Task: Buy 3 Wheel Adapters & Spacers of size 5X4.5 to 5X5 1.25 from Brake System section under best seller category for shipping address: Bailey Nelson, 4213 Cooks Mine Road, Ruidoso, New Mexico 88345, Cell Number 5056715177. Pay from credit card ending with 6010, CVV 682
Action: Mouse moved to (24, 87)
Screenshot: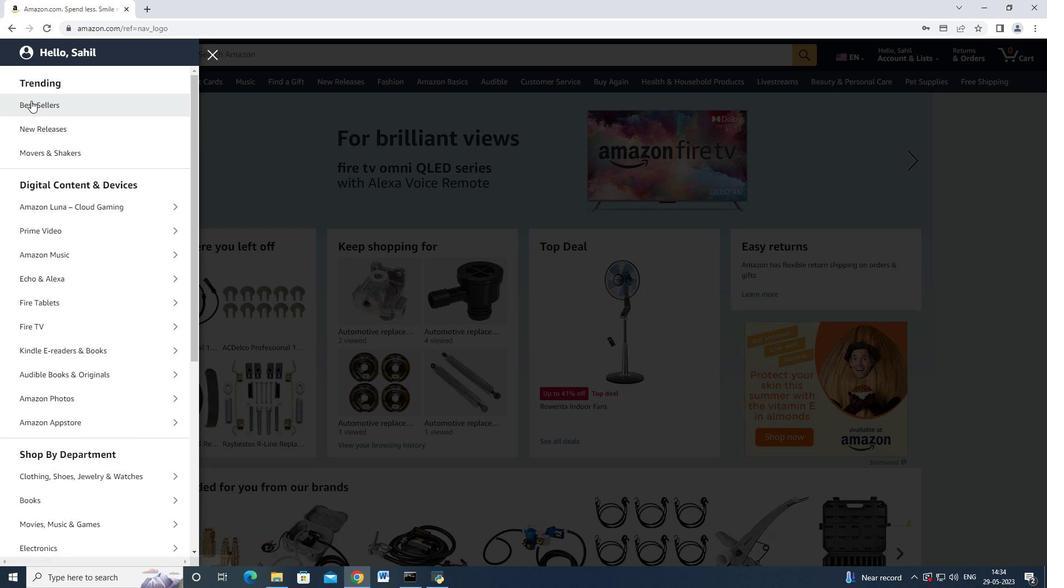 
Action: Mouse pressed left at (24, 87)
Screenshot: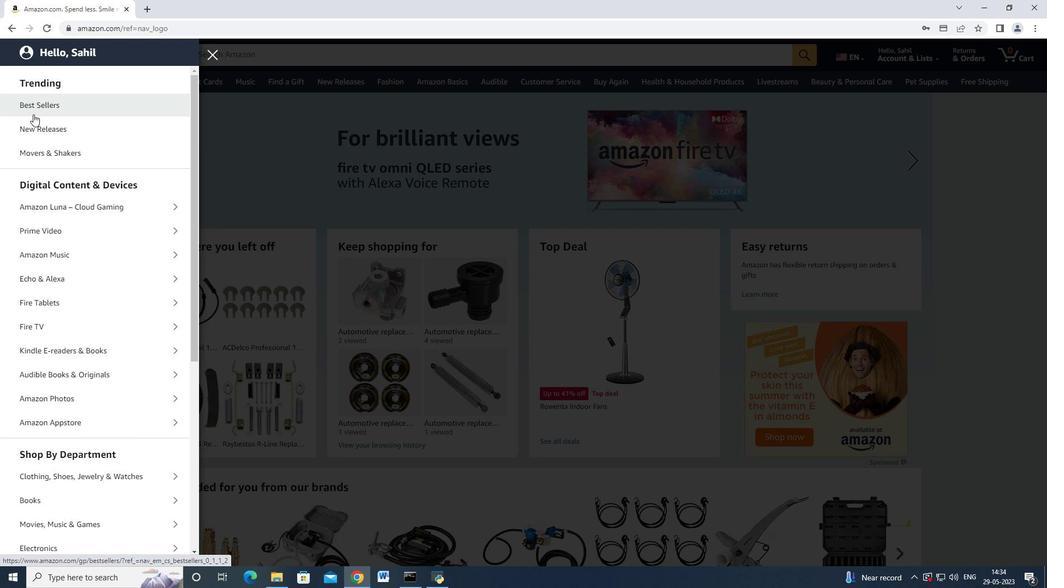 
Action: Mouse moved to (61, 268)
Screenshot: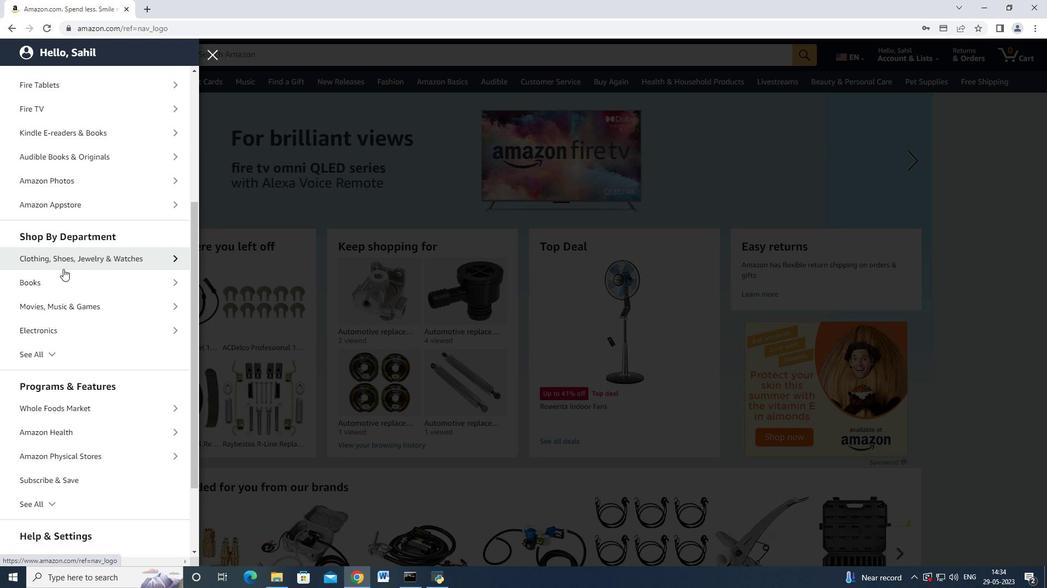 
Action: Mouse scrolled (60, 267) with delta (0, 0)
Screenshot: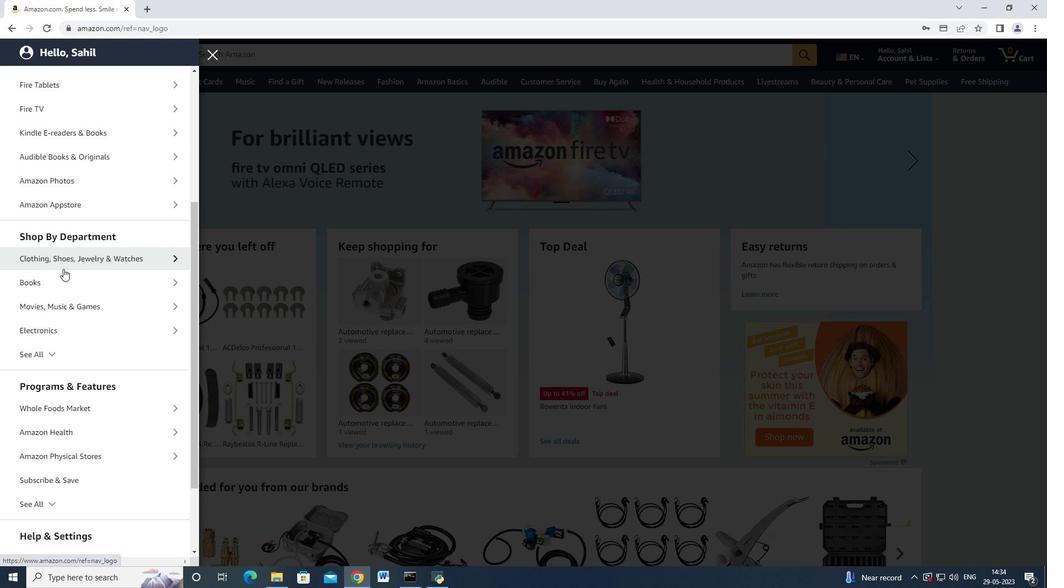 
Action: Mouse moved to (61, 268)
Screenshot: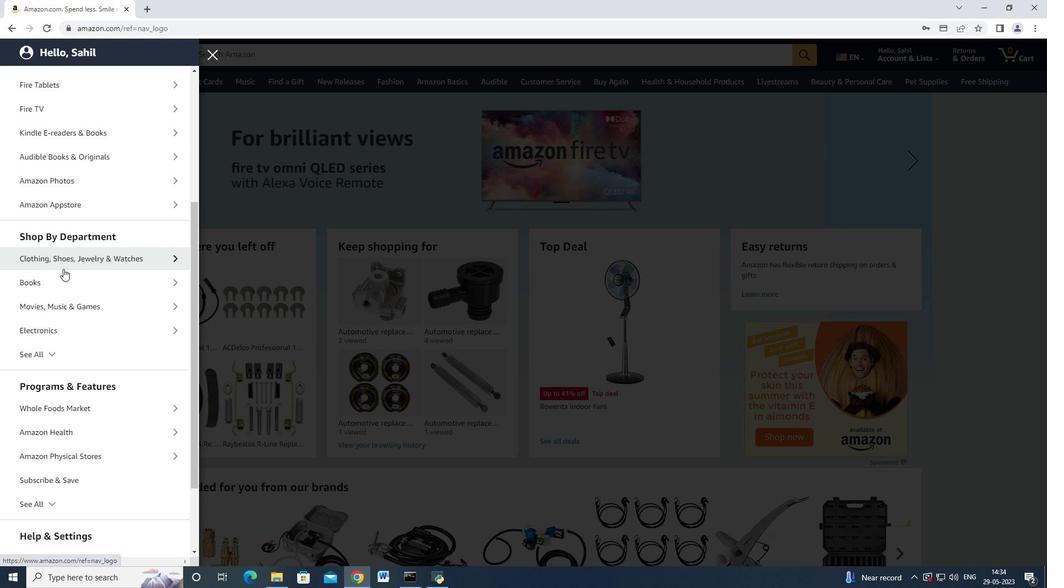 
Action: Mouse scrolled (61, 267) with delta (0, 0)
Screenshot: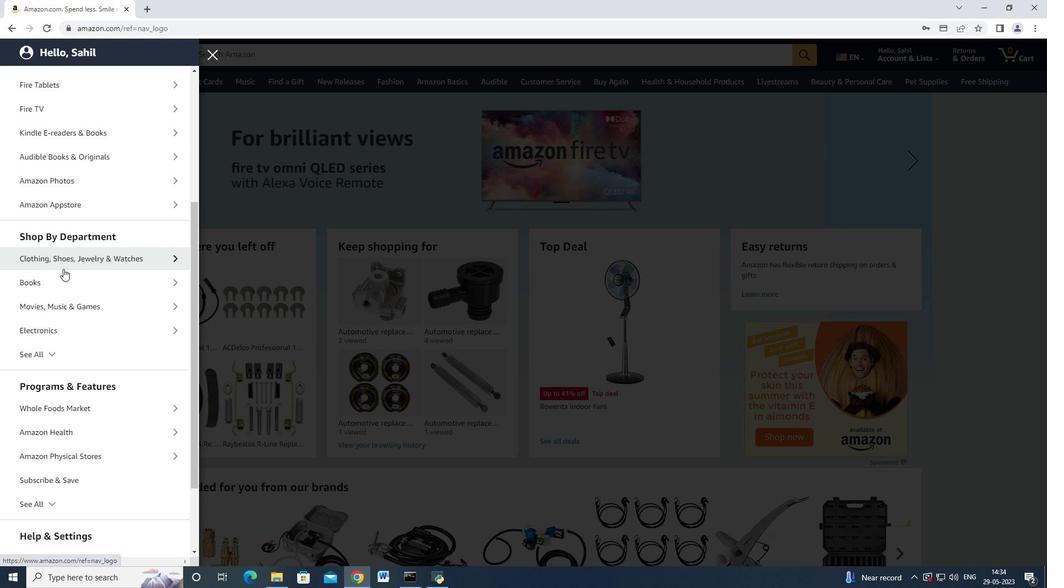 
Action: Mouse scrolled (61, 267) with delta (0, 0)
Screenshot: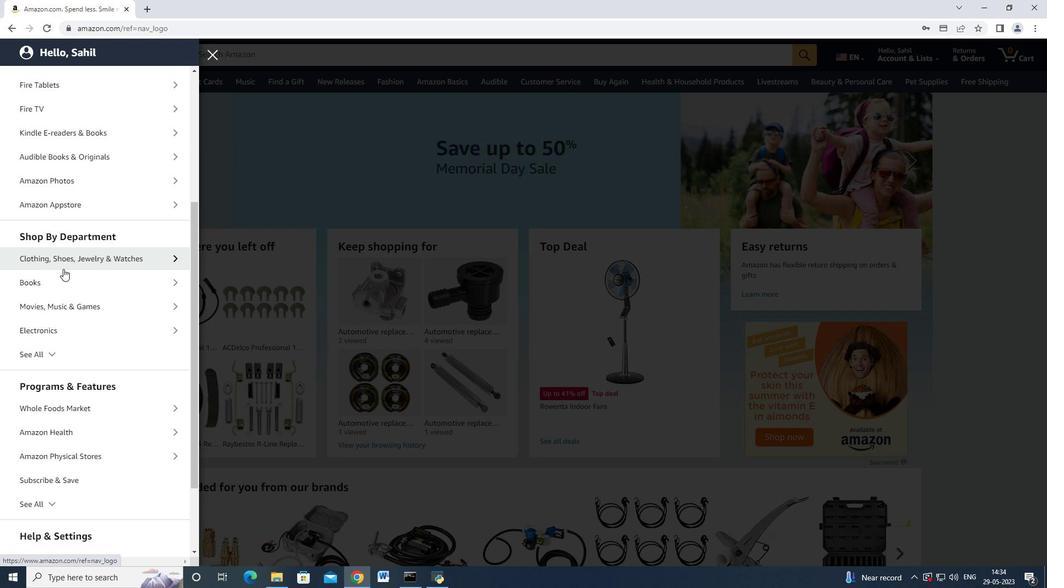 
Action: Mouse scrolled (61, 267) with delta (0, 0)
Screenshot: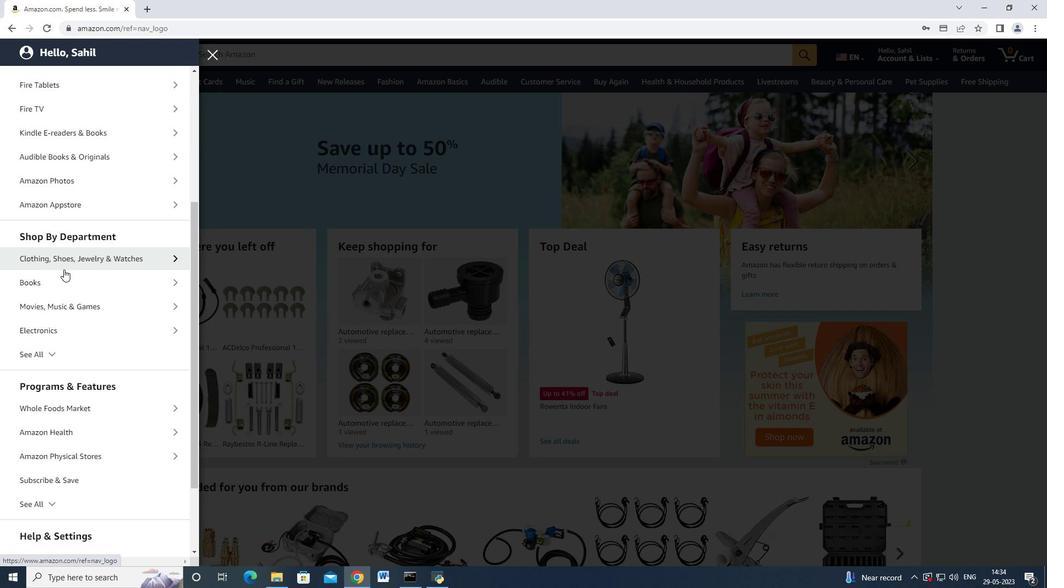 
Action: Mouse moved to (50, 346)
Screenshot: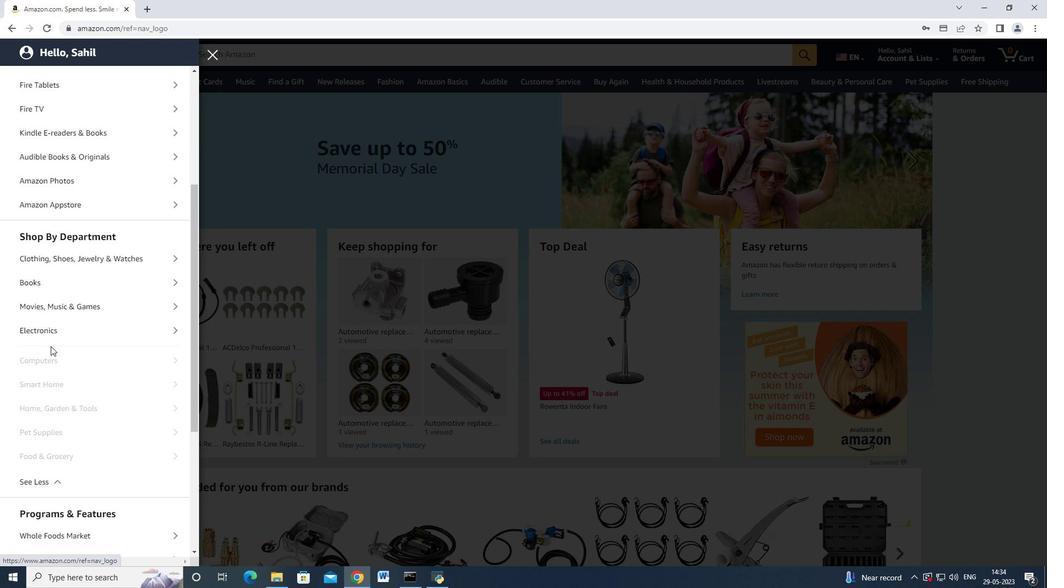 
Action: Mouse pressed left at (50, 346)
Screenshot: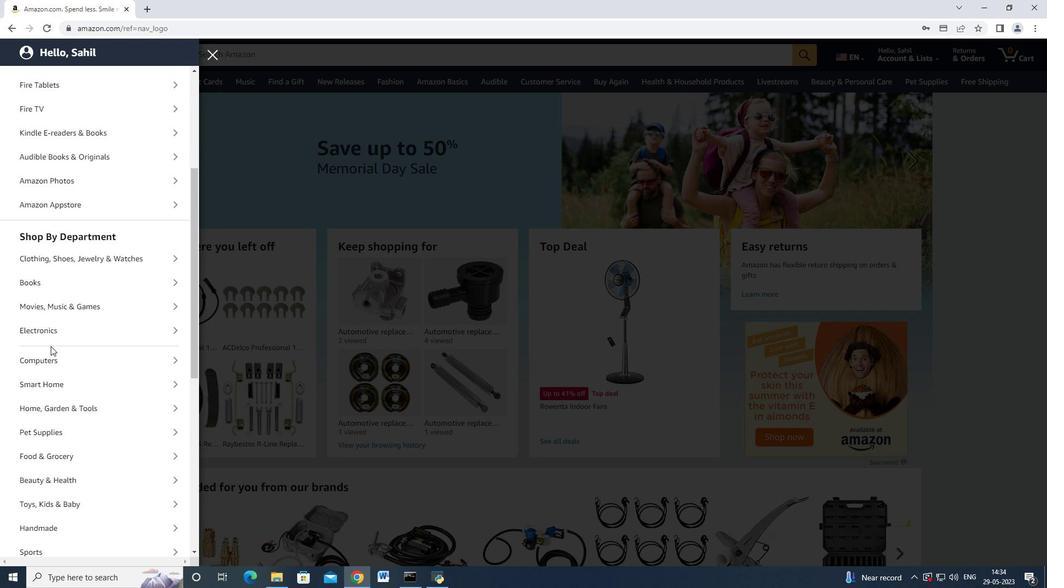 
Action: Mouse moved to (50, 346)
Screenshot: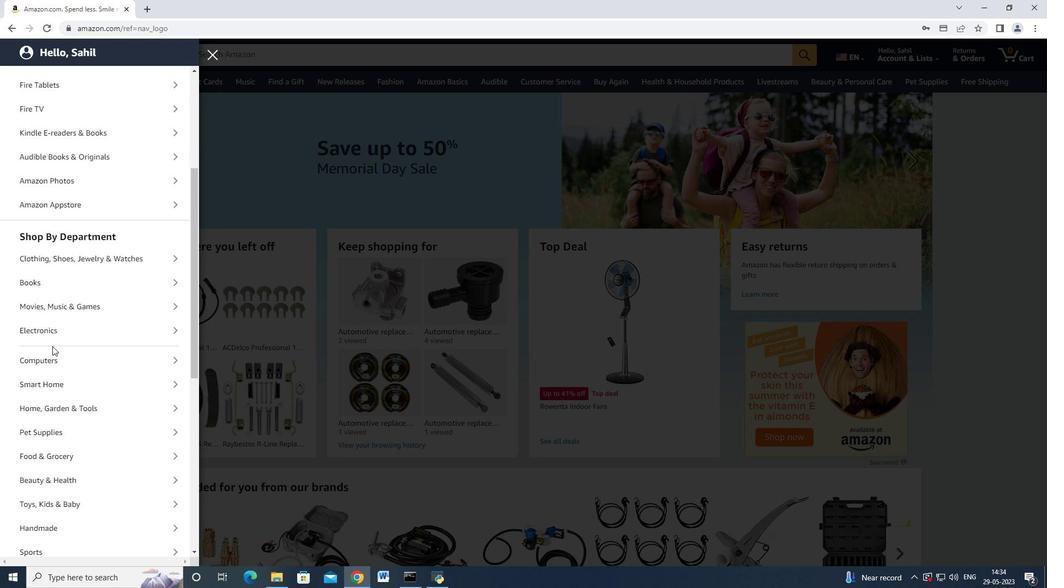 
Action: Mouse scrolled (52, 346) with delta (0, 0)
Screenshot: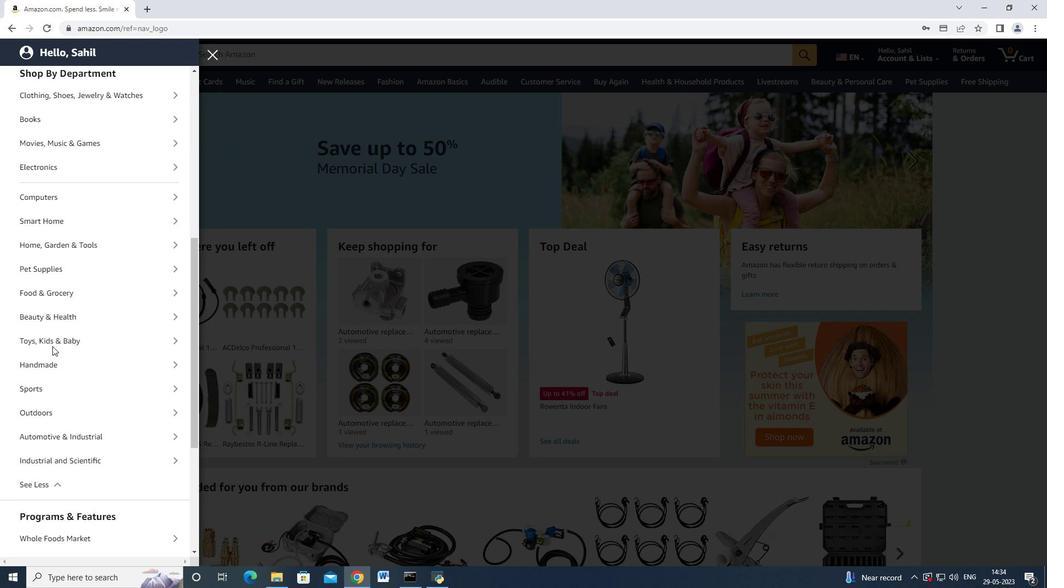 
Action: Mouse scrolled (52, 346) with delta (0, 0)
Screenshot: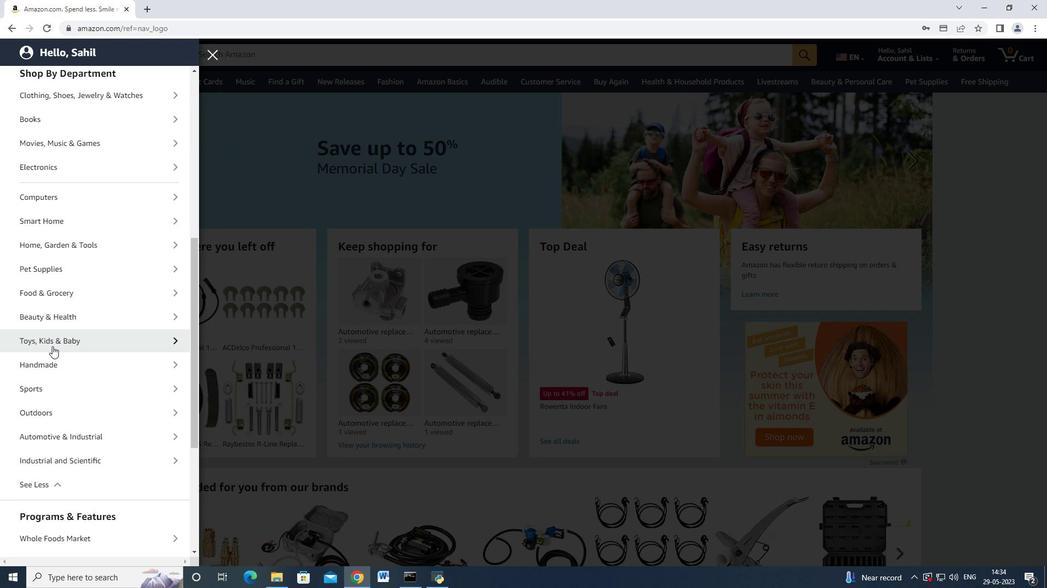 
Action: Mouse moved to (52, 346)
Screenshot: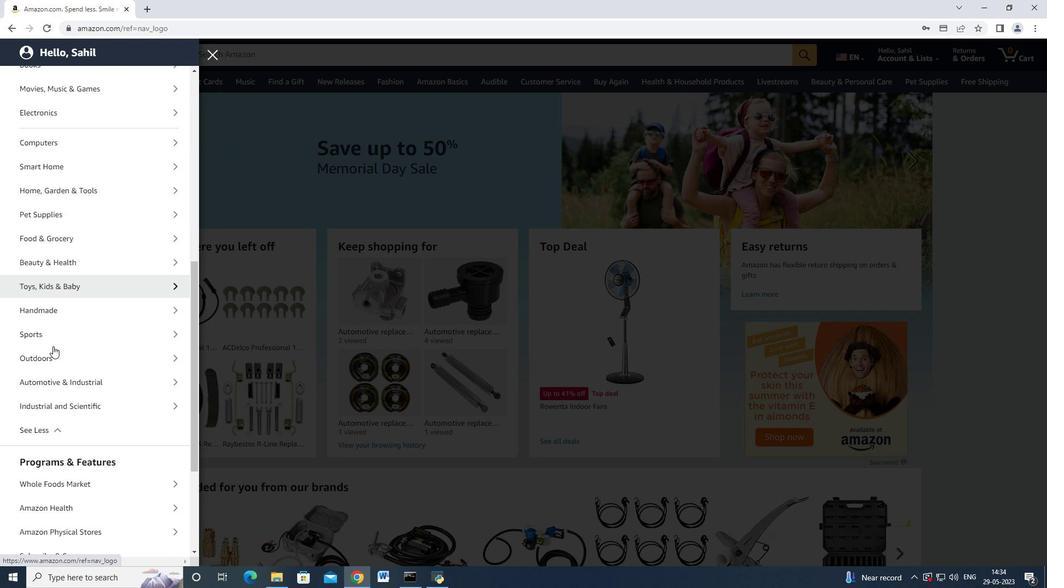 
Action: Mouse scrolled (52, 346) with delta (0, 0)
Screenshot: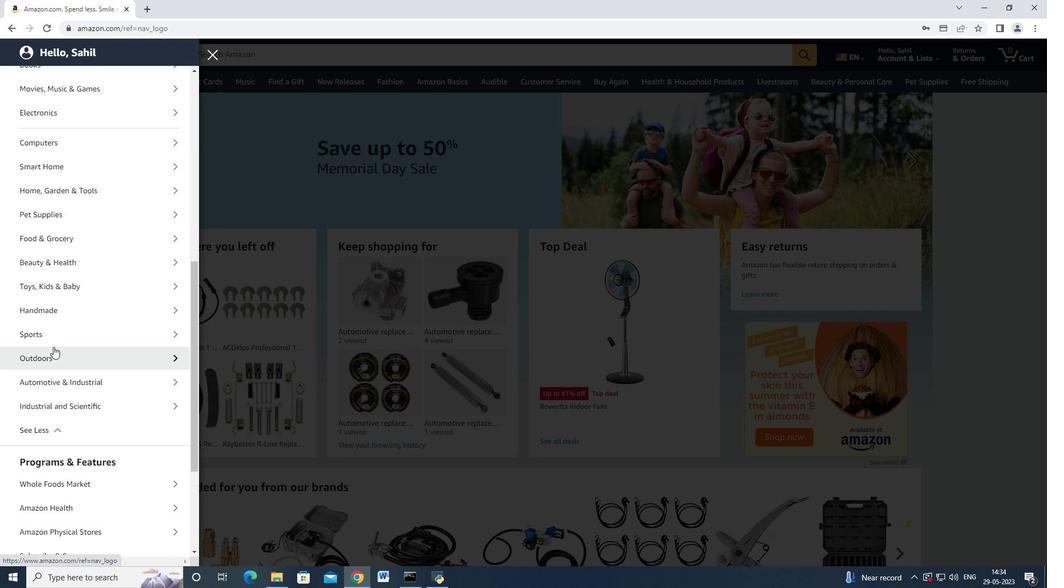 
Action: Mouse moved to (53, 347)
Screenshot: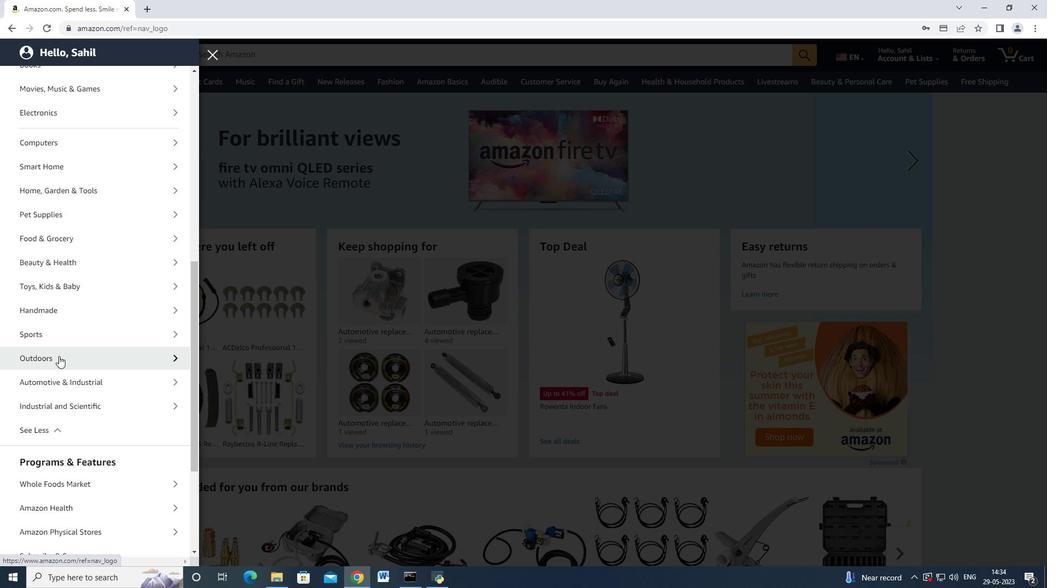 
Action: Mouse pressed left at (64, 379)
Screenshot: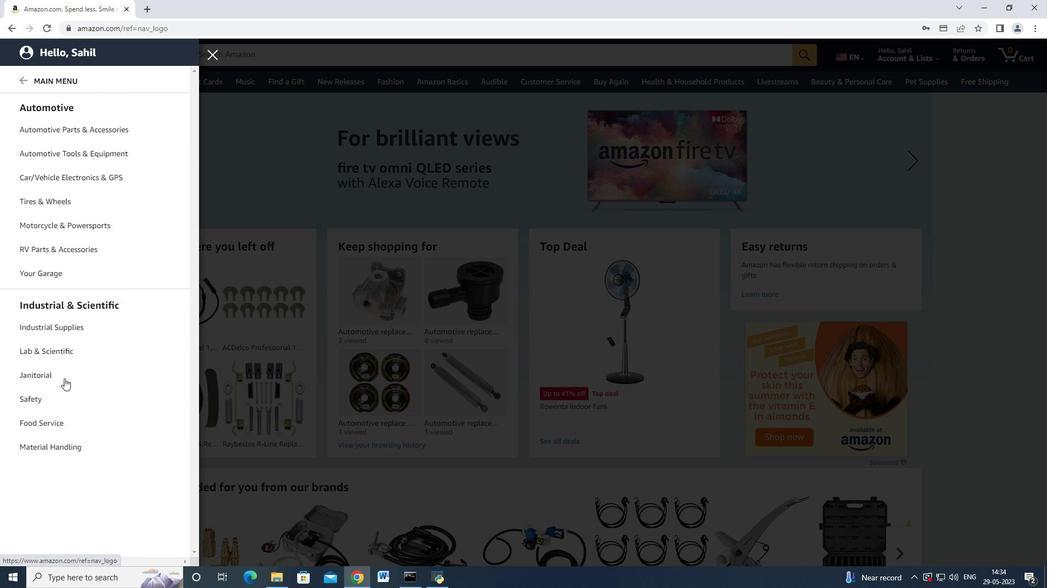 
Action: Mouse moved to (107, 136)
Screenshot: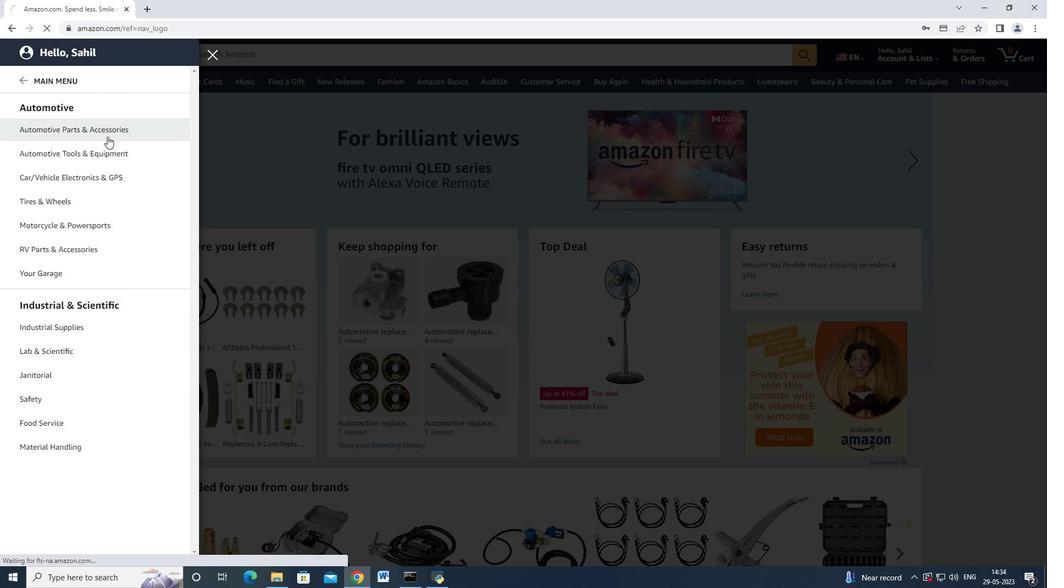 
Action: Mouse pressed left at (107, 136)
Screenshot: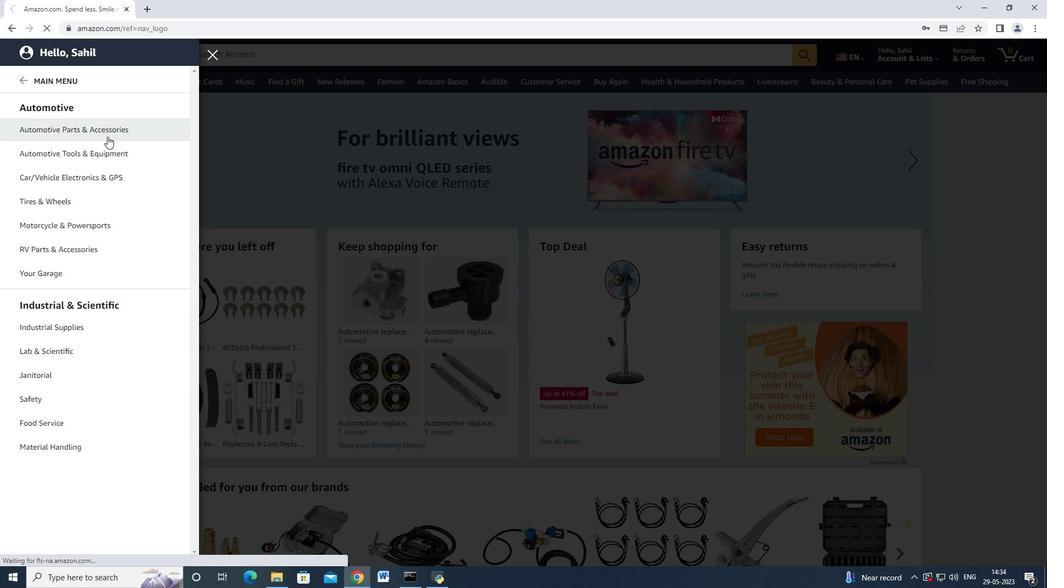 
Action: Mouse moved to (268, 99)
Screenshot: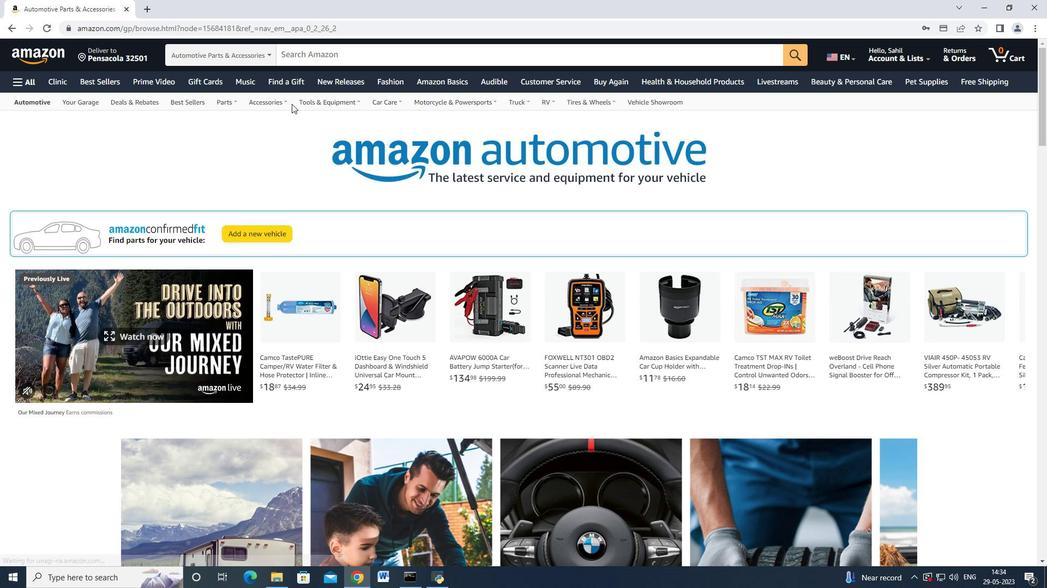 
Action: Mouse pressed left at (250, 109)
Screenshot: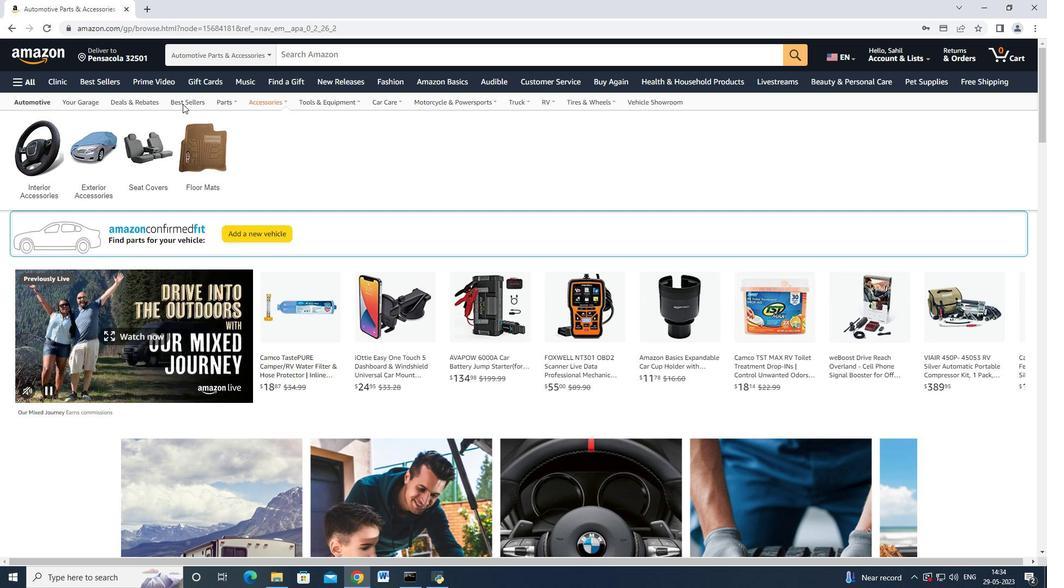 
Action: Mouse moved to (183, 103)
Screenshot: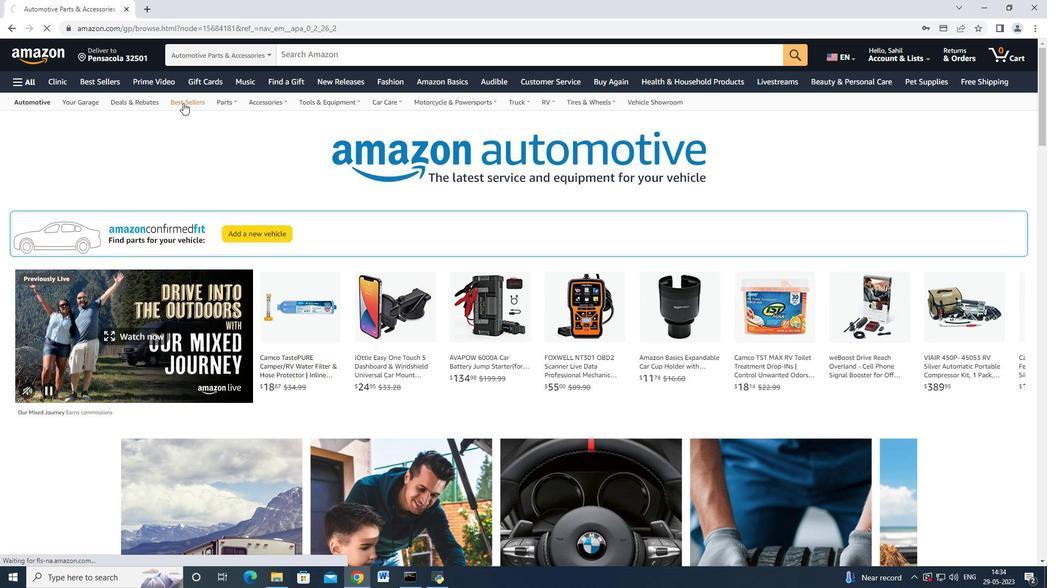
Action: Mouse pressed left at (183, 103)
Screenshot: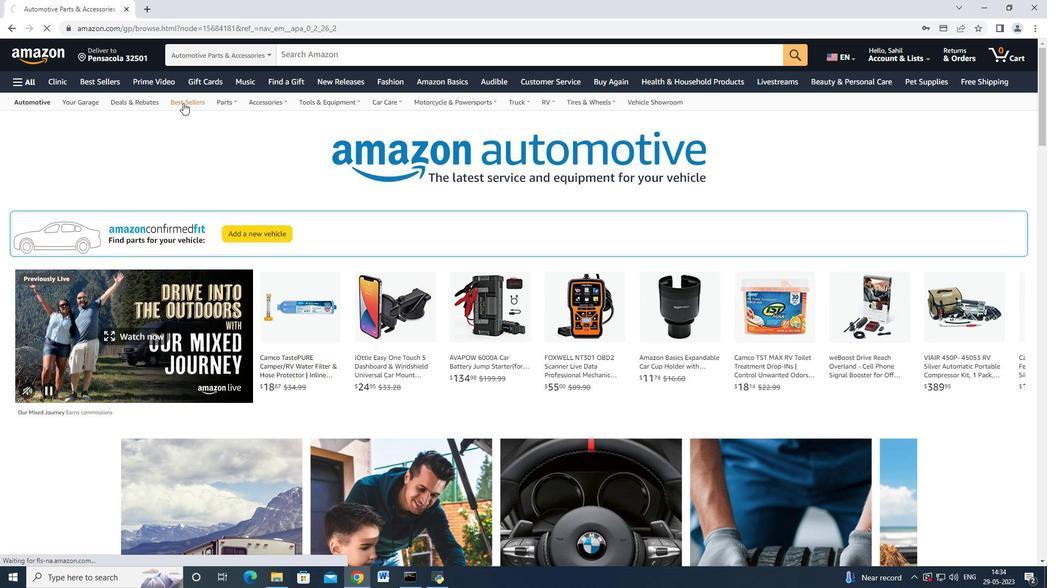 
Action: Mouse moved to (56, 350)
Screenshot: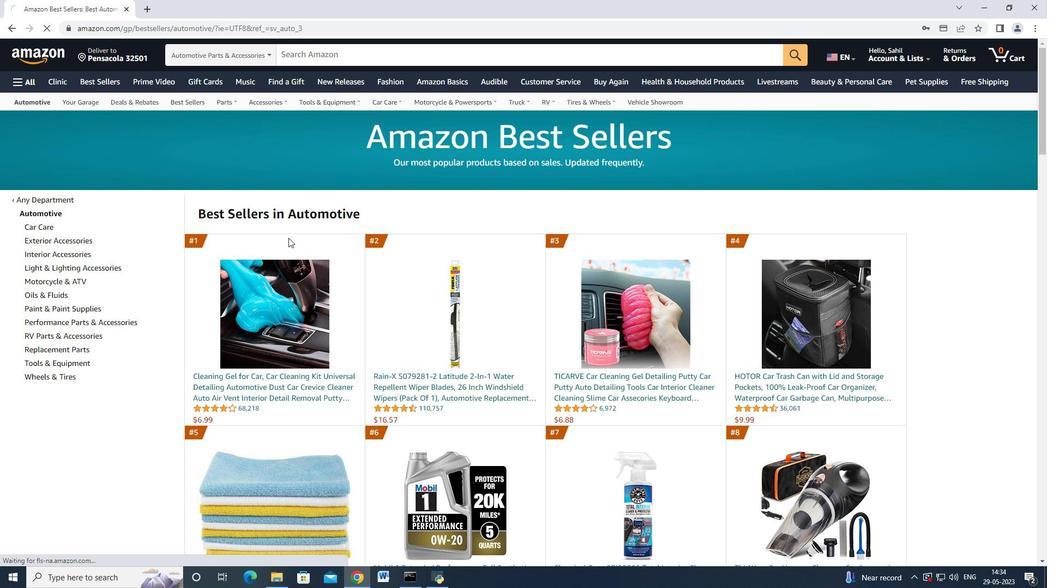 
Action: Mouse pressed left at (55, 351)
Screenshot: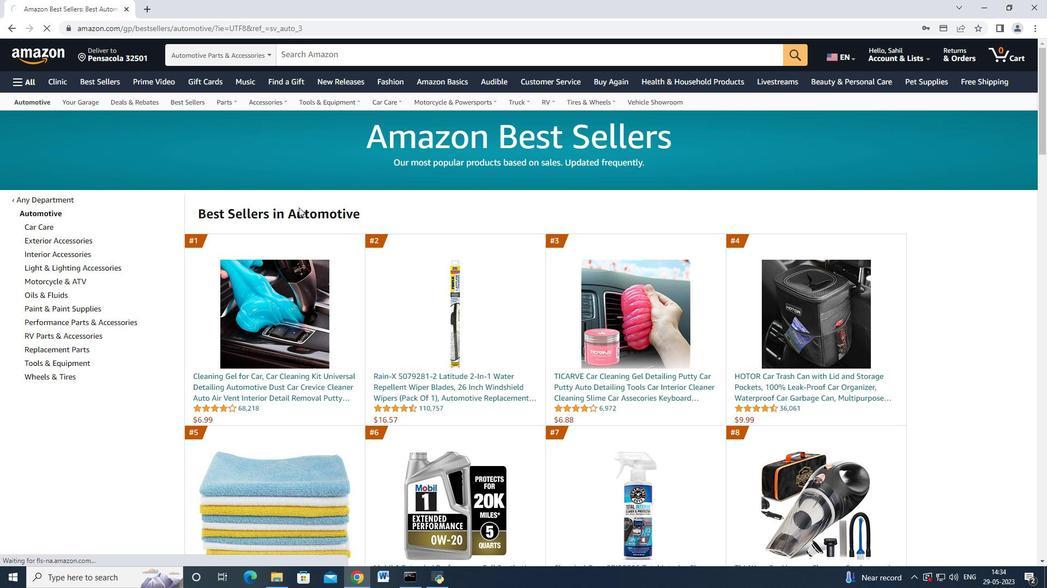 
Action: Mouse moved to (55, 286)
Screenshot: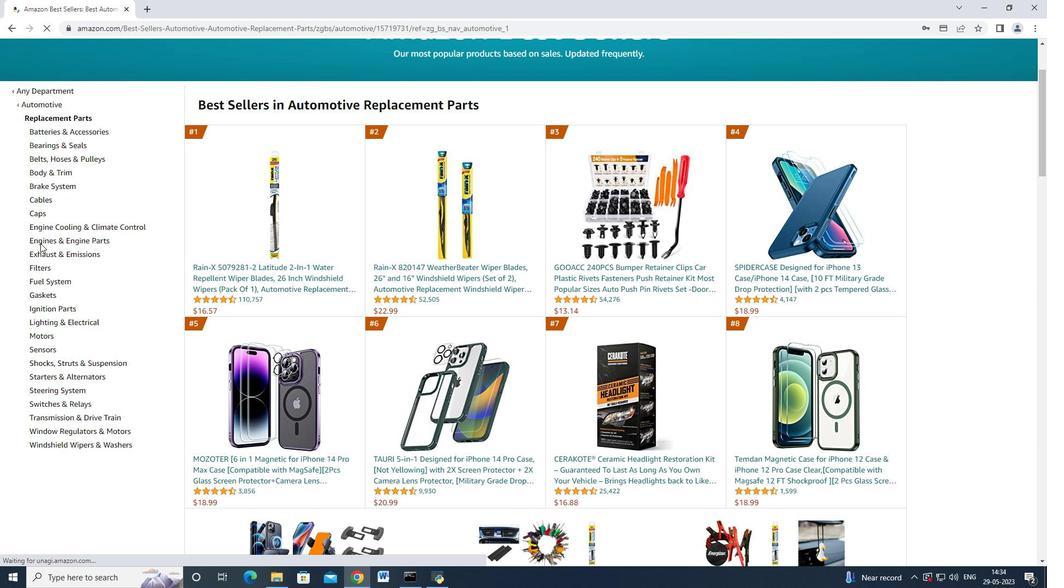 
Action: Mouse scrolled (65, 285) with delta (0, 0)
Screenshot: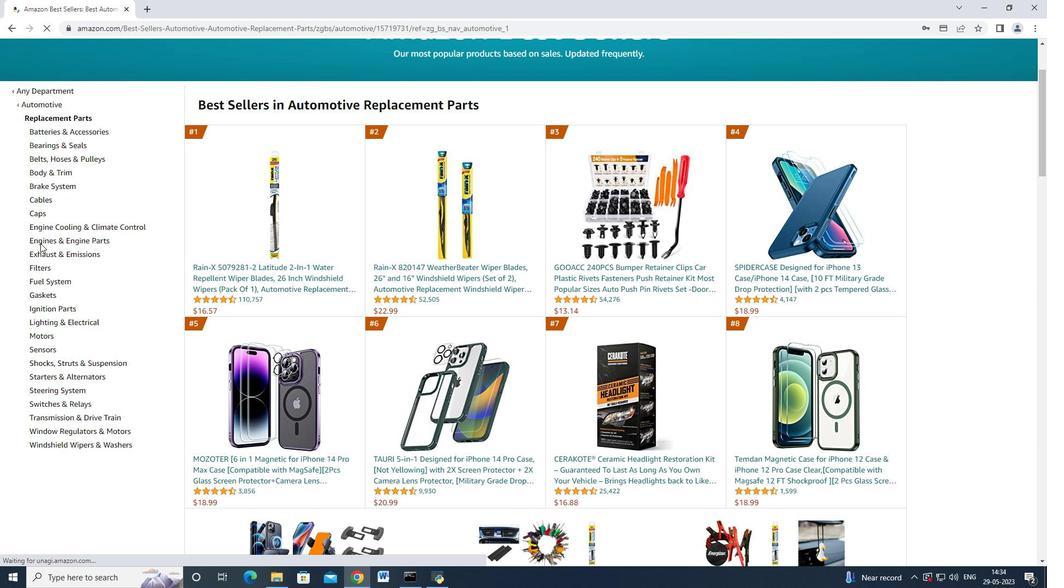 
Action: Mouse moved to (39, 291)
Screenshot: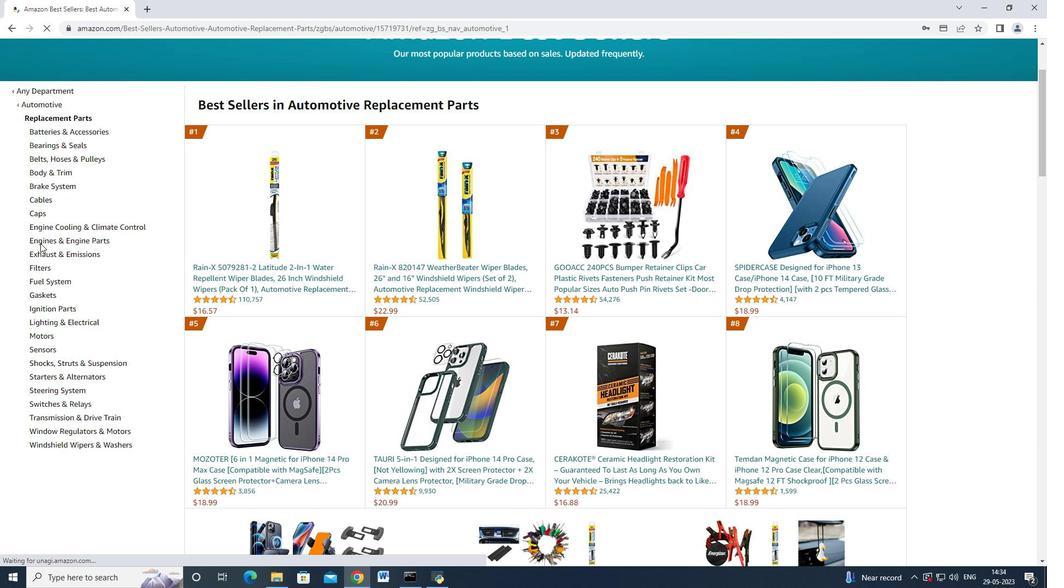 
Action: Mouse scrolled (64, 285) with delta (0, 0)
Screenshot: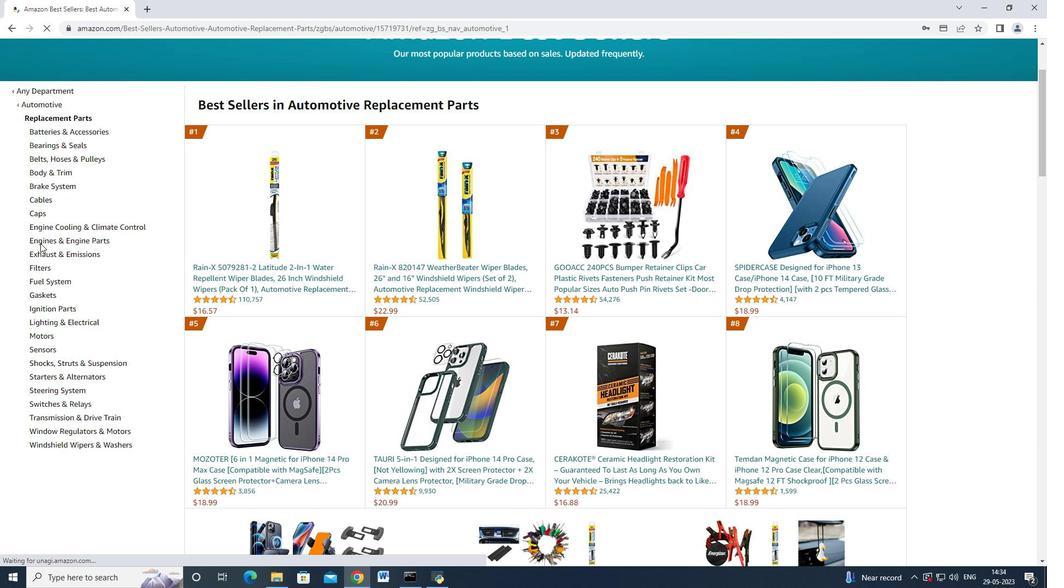 
Action: Mouse moved to (8, 38)
Screenshot: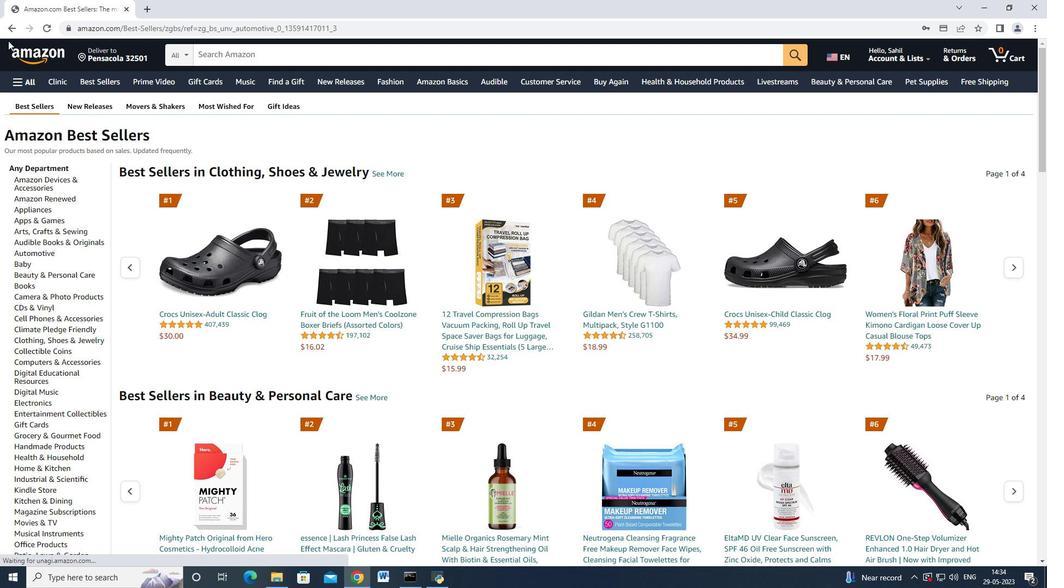 
Action: Mouse pressed left at (10, 34)
Screenshot: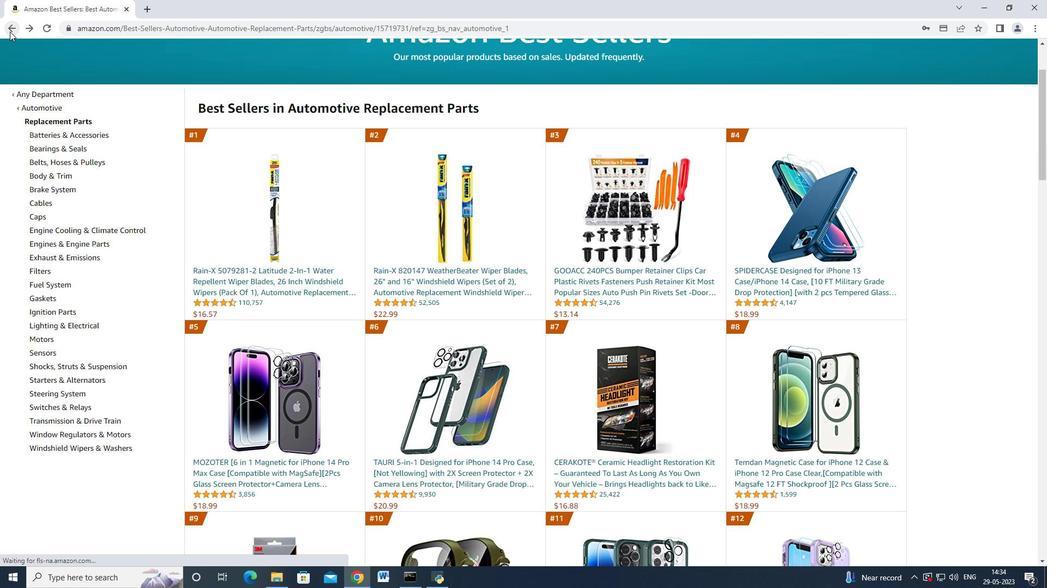 
Action: Mouse moved to (47, 192)
Screenshot: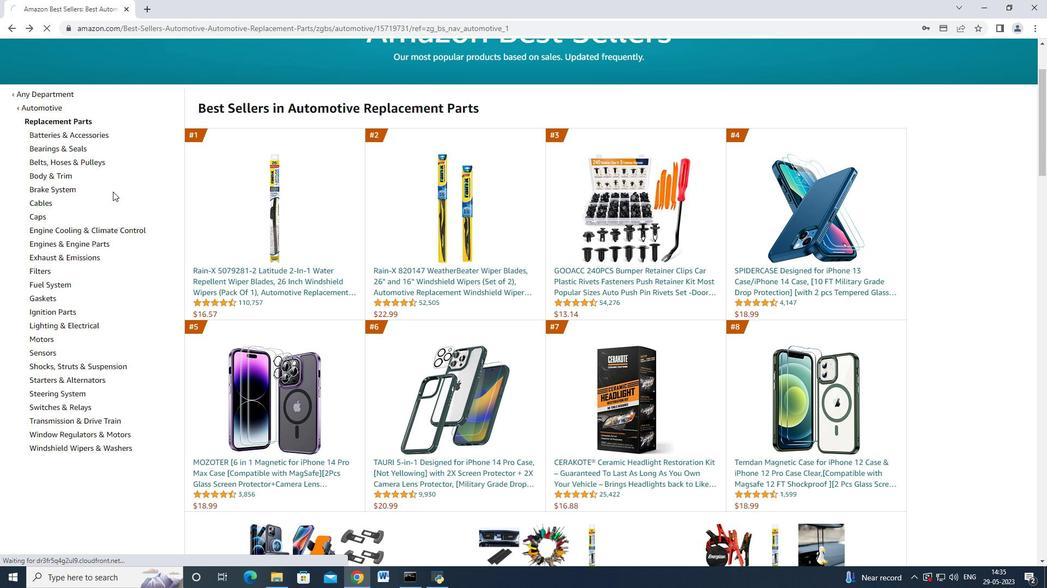 
Action: Mouse pressed left at (47, 192)
Screenshot: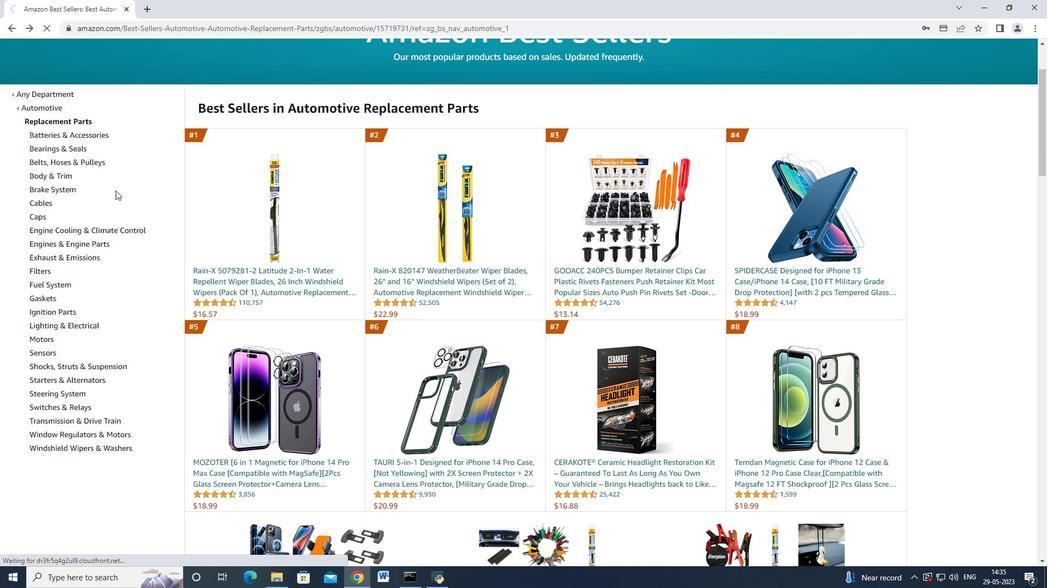 
Action: Mouse moved to (55, 306)
Screenshot: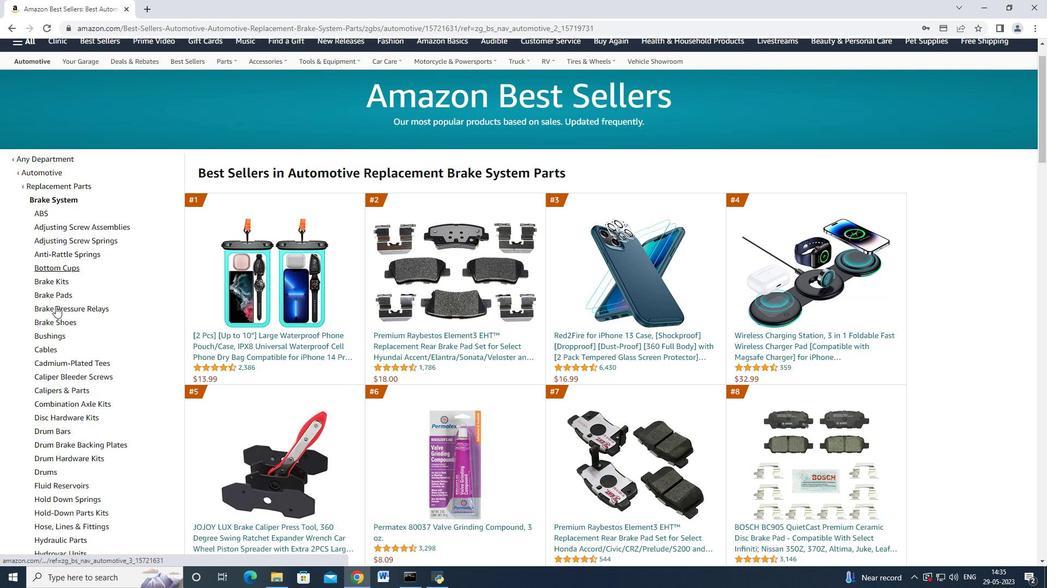 
Action: Mouse scrolled (55, 305) with delta (0, 0)
Screenshot: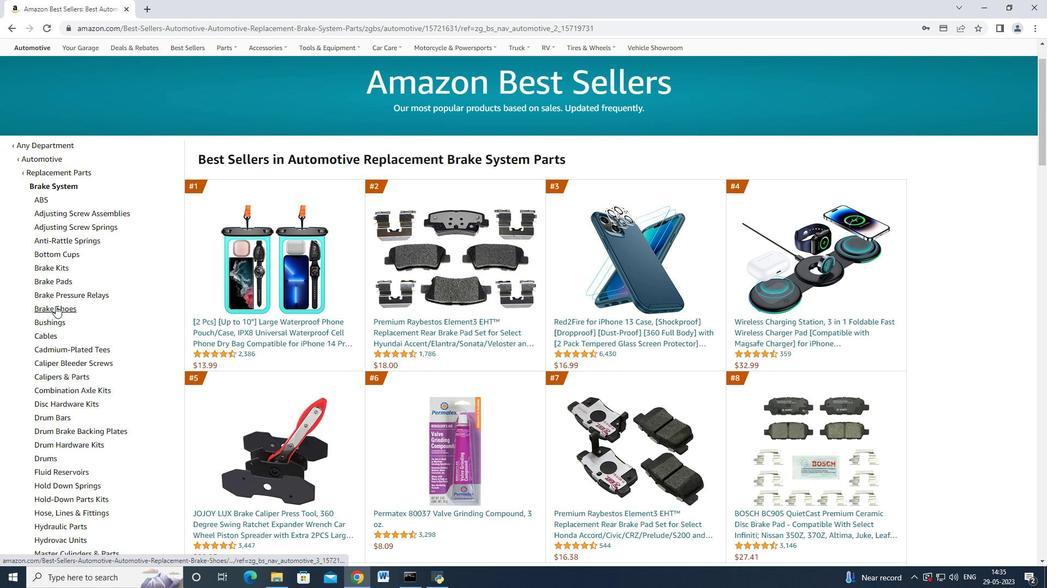 
Action: Mouse scrolled (55, 305) with delta (0, 0)
Screenshot: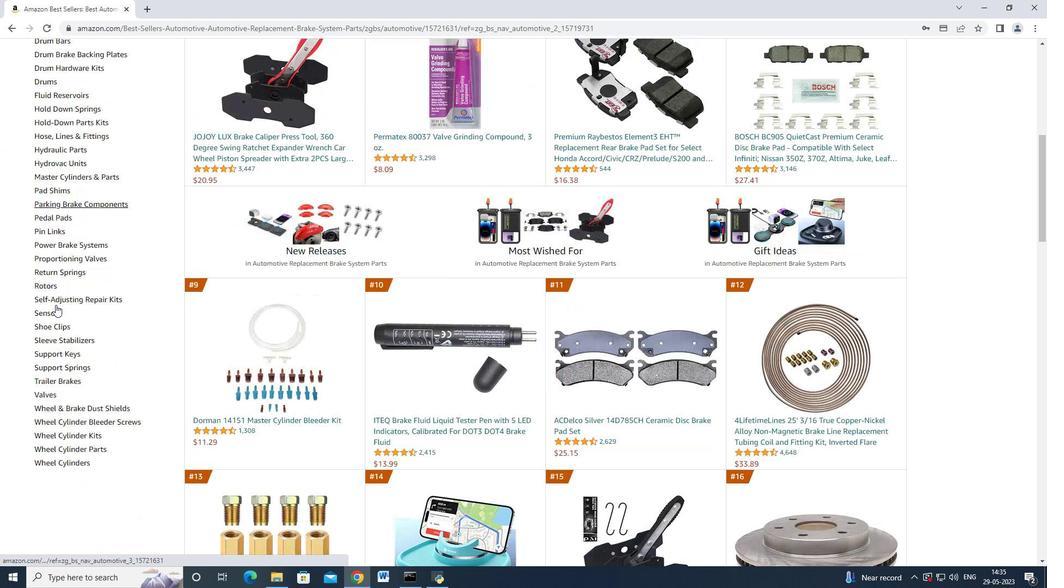 
Action: Mouse scrolled (55, 305) with delta (0, 0)
Screenshot: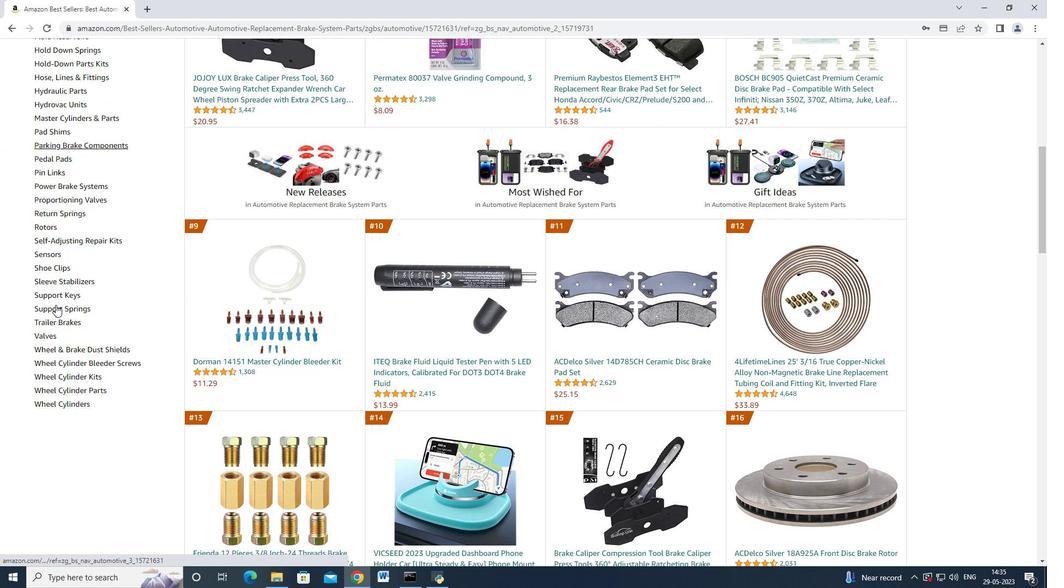 
Action: Mouse scrolled (55, 305) with delta (0, 0)
Screenshot: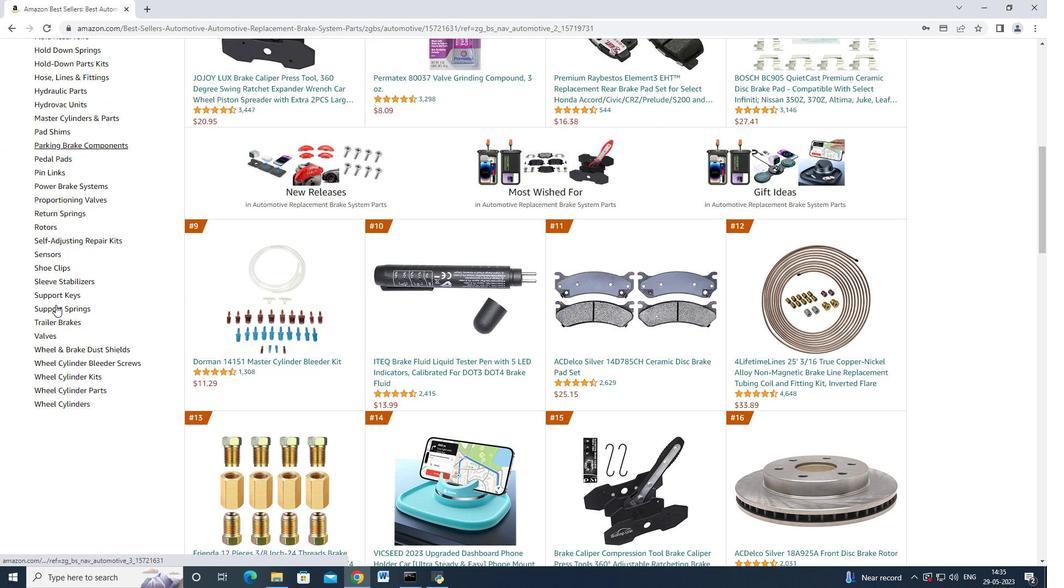 
Action: Mouse scrolled (55, 305) with delta (0, 0)
Screenshot: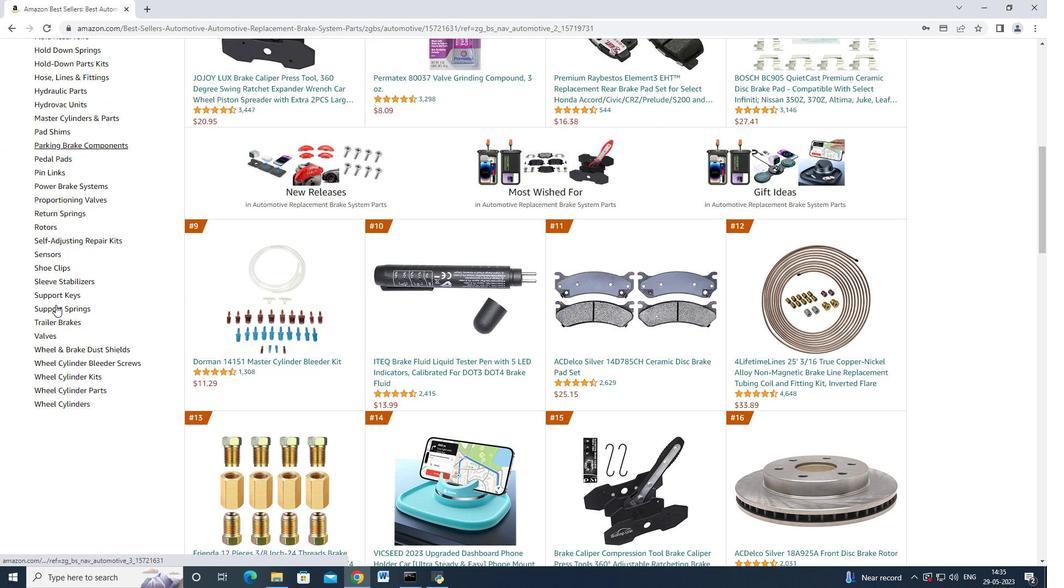 
Action: Mouse scrolled (55, 305) with delta (0, 0)
Screenshot: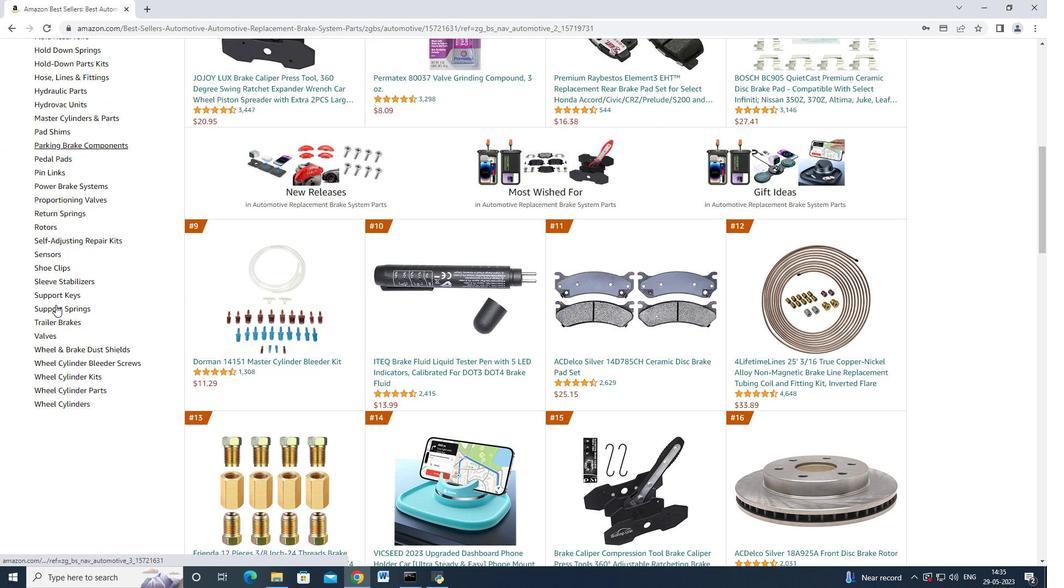 
Action: Mouse moved to (55, 305)
Screenshot: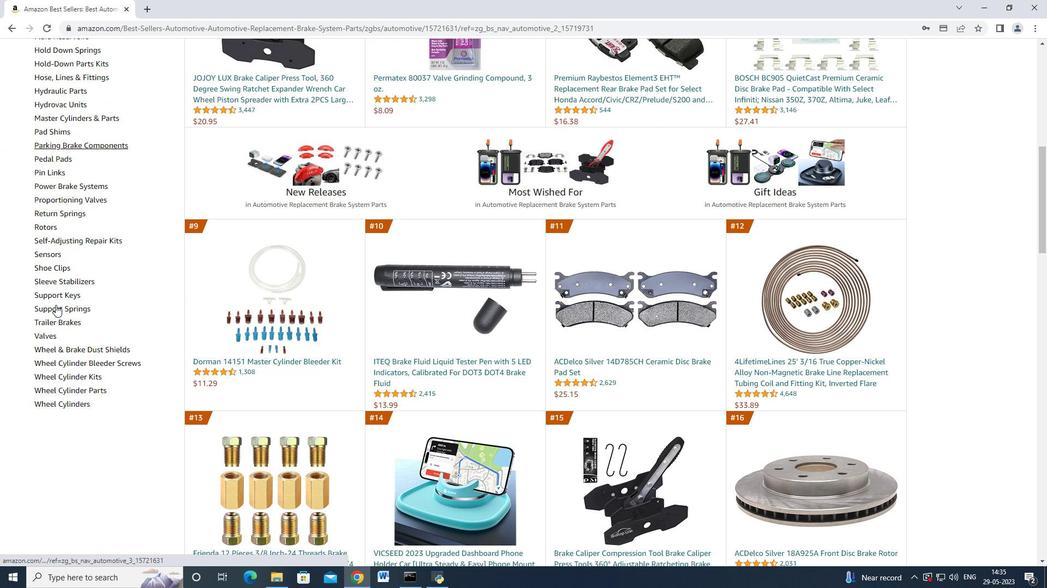 
Action: Mouse scrolled (55, 304) with delta (0, 0)
Screenshot: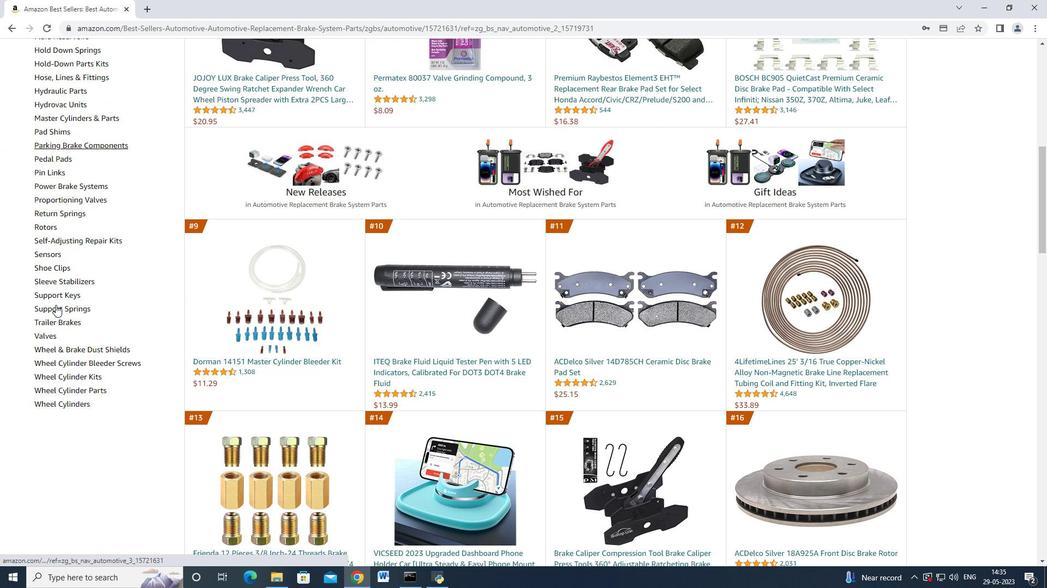 
Action: Mouse scrolled (55, 304) with delta (0, 0)
Screenshot: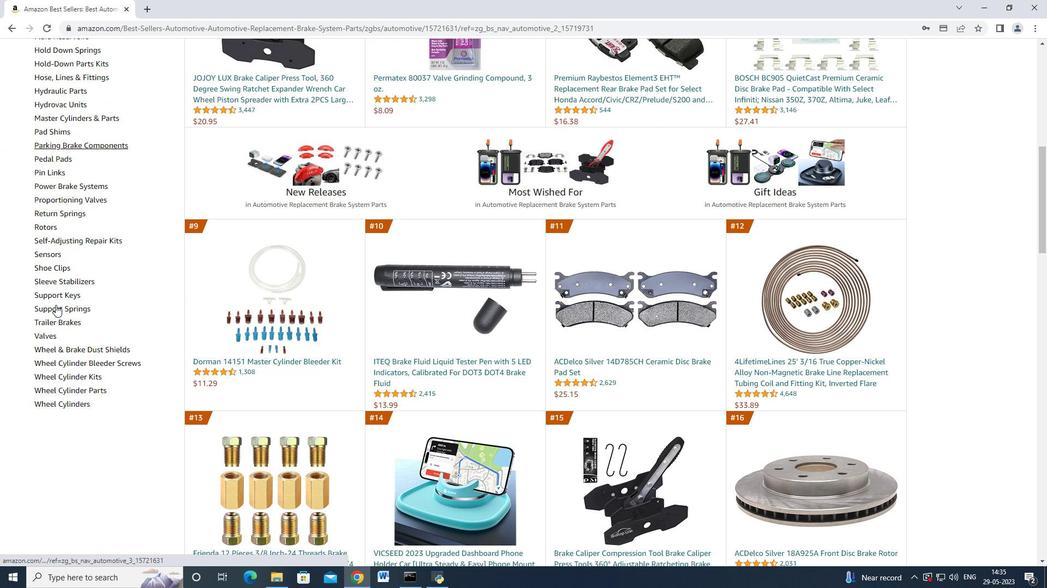 
Action: Mouse scrolled (55, 304) with delta (0, 0)
Screenshot: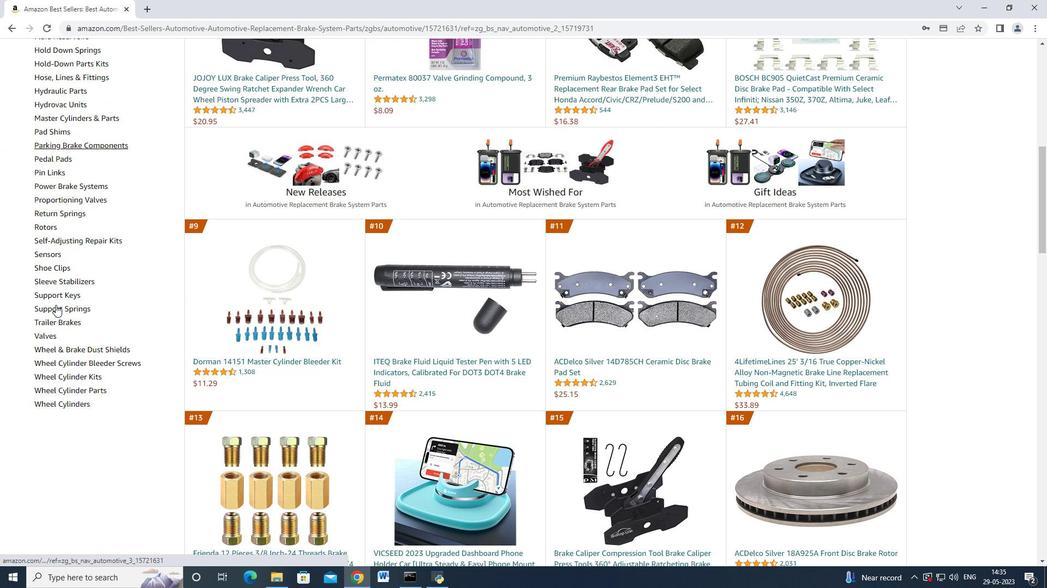 
Action: Mouse scrolled (55, 304) with delta (0, 0)
Screenshot: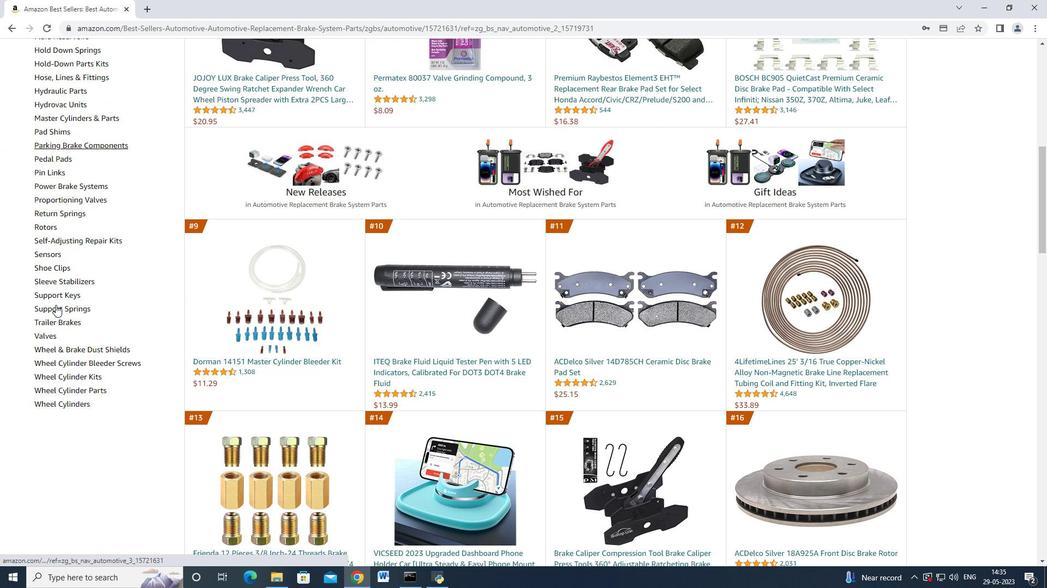 
Action: Mouse scrolled (55, 304) with delta (0, 0)
Screenshot: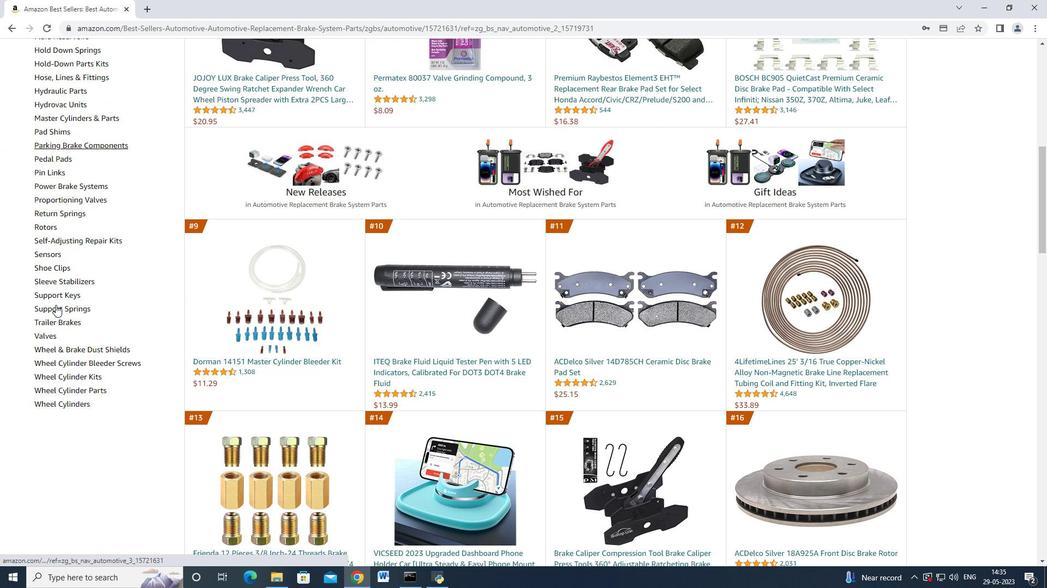 
Action: Mouse moved to (72, 263)
Screenshot: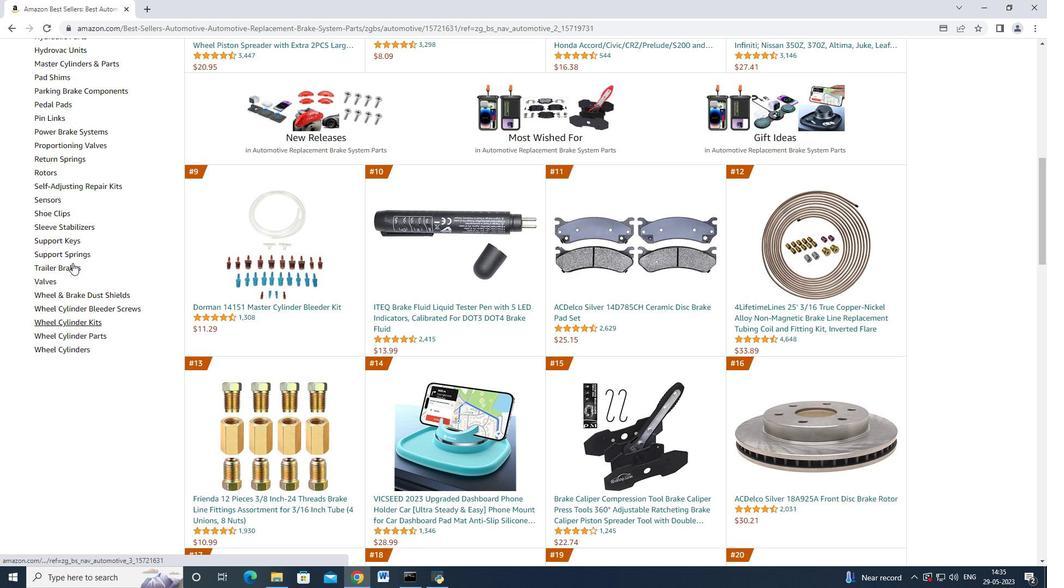 
Action: Mouse scrolled (72, 263) with delta (0, 0)
Screenshot: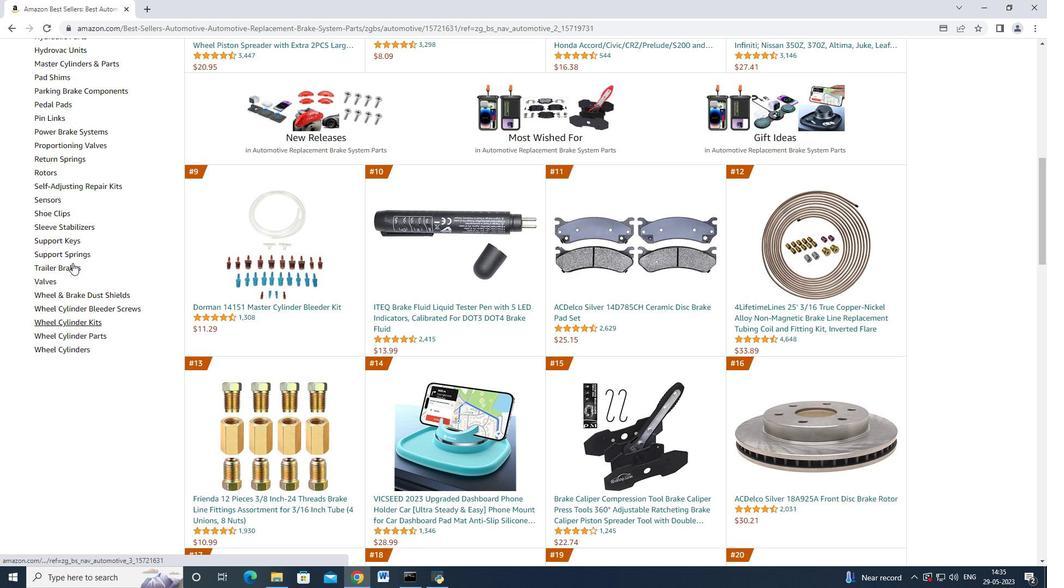 
Action: Mouse scrolled (72, 263) with delta (0, 0)
Screenshot: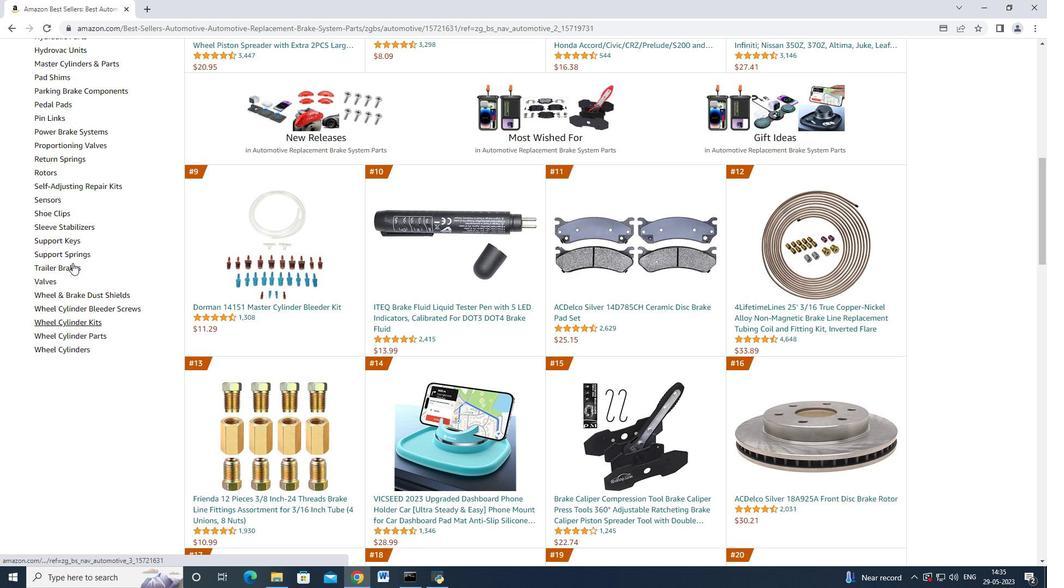 
Action: Mouse pressed left at (61, 404)
Screenshot: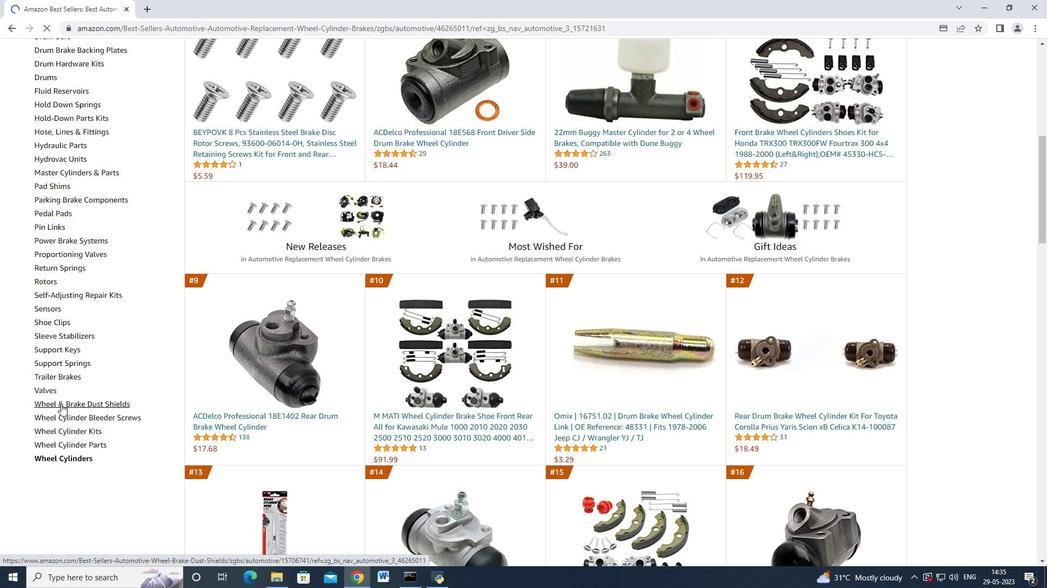 
Action: Mouse moved to (101, 308)
Screenshot: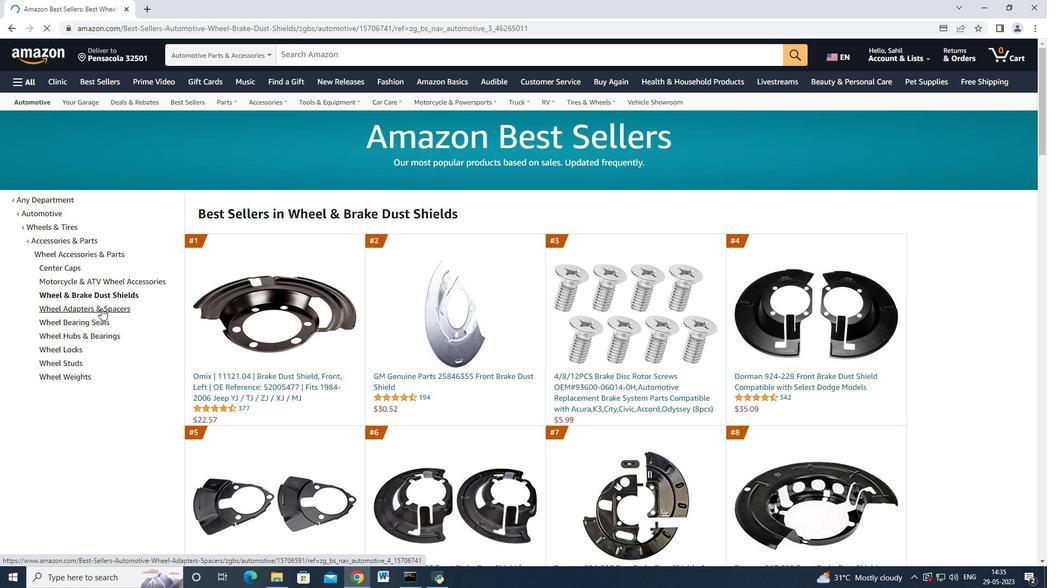 
Action: Mouse pressed left at (101, 308)
Screenshot: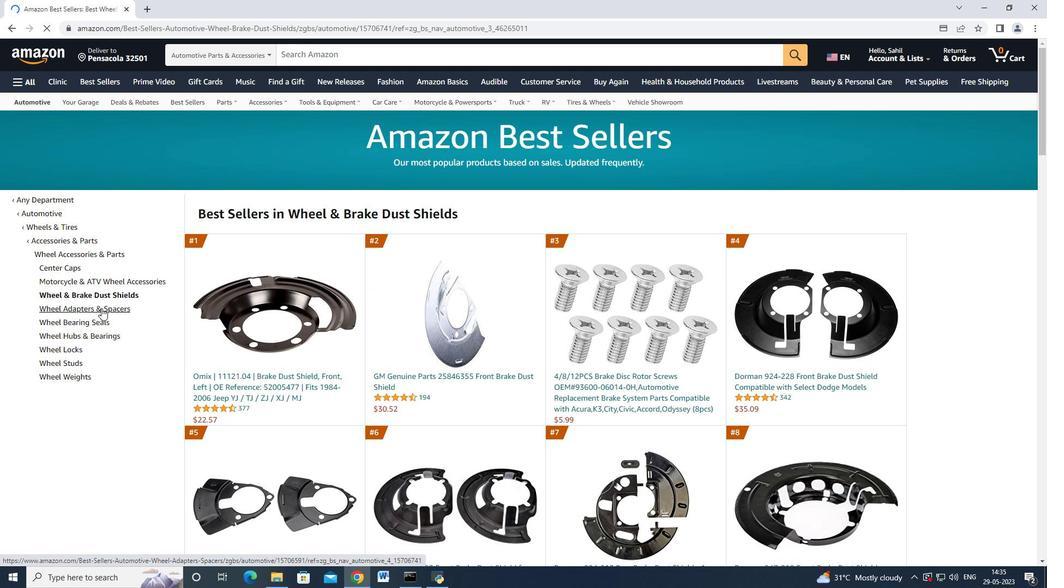 
Action: Mouse moved to (554, 209)
Screenshot: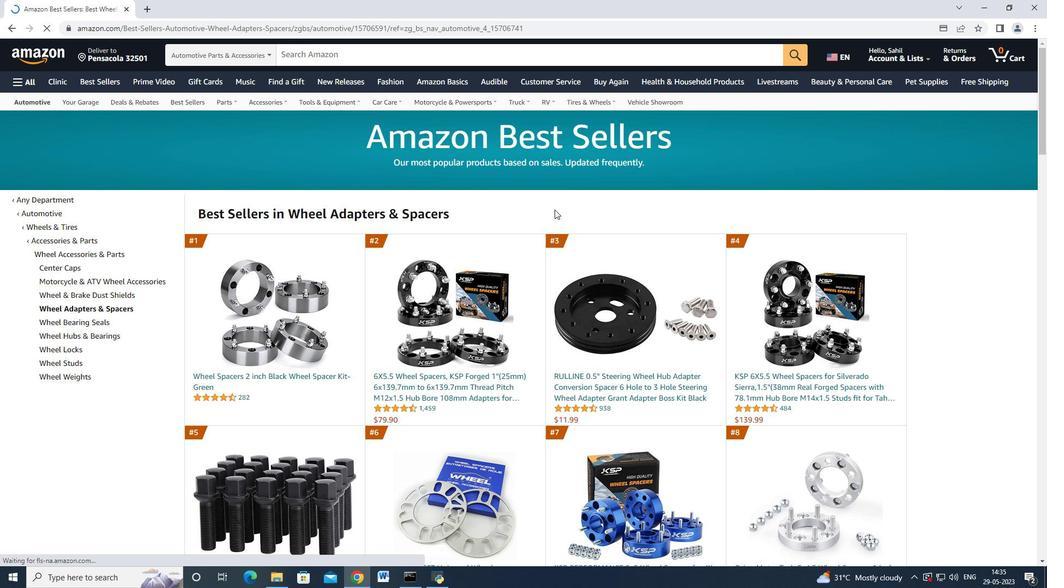 
Action: Mouse scrolled (554, 209) with delta (0, 0)
Screenshot: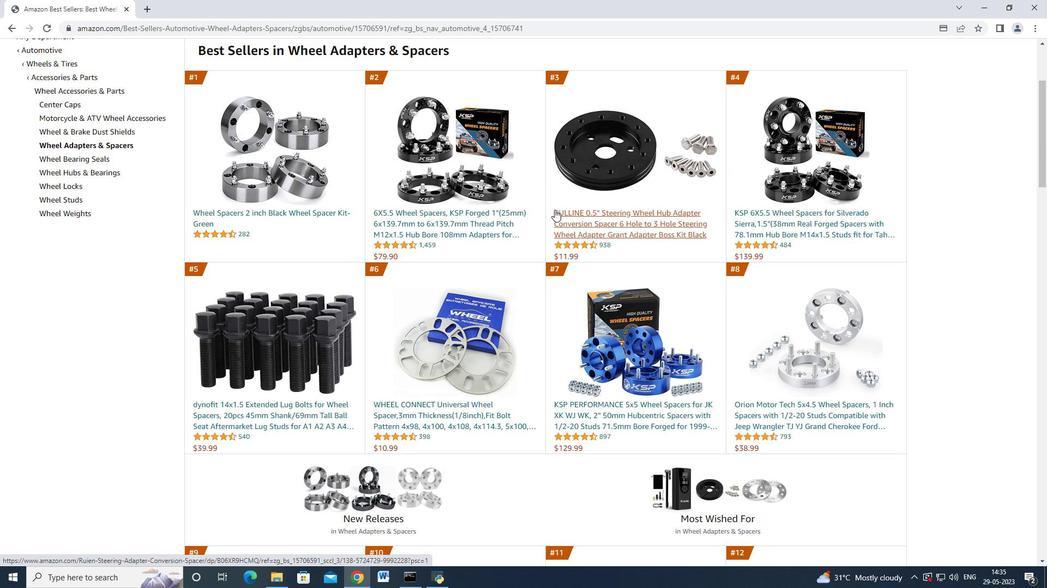 
Action: Mouse scrolled (554, 209) with delta (0, 0)
Screenshot: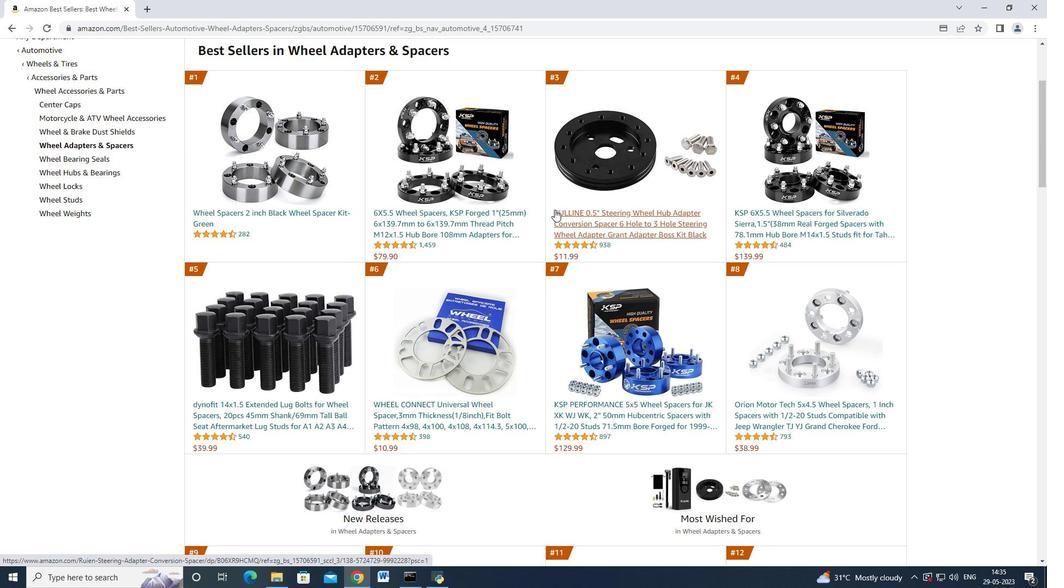 
Action: Mouse scrolled (554, 209) with delta (0, 0)
Screenshot: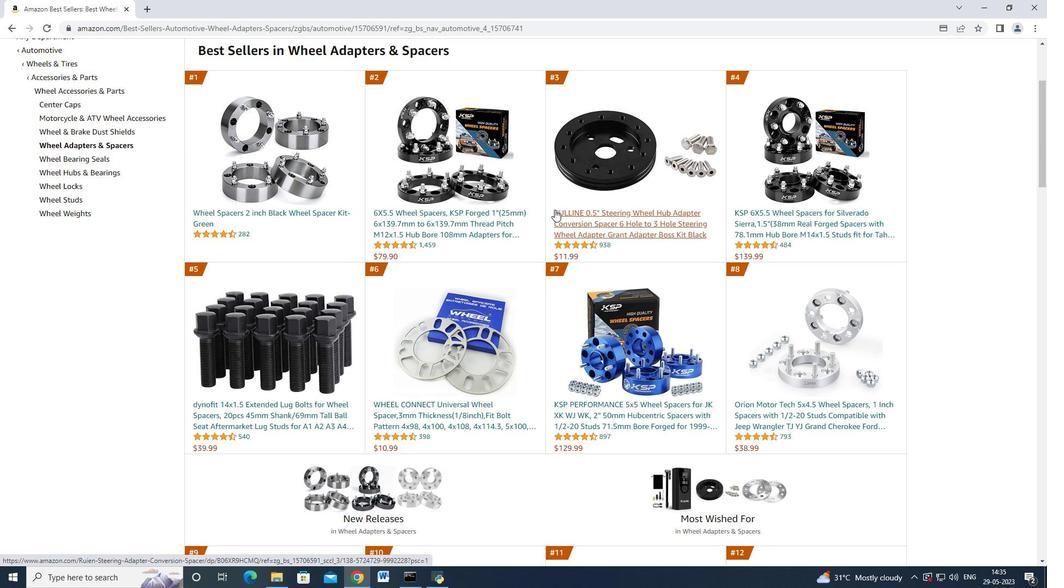 
Action: Mouse scrolled (554, 209) with delta (0, 0)
Screenshot: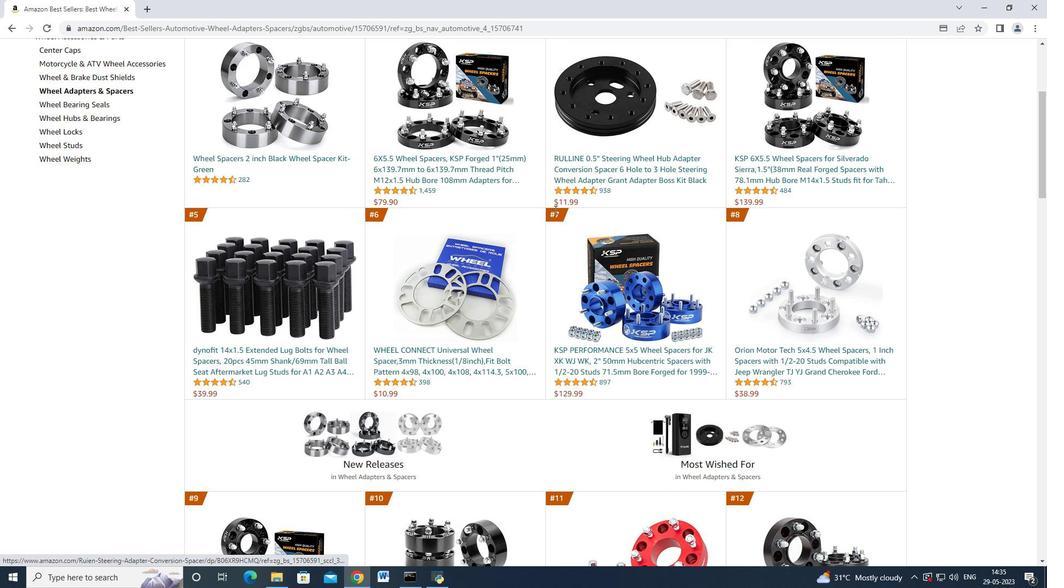 
Action: Mouse moved to (463, 367)
Screenshot: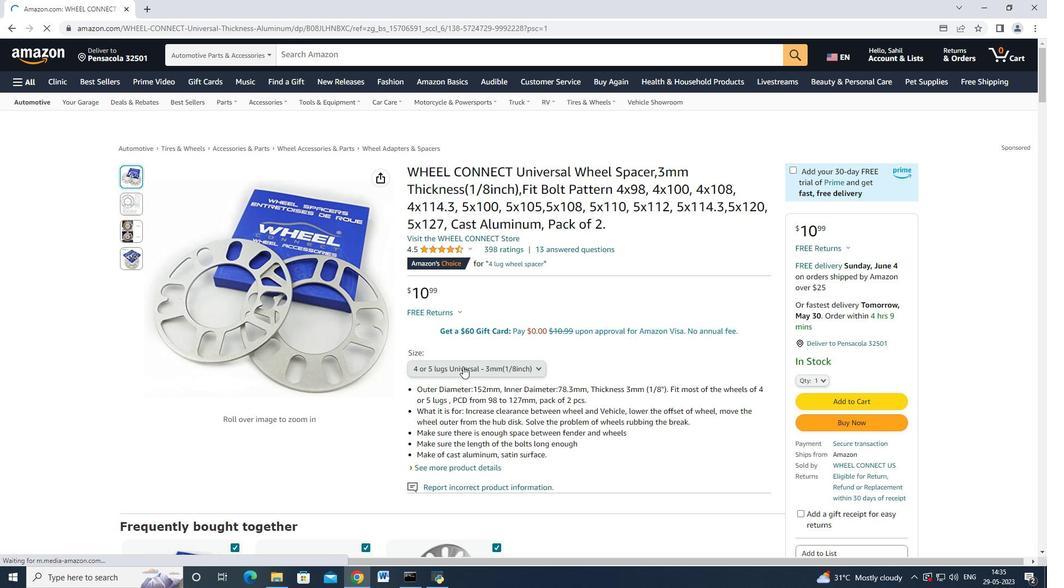 
Action: Mouse pressed left at (463, 367)
Screenshot: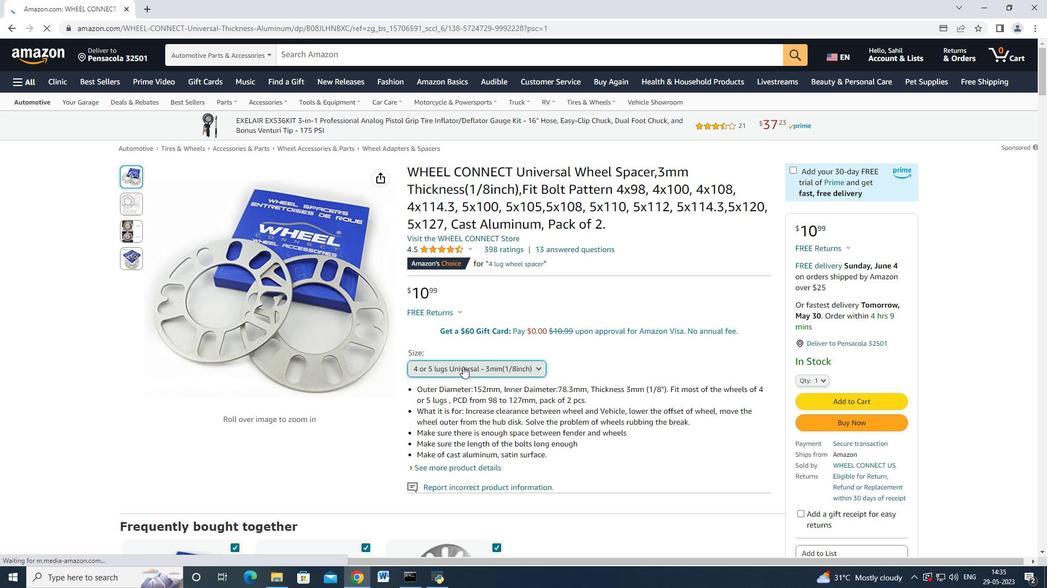 
Action: Mouse moved to (380, 245)
Screenshot: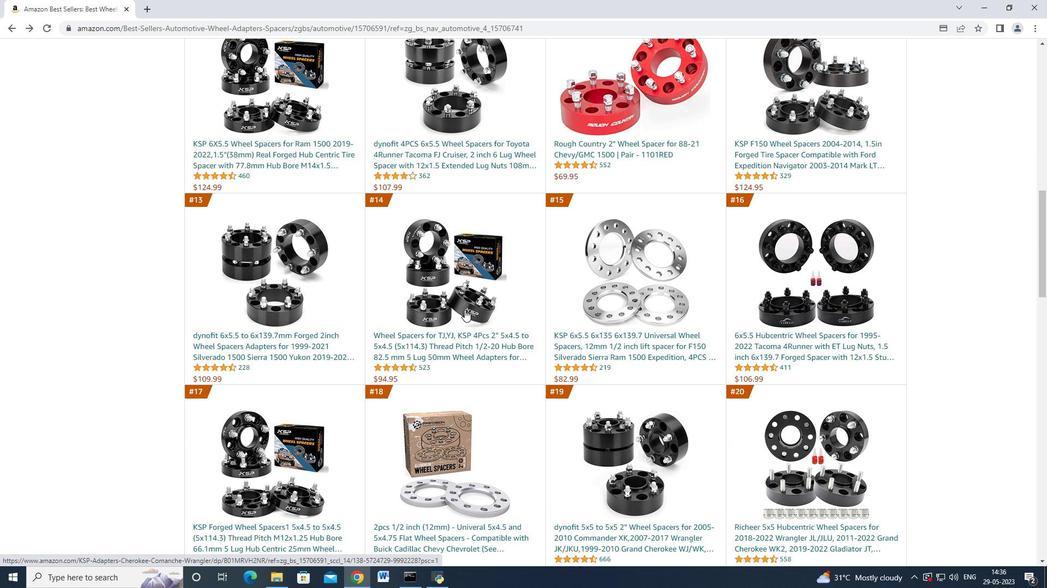 
Action: Mouse scrolled (380, 240) with delta (0, 0)
Screenshot: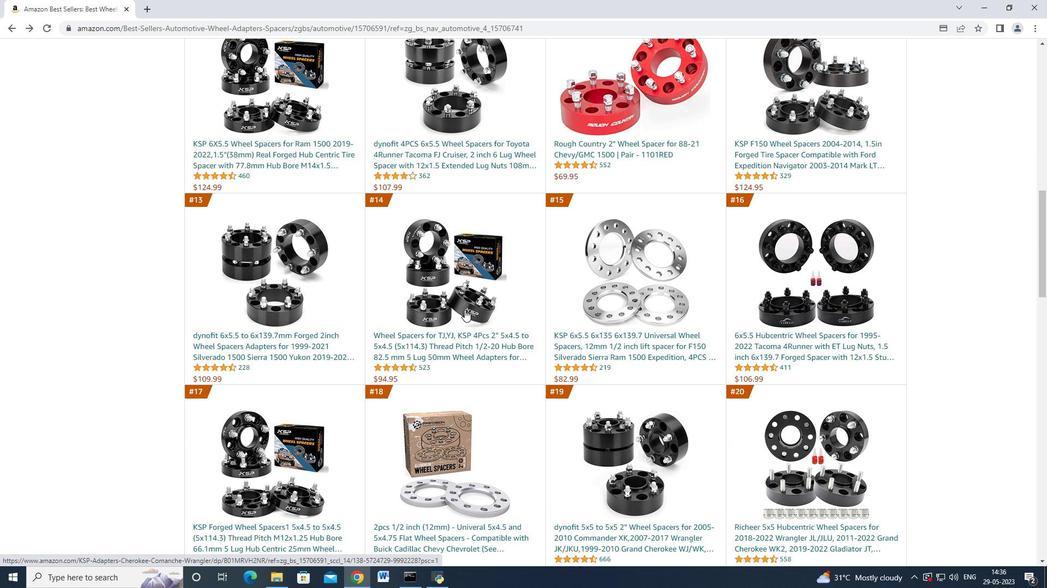 
Action: Mouse moved to (381, 245)
Screenshot: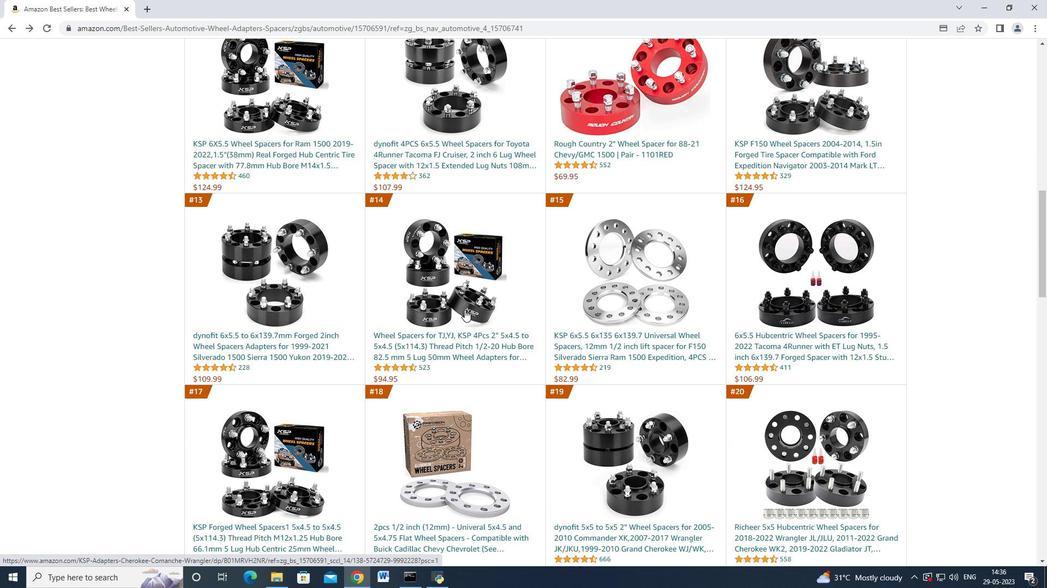 
Action: Mouse scrolled (380, 244) with delta (0, 0)
Screenshot: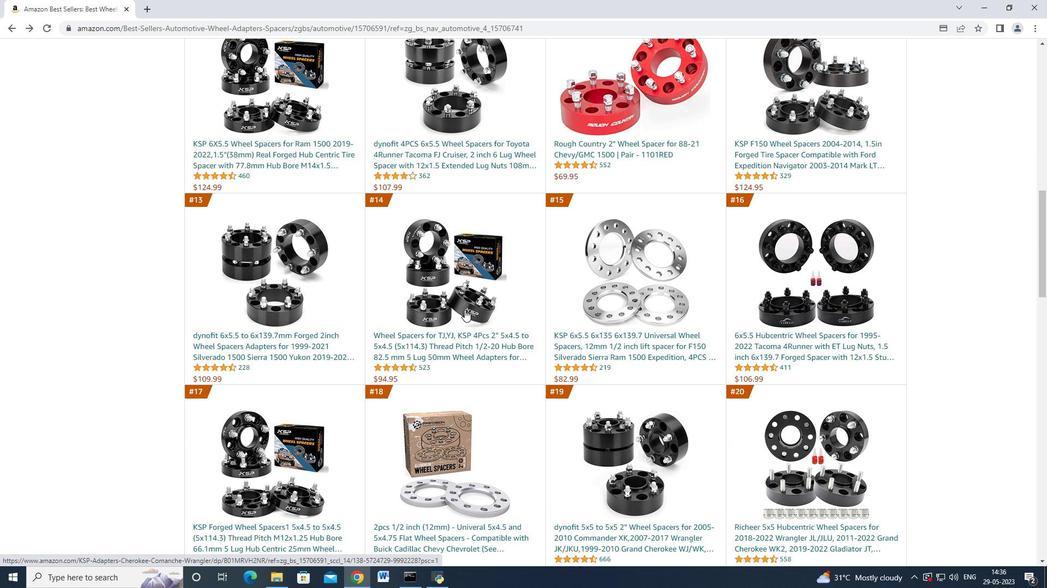 
Action: Mouse moved to (421, 273)
Screenshot: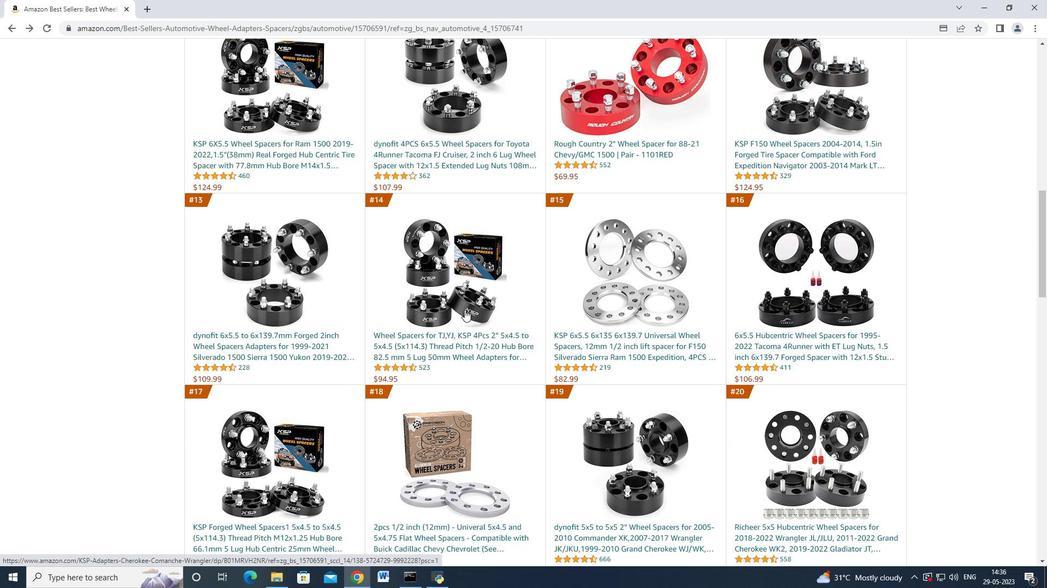 
Action: Mouse scrolled (381, 245) with delta (0, 0)
Screenshot: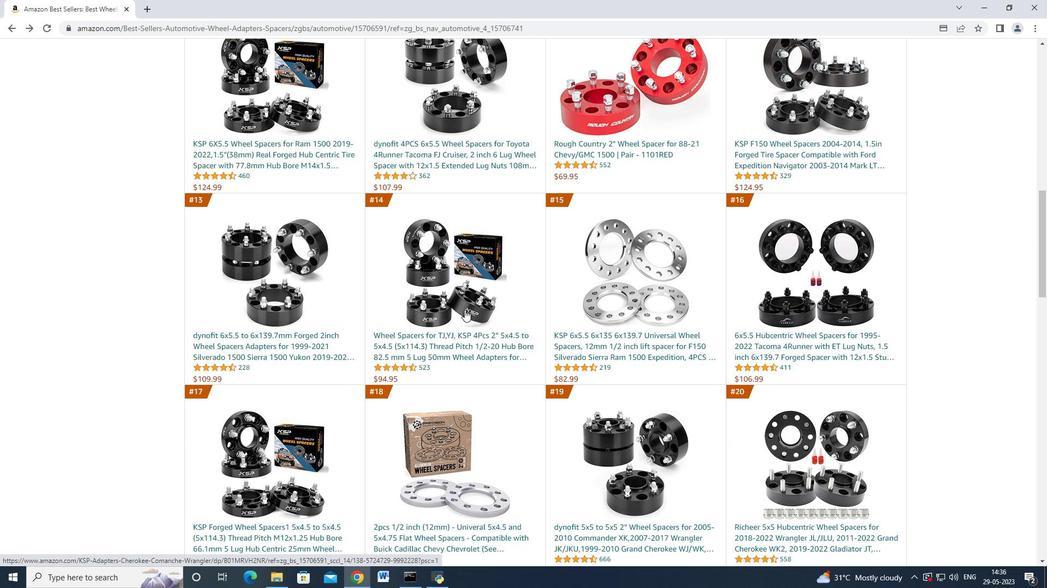 
Action: Mouse moved to (438, 285)
Screenshot: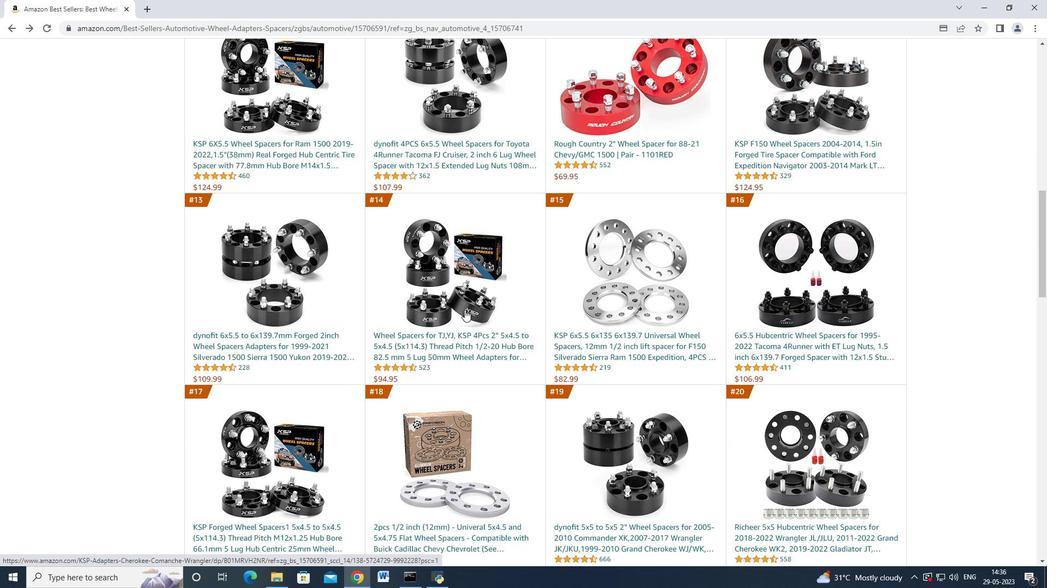
Action: Mouse scrolled (381, 245) with delta (0, 0)
Screenshot: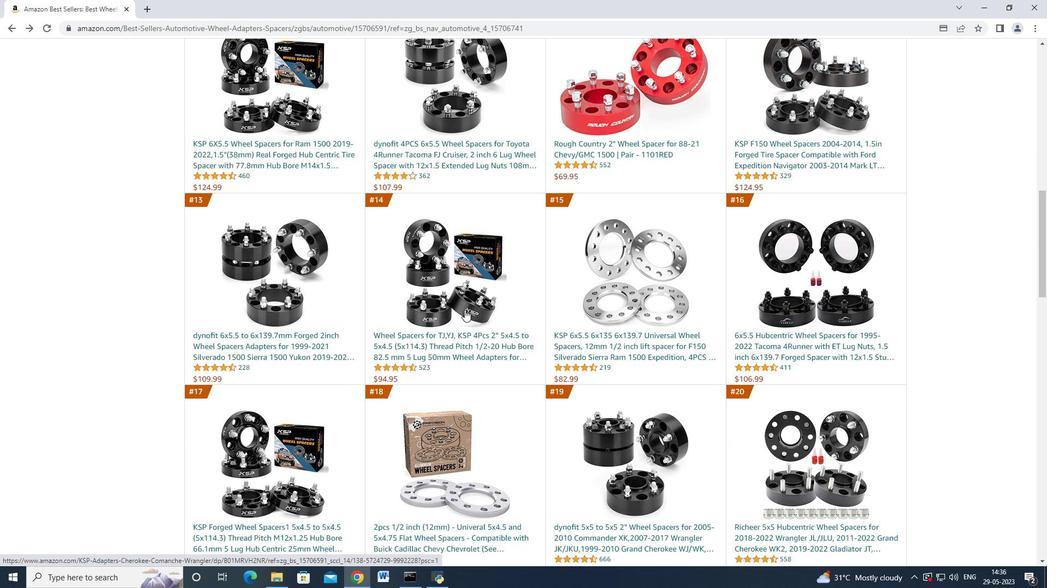 
Action: Mouse moved to (462, 308)
Screenshot: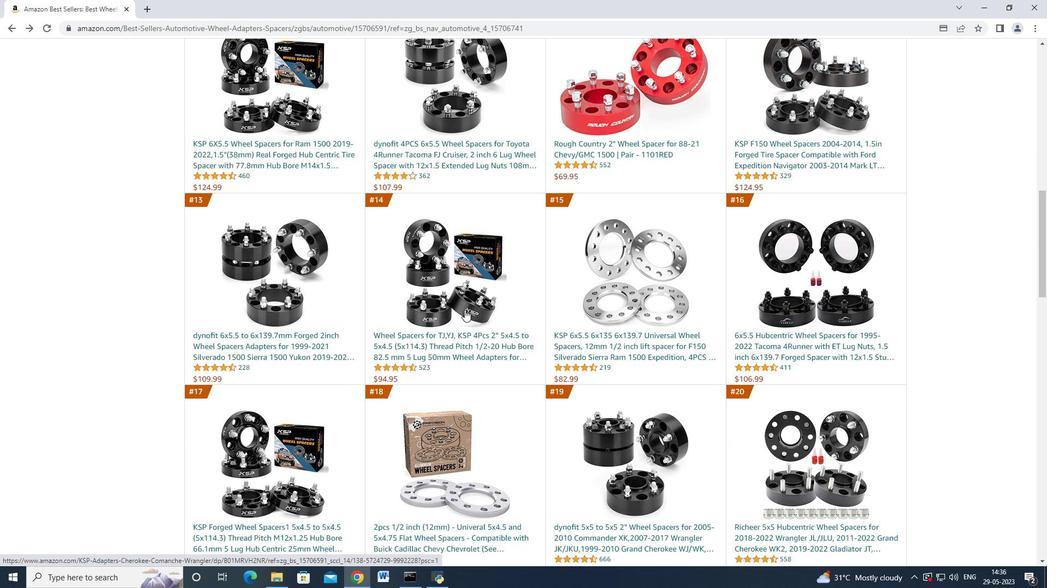
Action: Mouse scrolled (462, 303) with delta (0, 0)
Screenshot: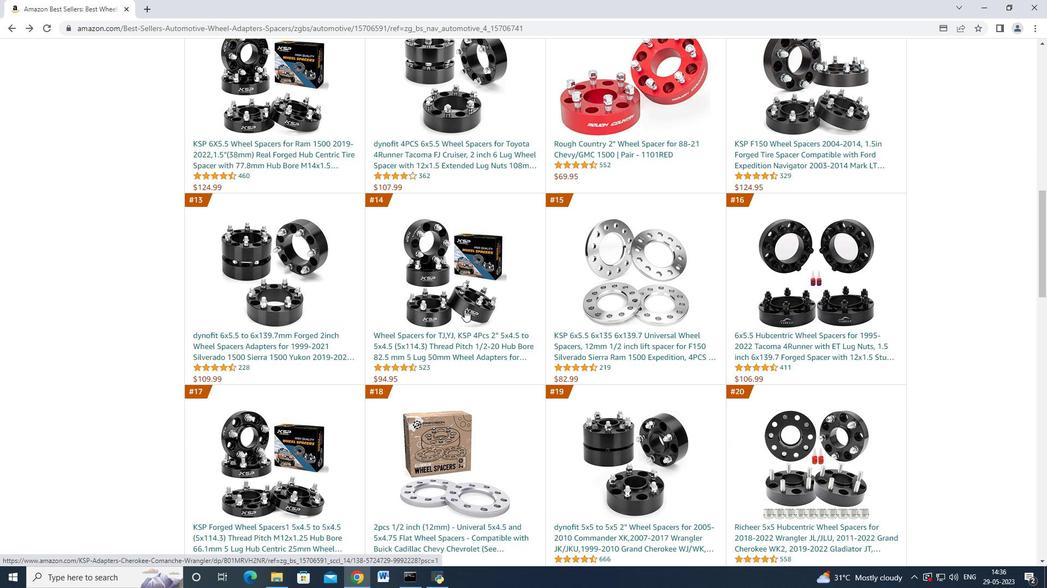 
Action: Mouse moved to (463, 309)
Screenshot: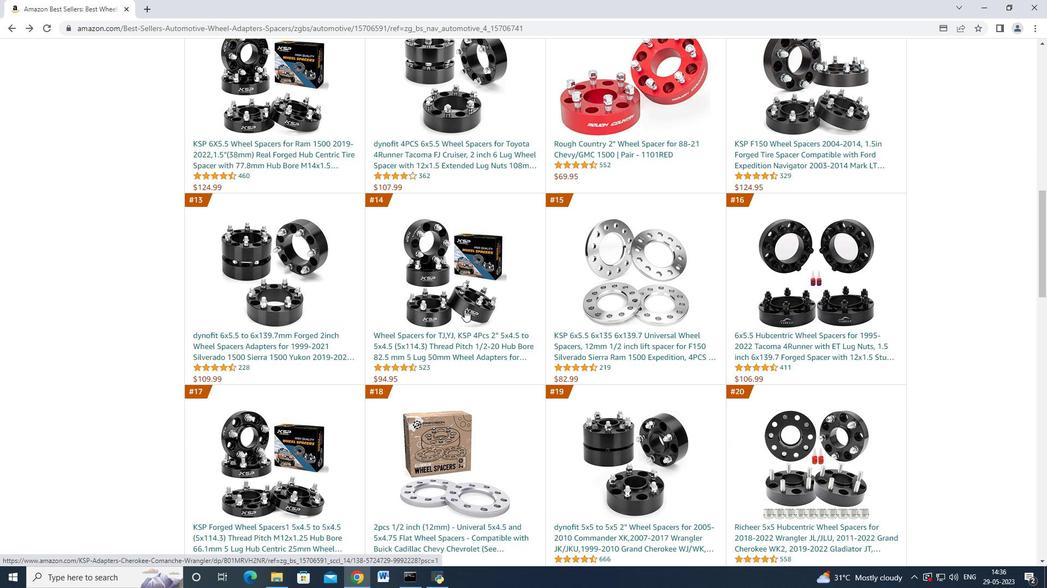 
Action: Mouse scrolled (462, 308) with delta (0, 0)
Screenshot: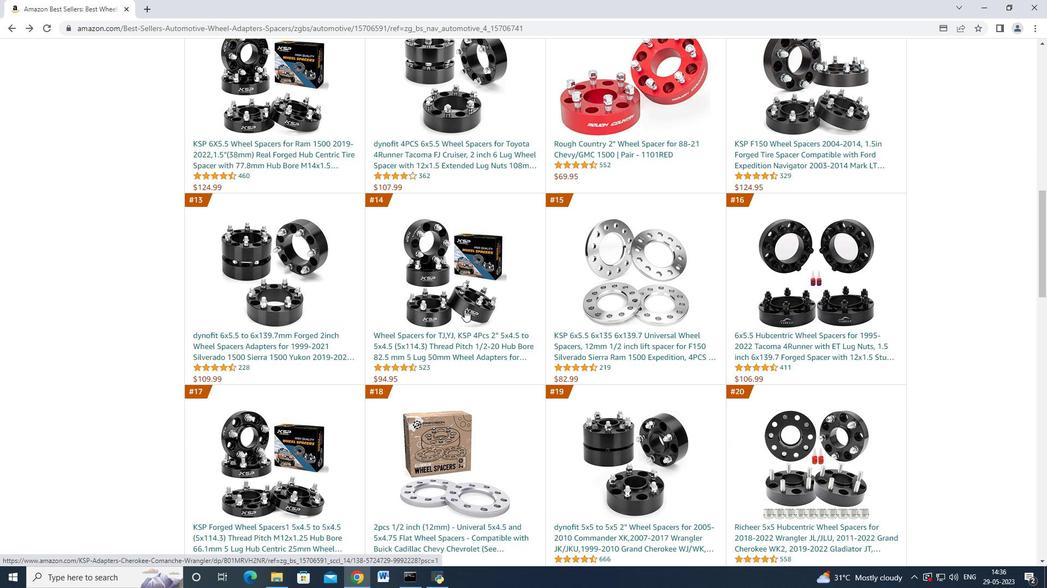 
Action: Mouse moved to (463, 309)
Screenshot: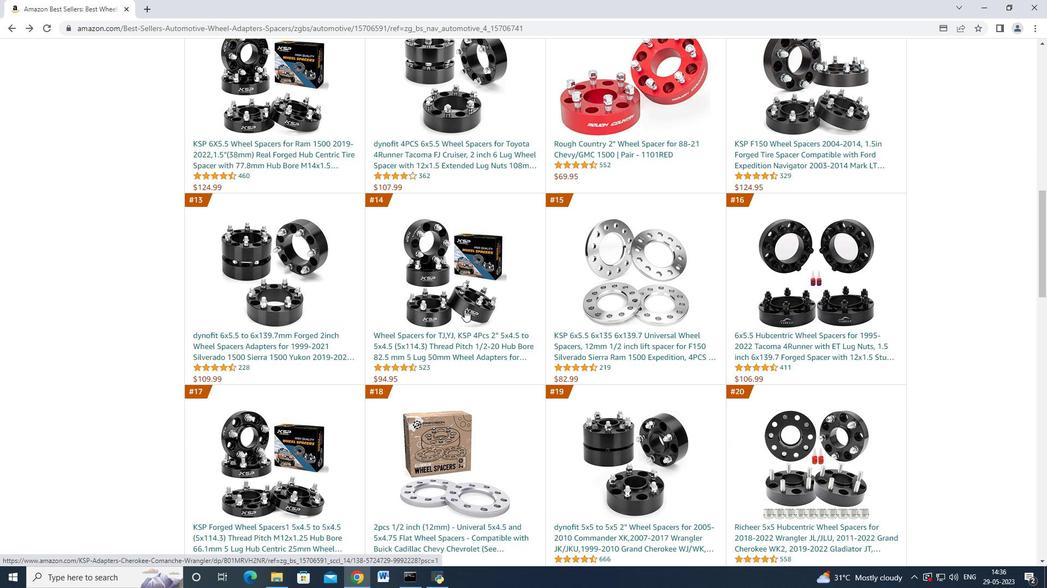 
Action: Mouse scrolled (463, 309) with delta (0, 0)
Screenshot: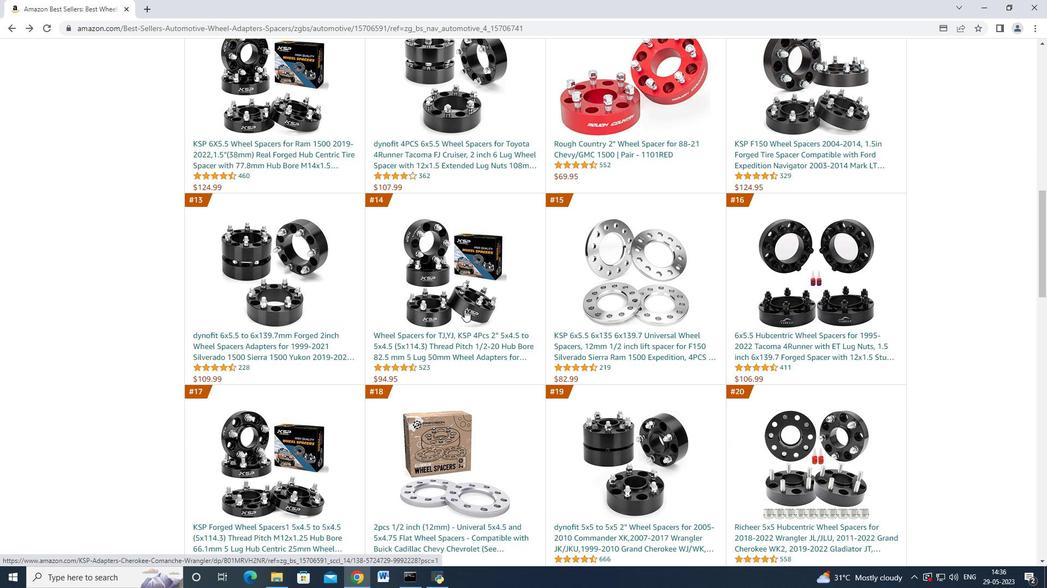 
Action: Mouse moved to (464, 310)
Screenshot: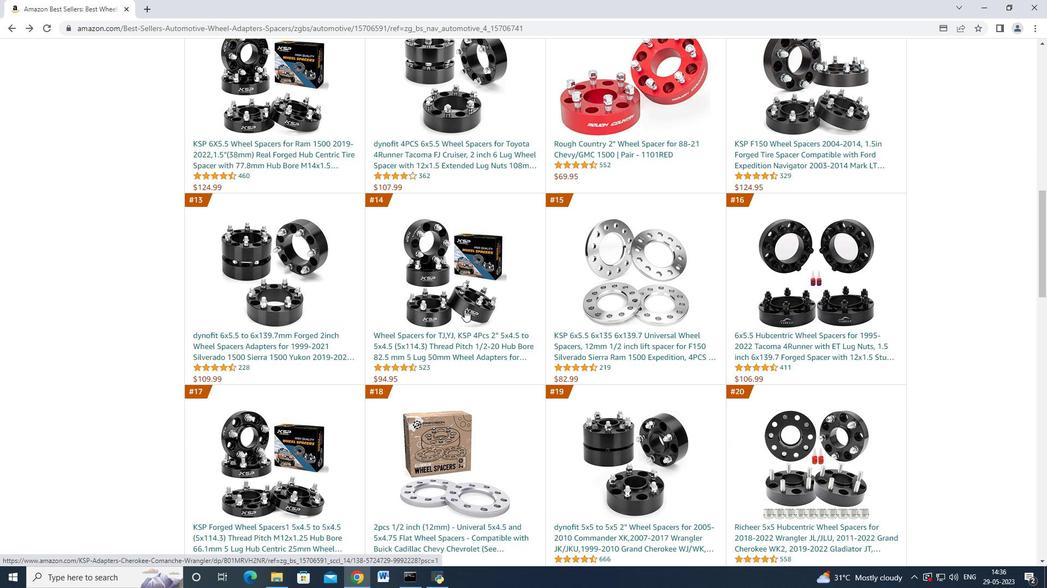 
Action: Mouse scrolled (463, 309) with delta (0, 0)
Screenshot: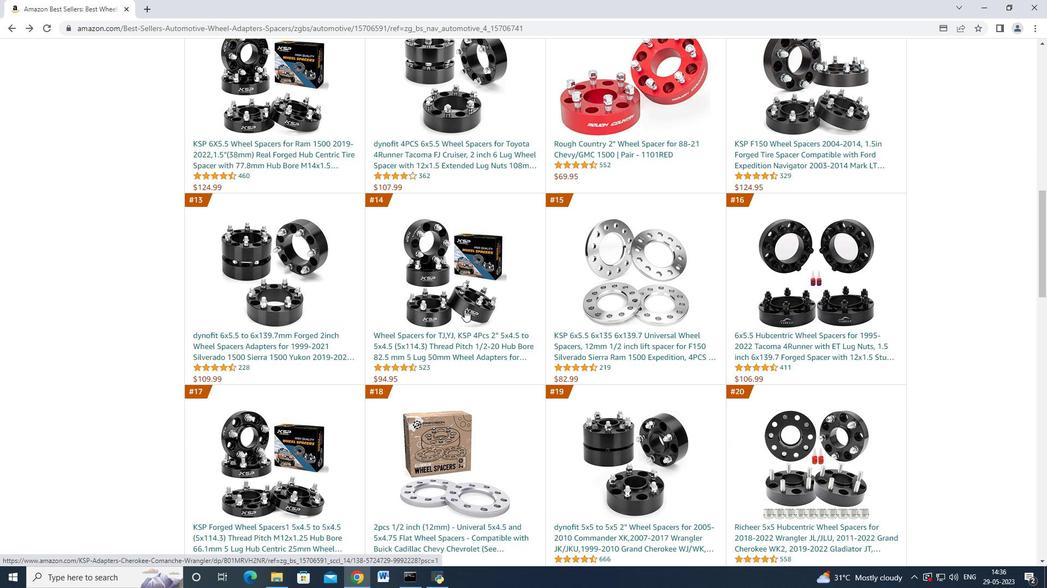 
Action: Mouse scrolled (464, 310) with delta (0, 0)
Screenshot: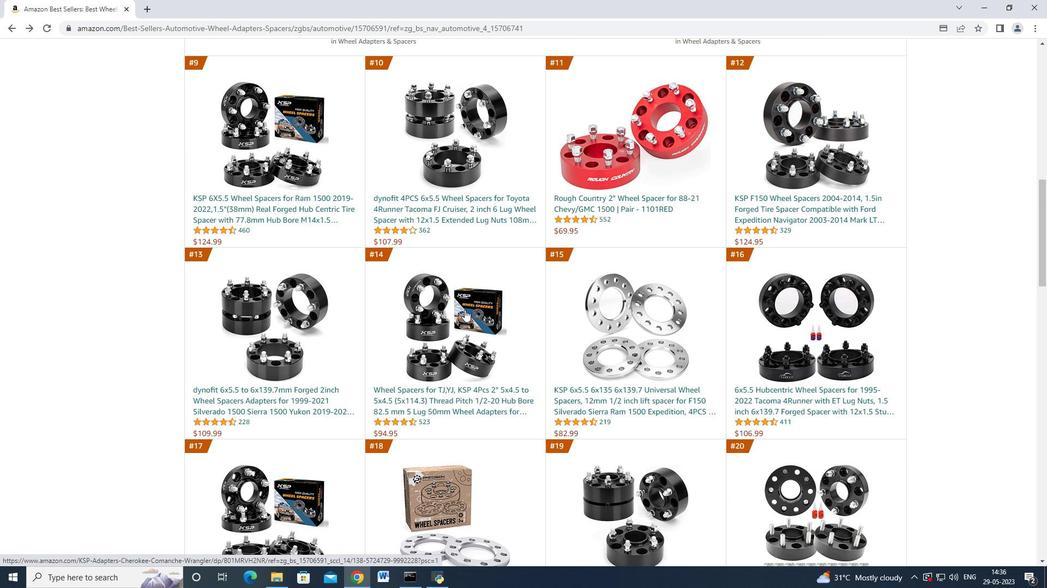
Action: Mouse scrolled (464, 310) with delta (0, 0)
Screenshot: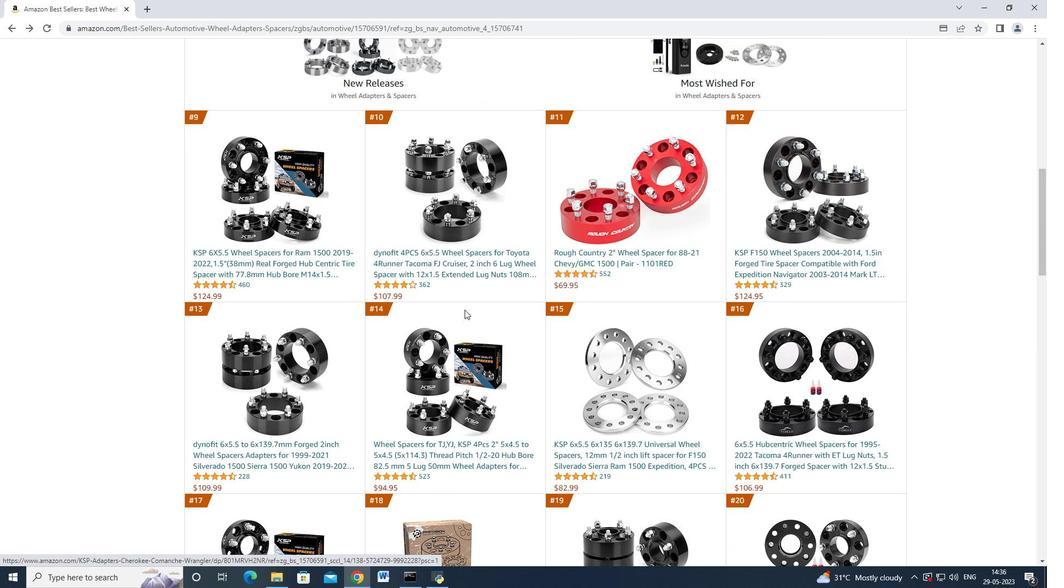 
Action: Mouse scrolled (464, 310) with delta (0, 0)
Screenshot: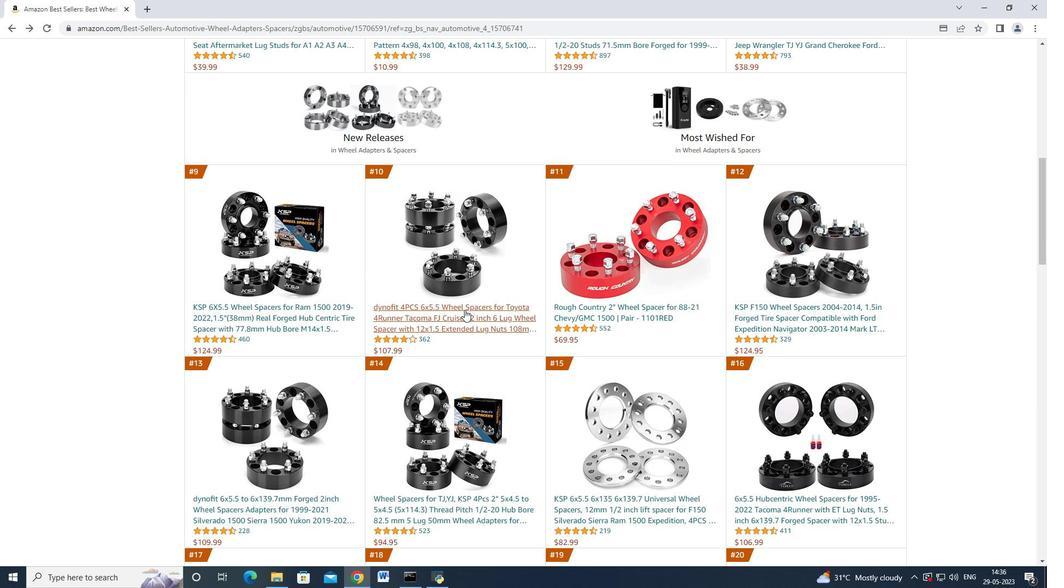 
Action: Mouse moved to (507, 320)
Screenshot: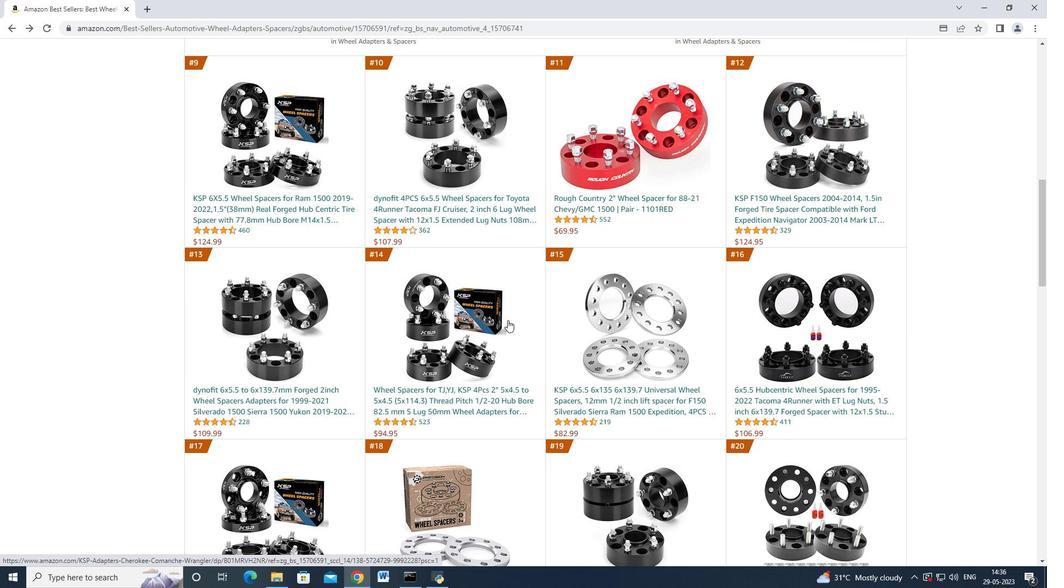 
Action: Mouse scrolled (506, 319) with delta (0, 0)
Screenshot: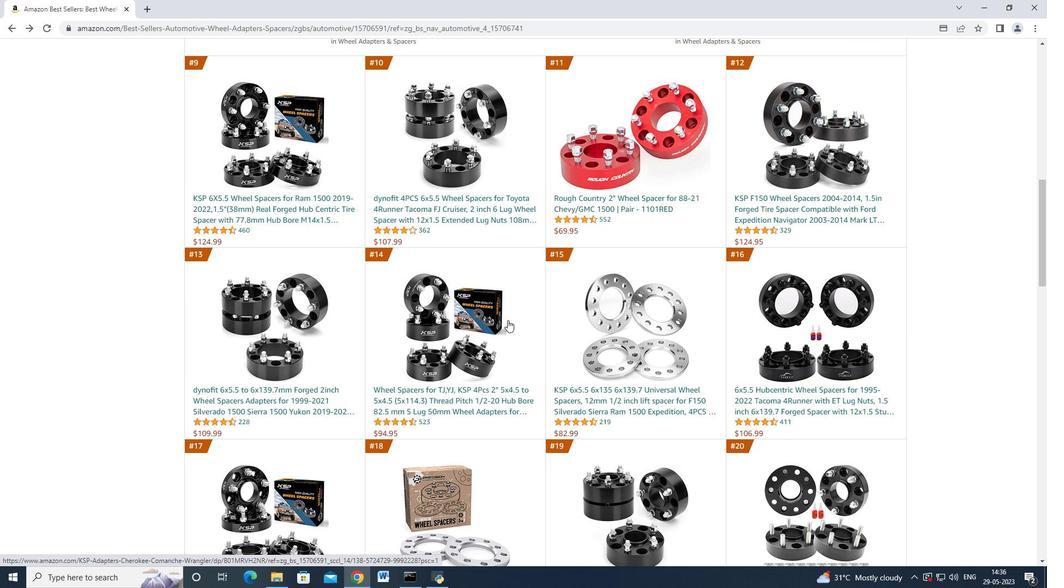 
Action: Mouse scrolled (507, 320) with delta (0, 0)
Screenshot: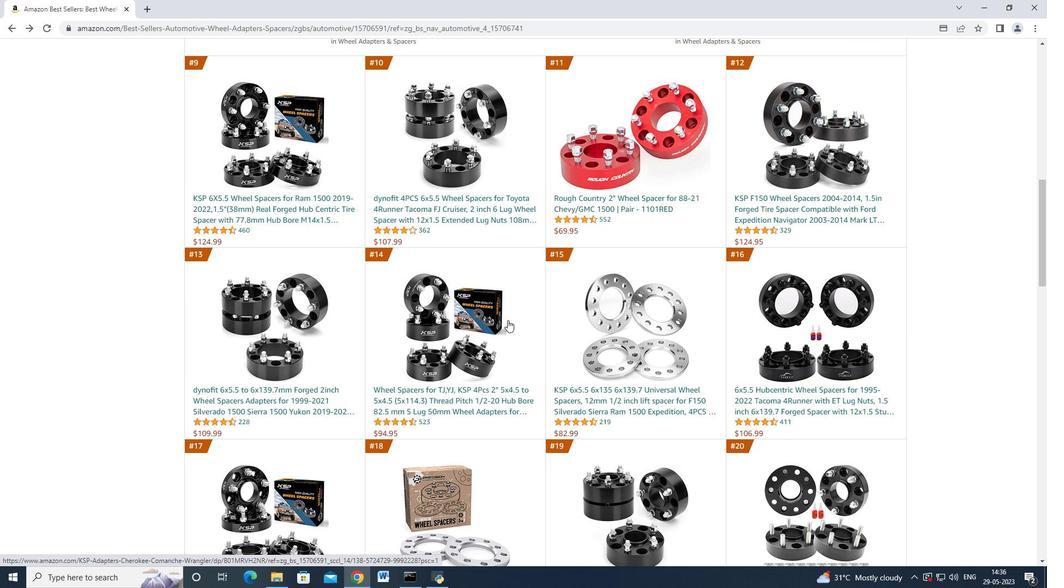 
Action: Mouse moved to (488, 320)
Screenshot: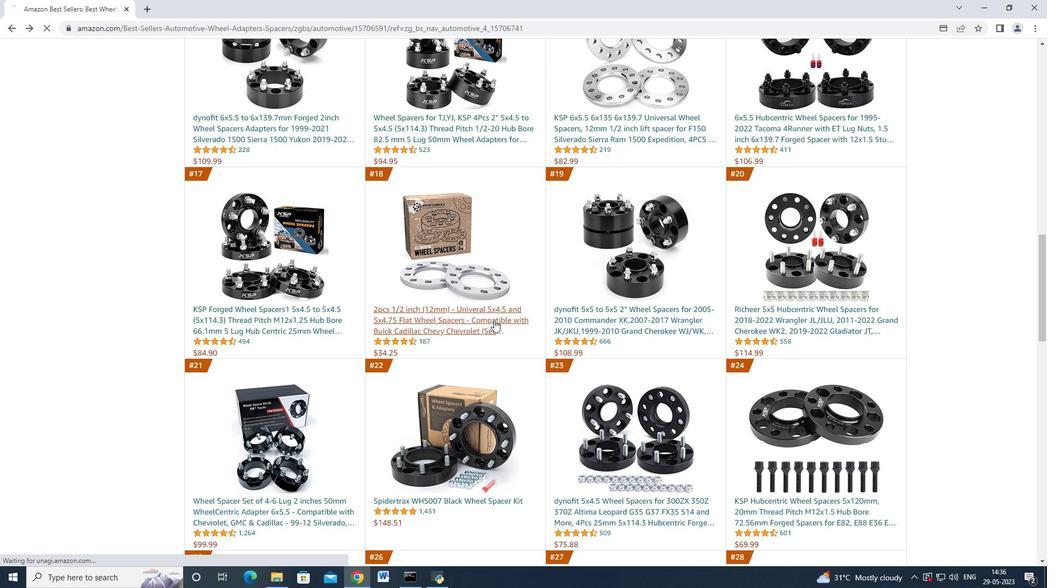 
Action: Mouse pressed left at (488, 320)
Screenshot: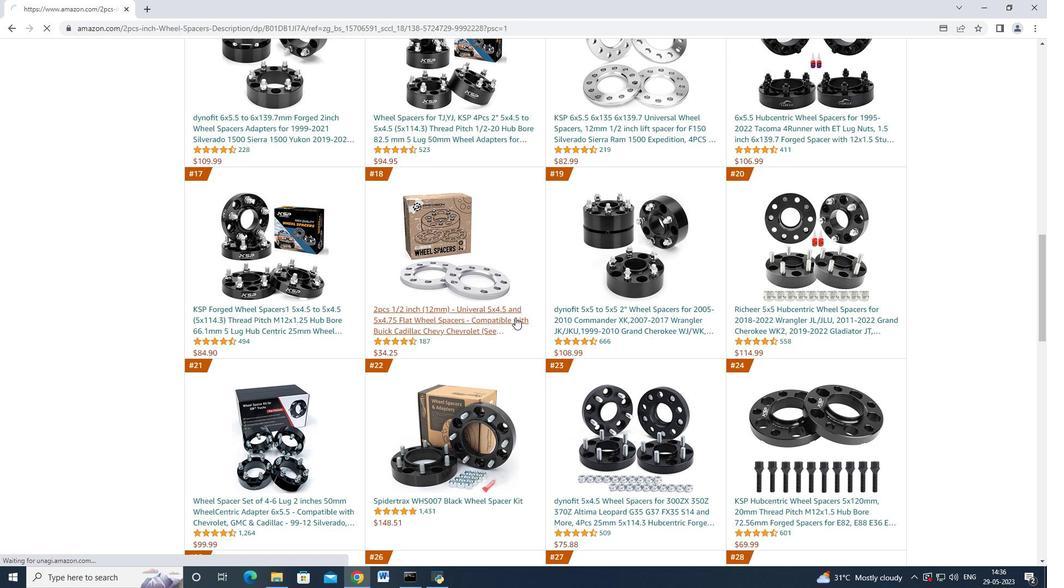 
Action: Mouse moved to (532, 326)
Screenshot: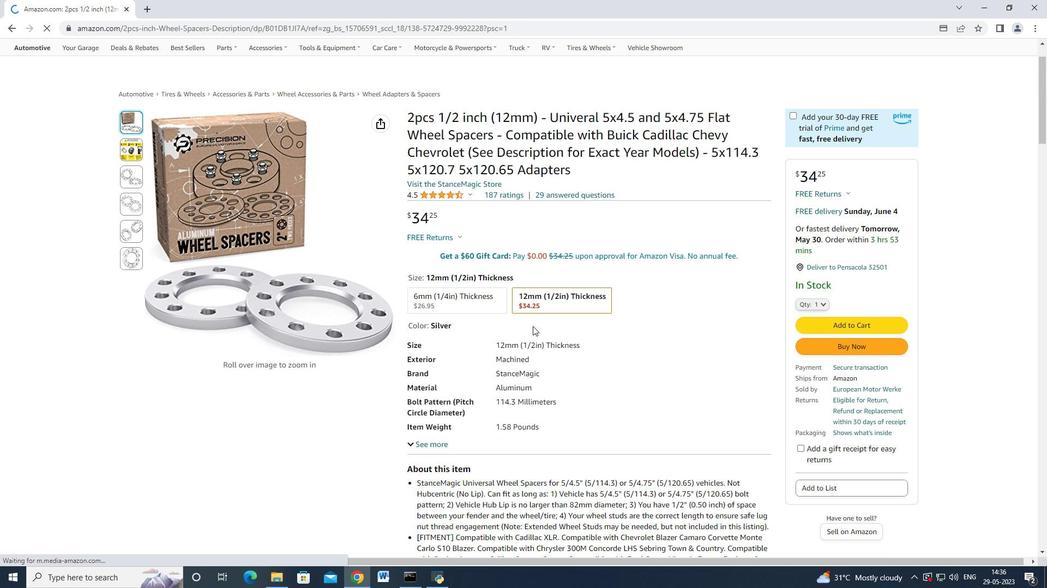 
Action: Mouse scrolled (532, 326) with delta (0, 0)
Screenshot: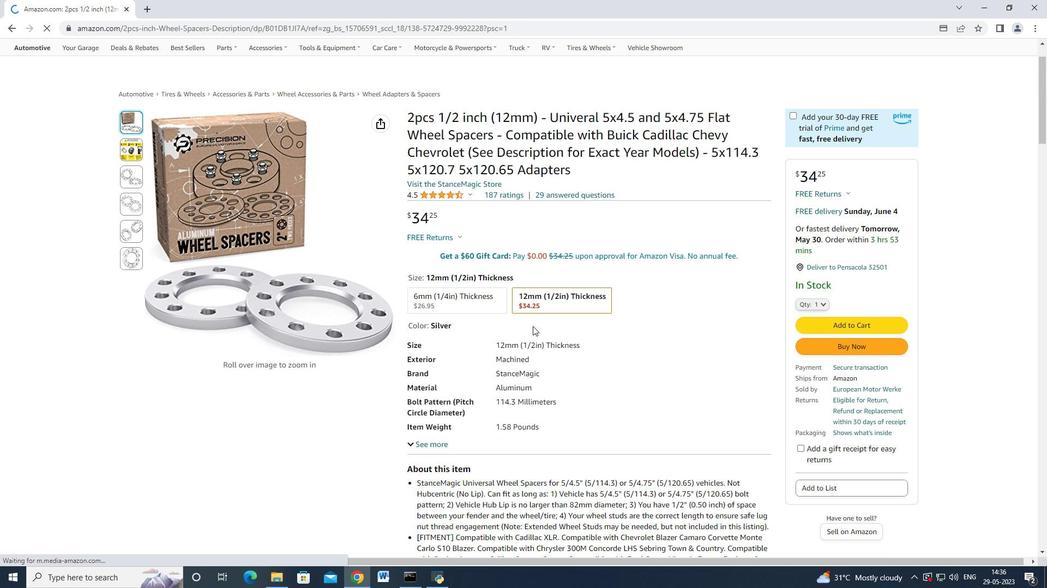 
Action: Mouse scrolled (532, 326) with delta (0, 0)
Screenshot: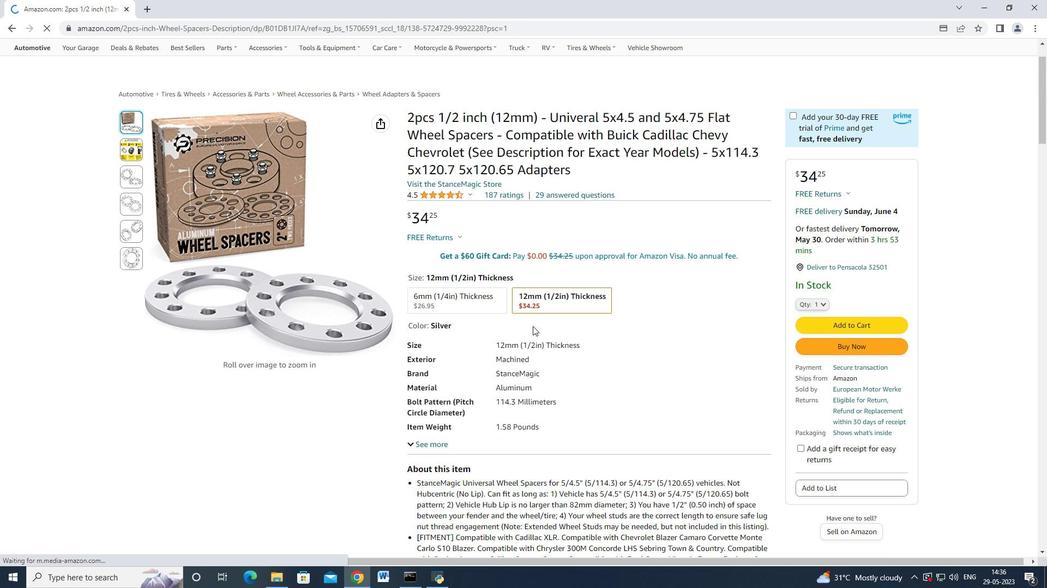 
Action: Mouse moved to (532, 327)
Screenshot: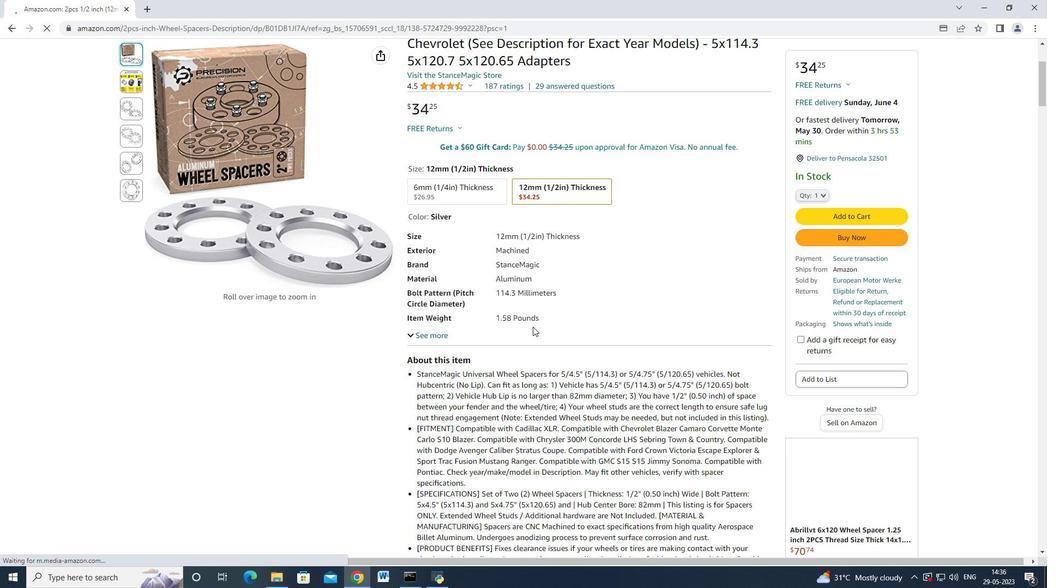 
Action: Mouse scrolled (532, 326) with delta (0, 0)
Screenshot: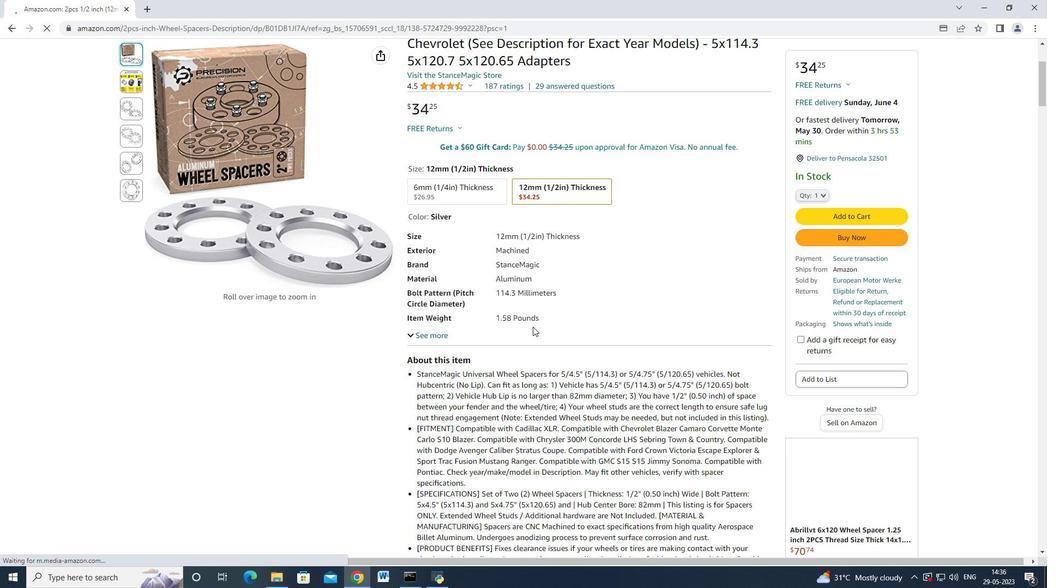 
Action: Mouse scrolled (532, 327) with delta (0, 0)
Screenshot: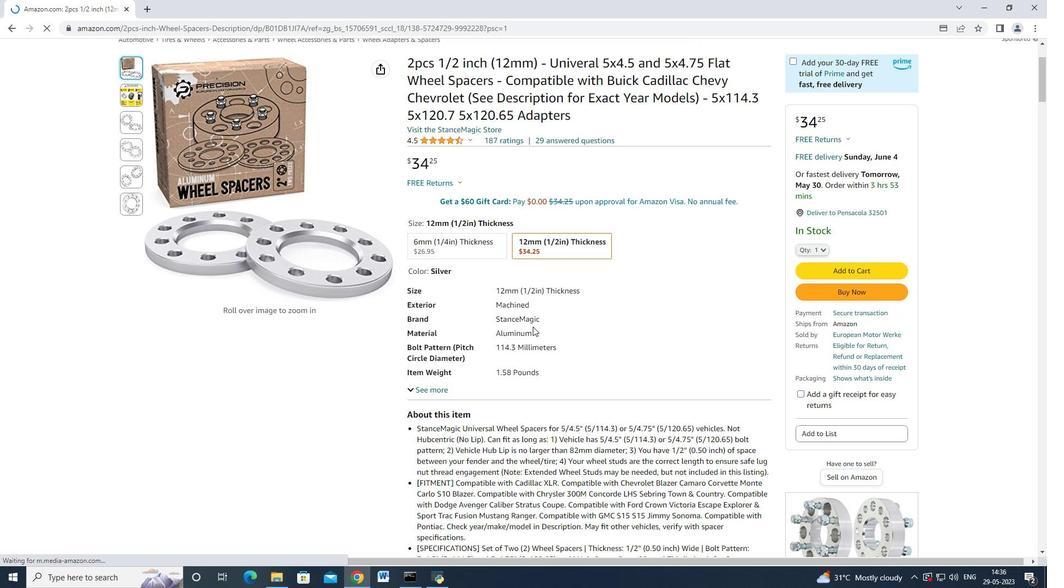
Action: Mouse moved to (858, 193)
Screenshot: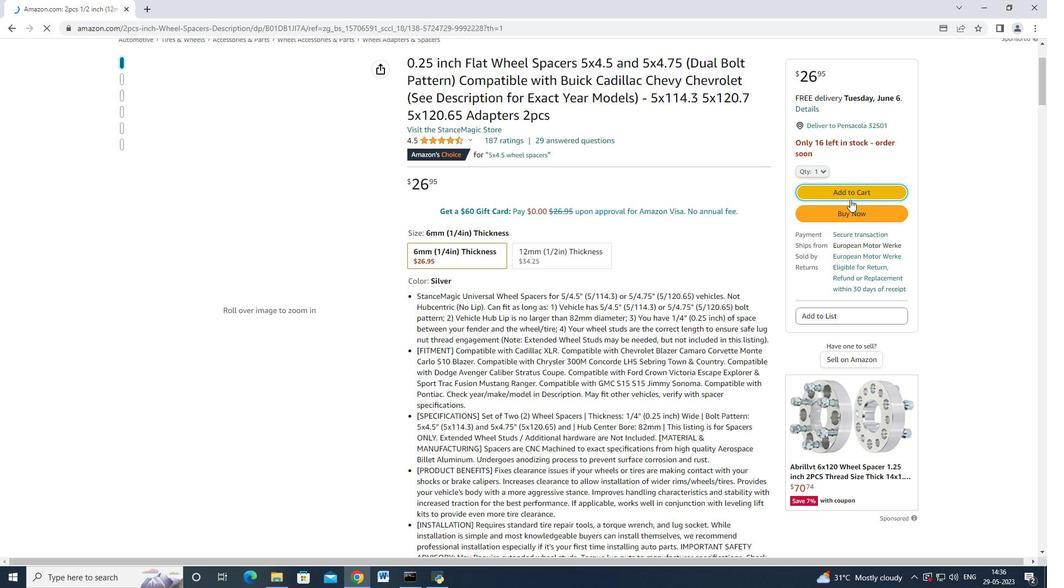 
Action: Mouse pressed left at (858, 193)
Screenshot: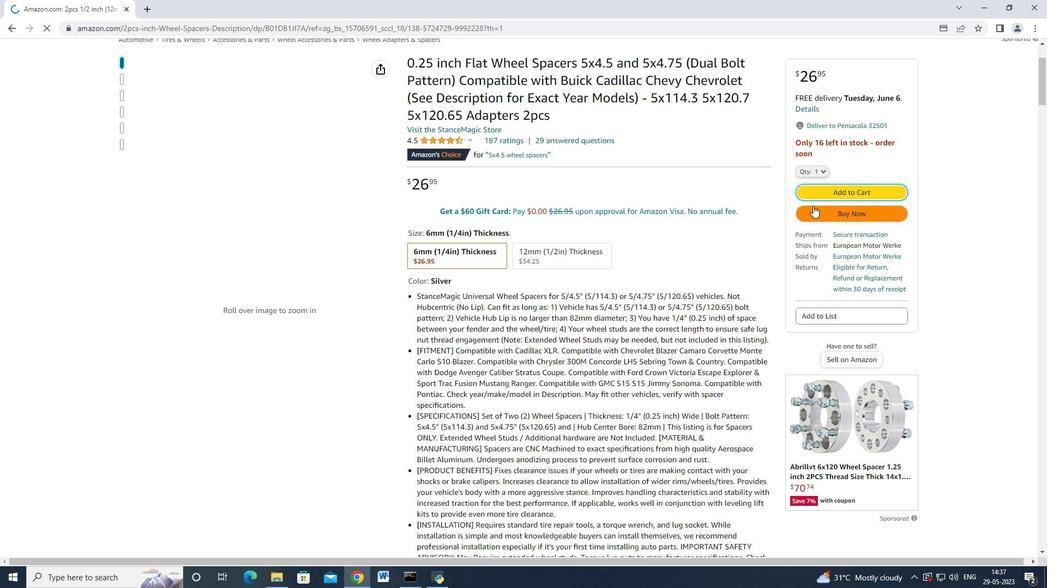 
Action: Mouse moved to (854, 132)
Screenshot: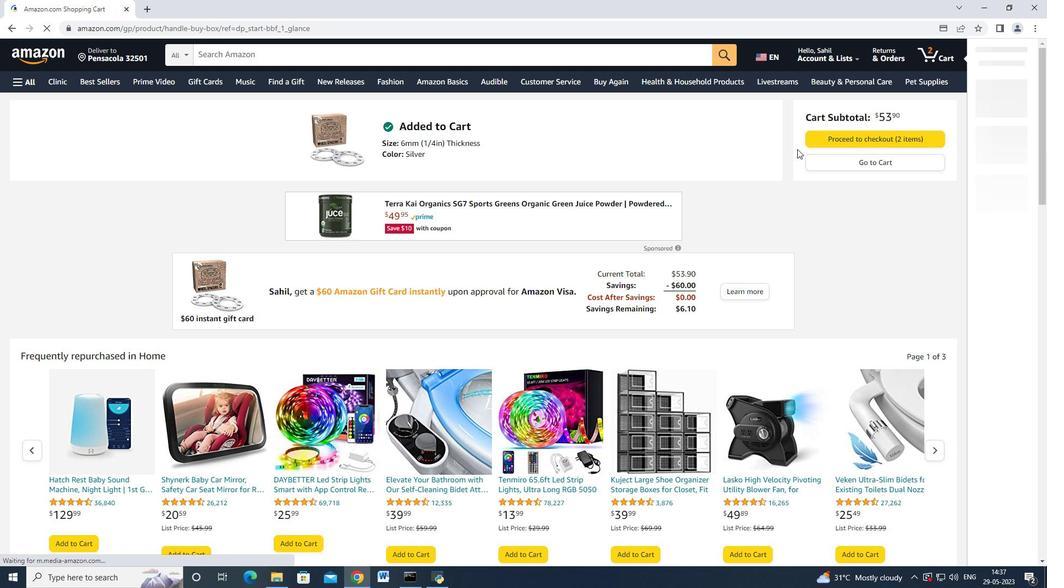 
Action: Mouse pressed left at (854, 132)
Screenshot: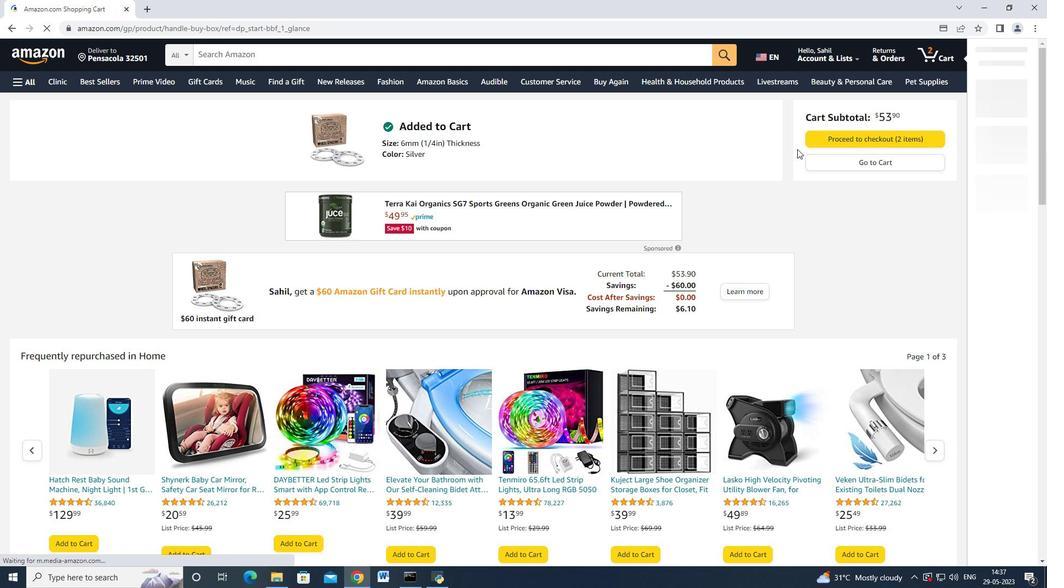 
Action: Mouse moved to (404, 295)
Screenshot: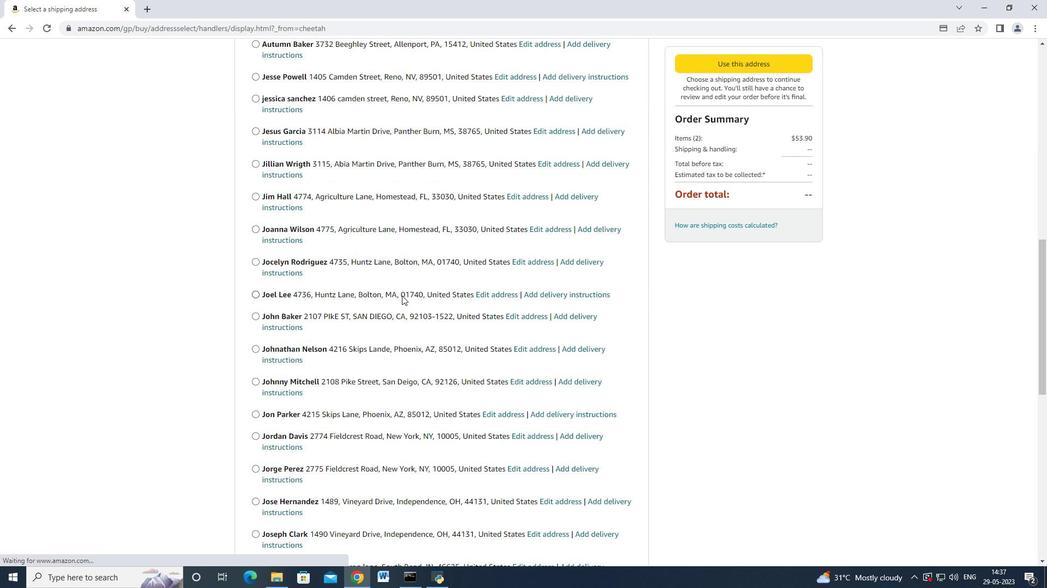 
Action: Mouse scrolled (404, 295) with delta (0, 0)
Screenshot: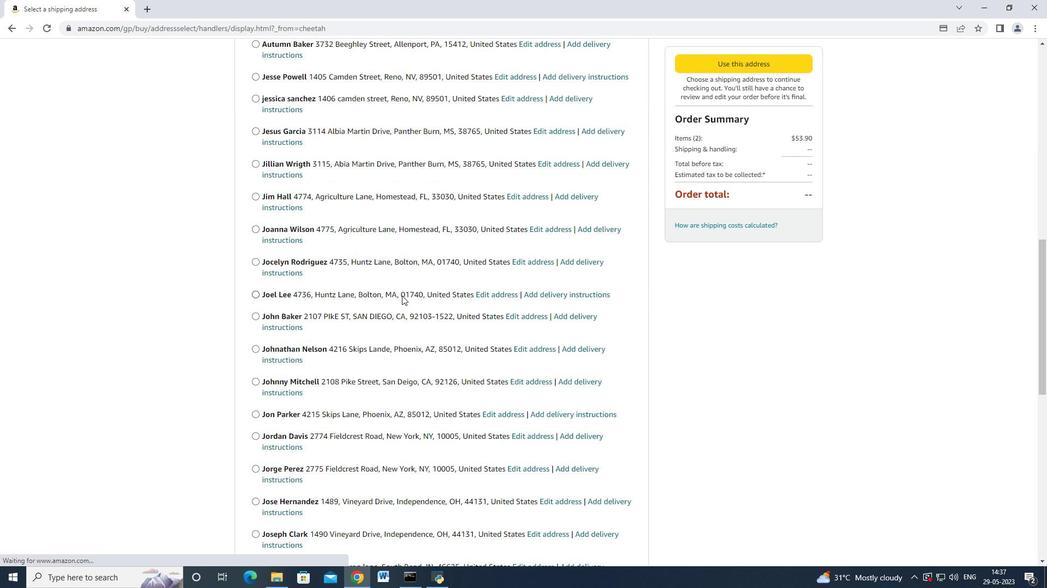 
Action: Mouse scrolled (404, 295) with delta (0, 0)
Screenshot: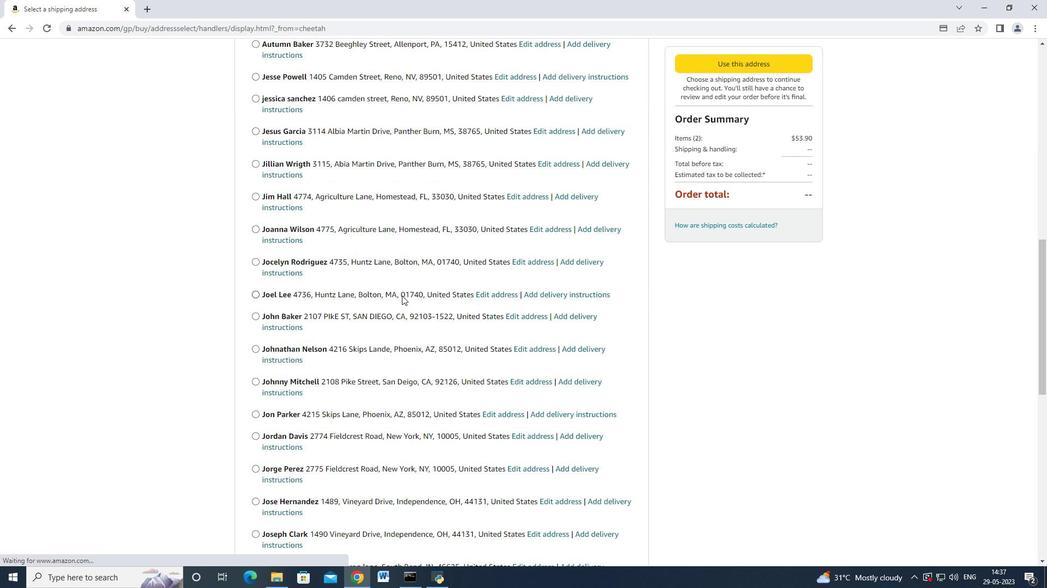 
Action: Mouse scrolled (404, 295) with delta (0, 0)
Screenshot: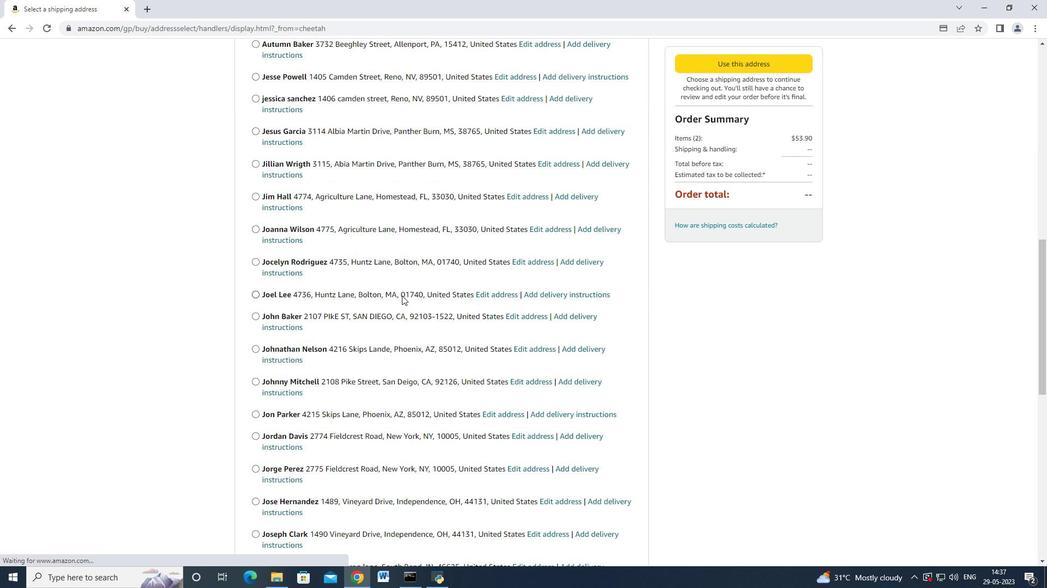 
Action: Mouse moved to (404, 295)
Screenshot: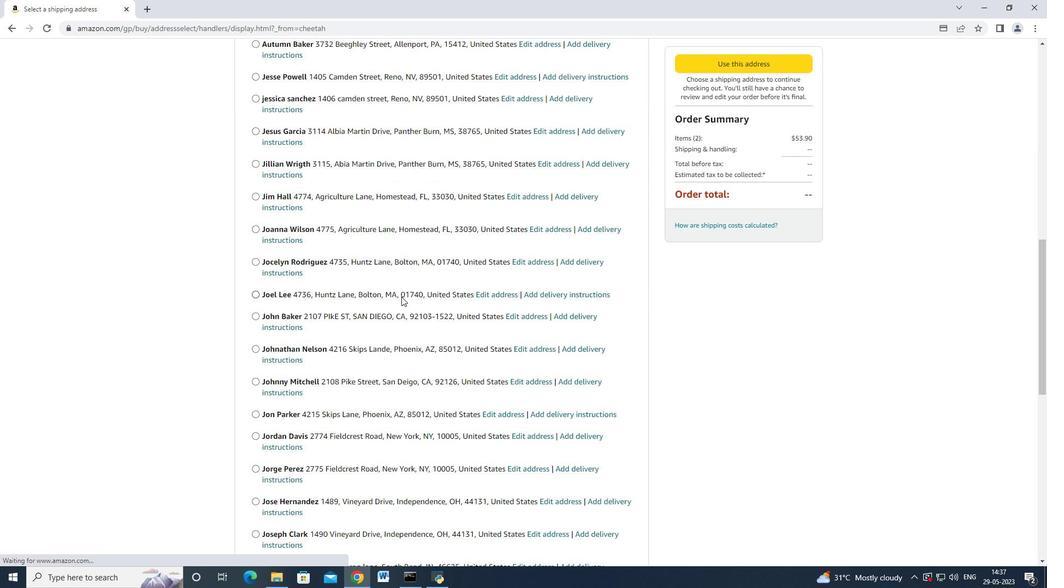 
Action: Mouse scrolled (404, 295) with delta (0, 0)
Screenshot: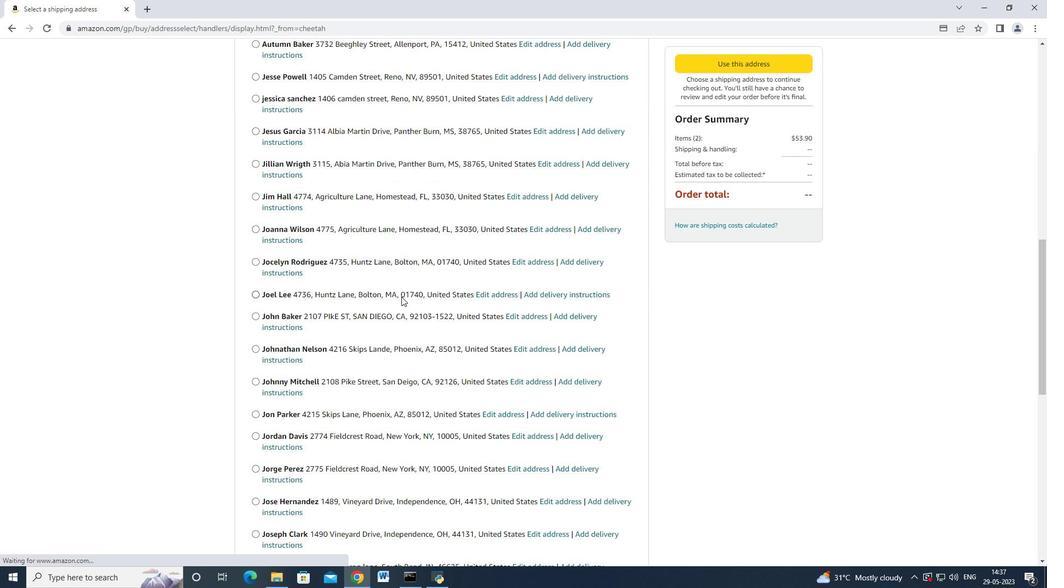 
Action: Mouse scrolled (404, 295) with delta (0, 0)
Screenshot: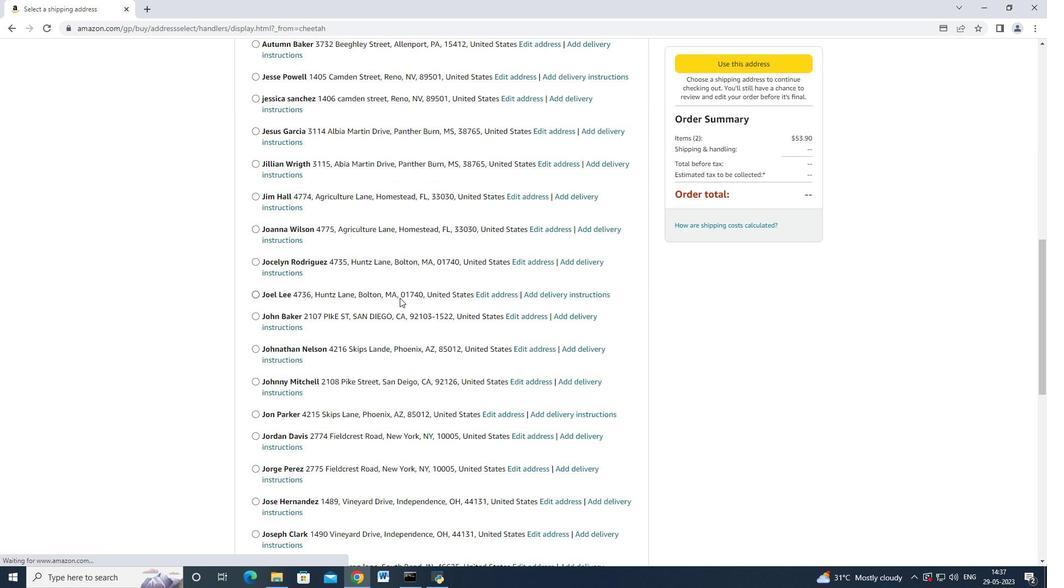 
Action: Mouse moved to (401, 295)
Screenshot: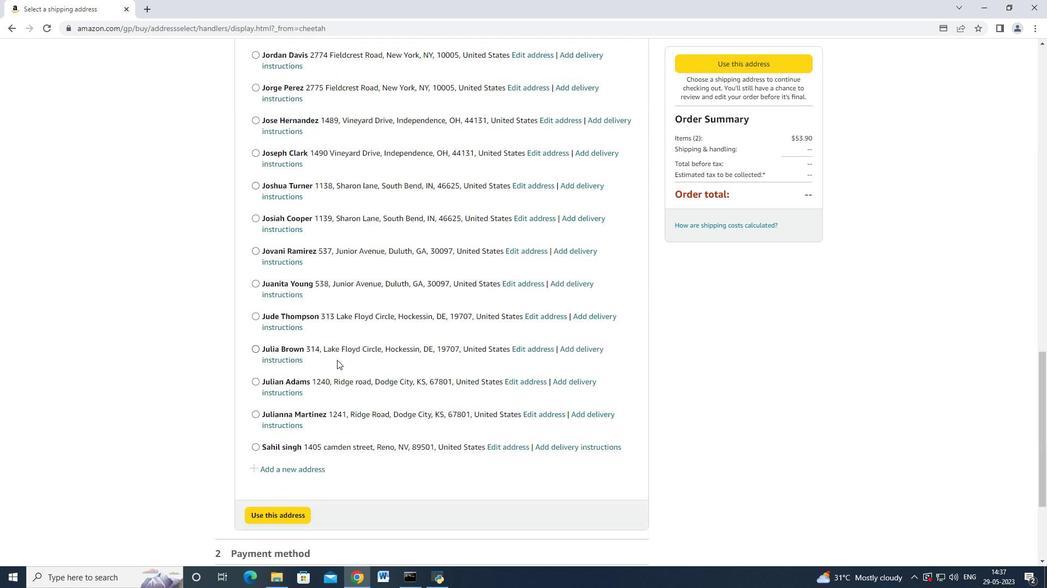 
Action: Mouse scrolled (401, 294) with delta (0, 0)
Screenshot: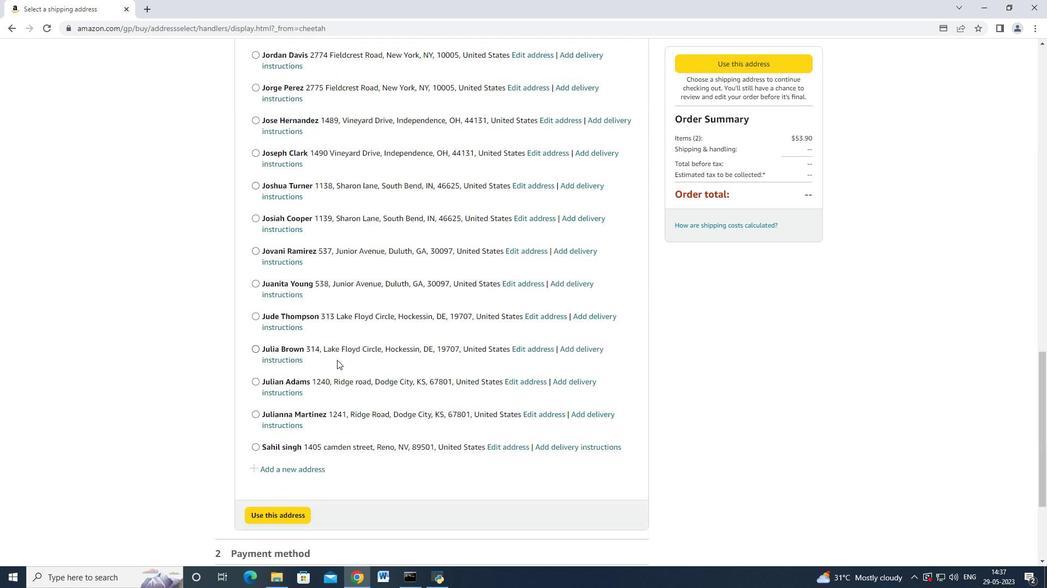 
Action: Mouse moved to (401, 295)
Screenshot: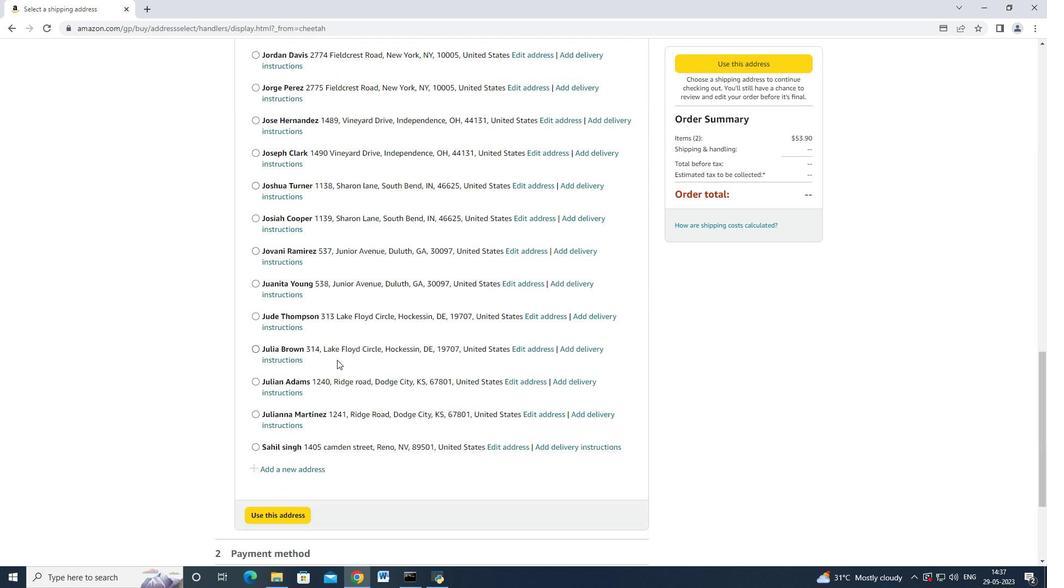 
Action: Mouse scrolled (401, 295) with delta (0, 0)
Screenshot: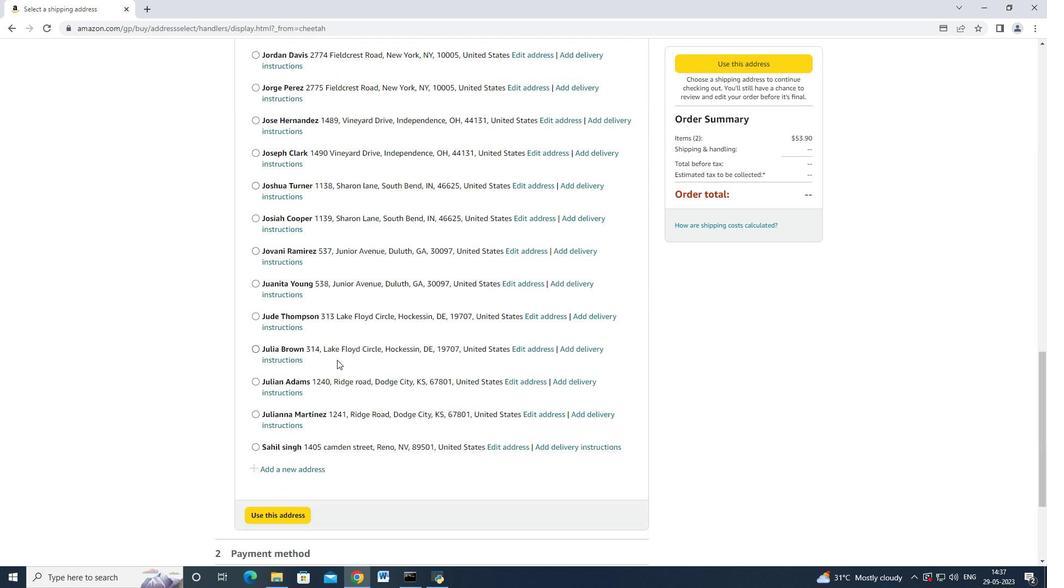 
Action: Mouse scrolled (401, 295) with delta (0, 0)
Screenshot: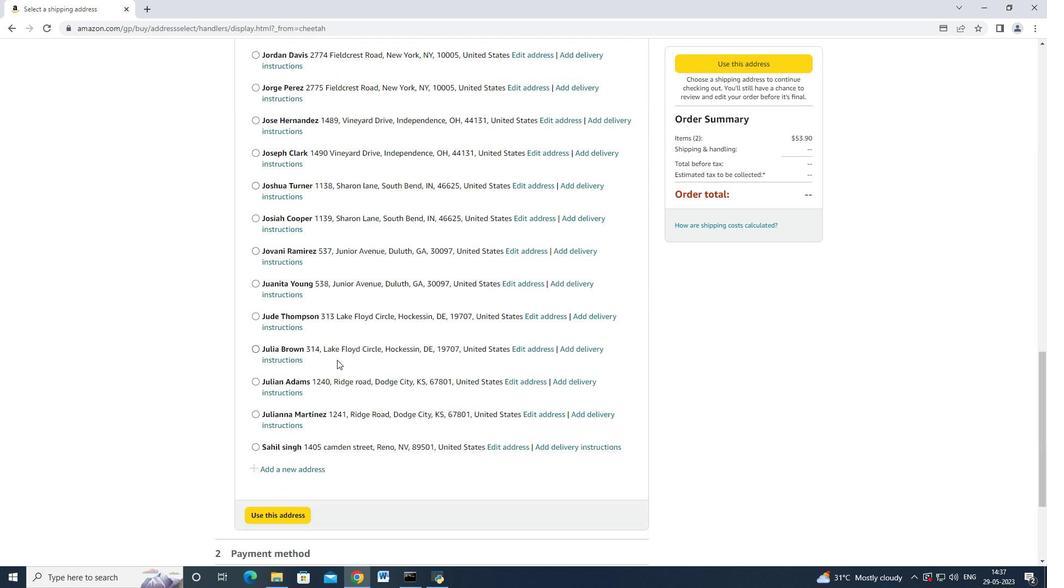 
Action: Mouse scrolled (401, 295) with delta (0, 0)
Screenshot: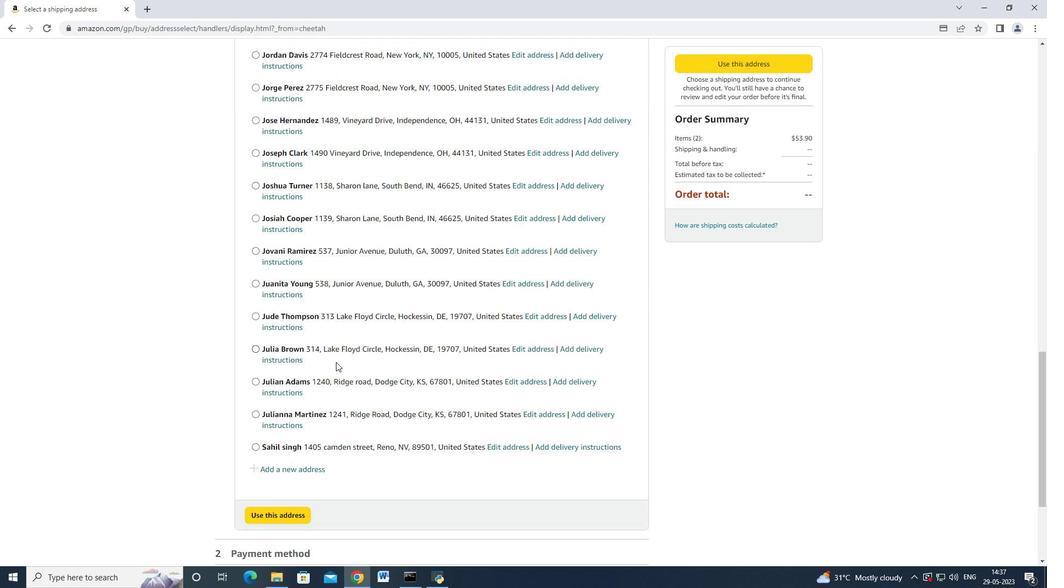 
Action: Mouse scrolled (401, 295) with delta (0, 0)
Screenshot: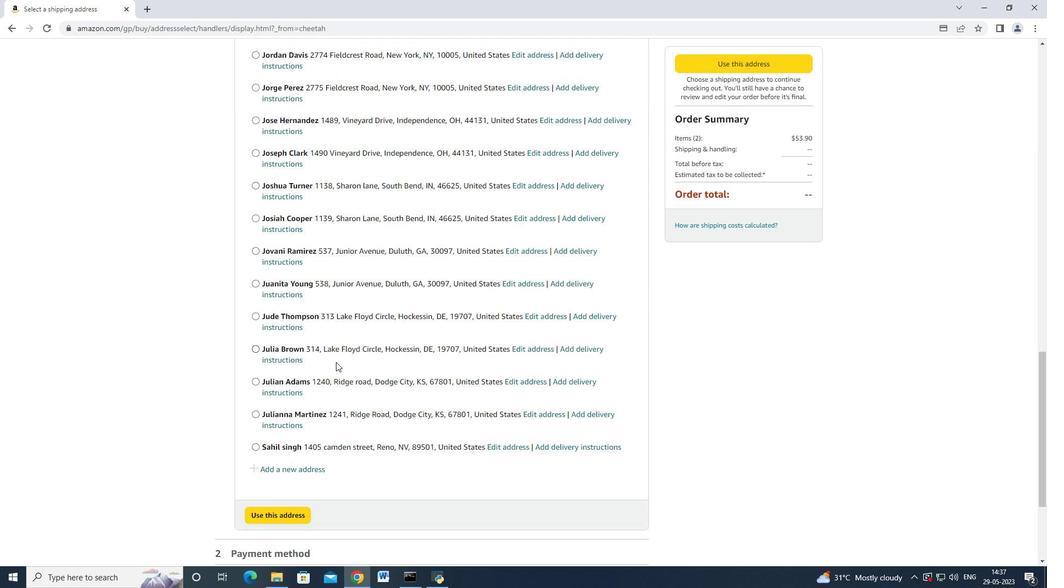 
Action: Mouse scrolled (401, 295) with delta (0, 0)
Screenshot: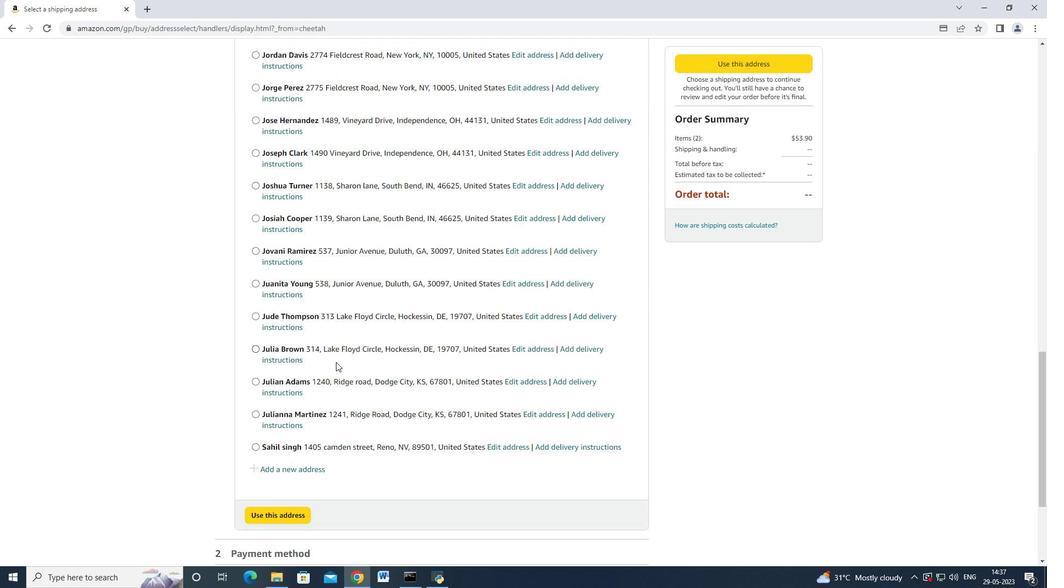 
Action: Mouse moved to (401, 296)
Screenshot: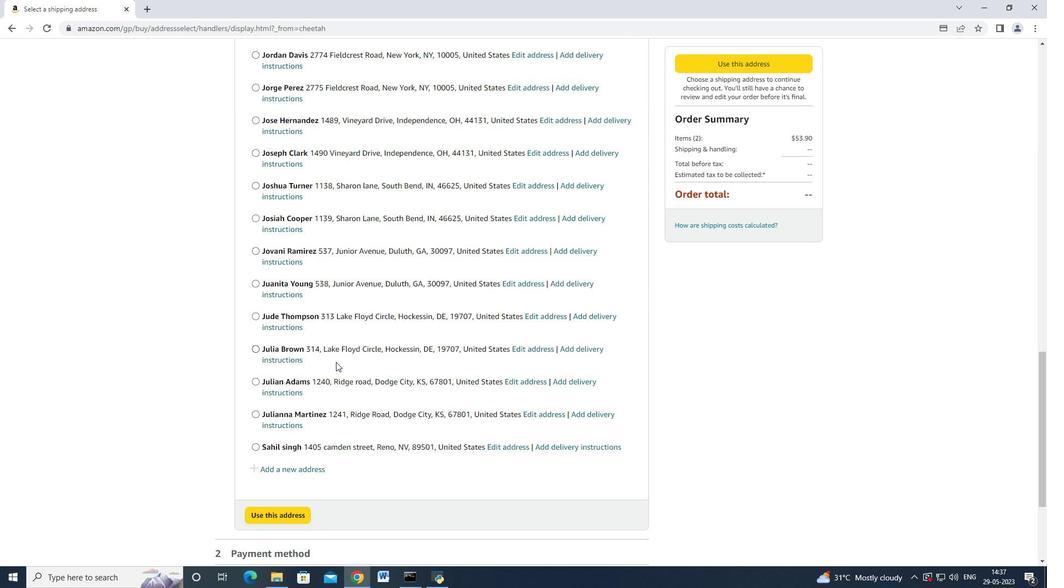 
Action: Mouse scrolled (401, 295) with delta (0, 0)
Screenshot: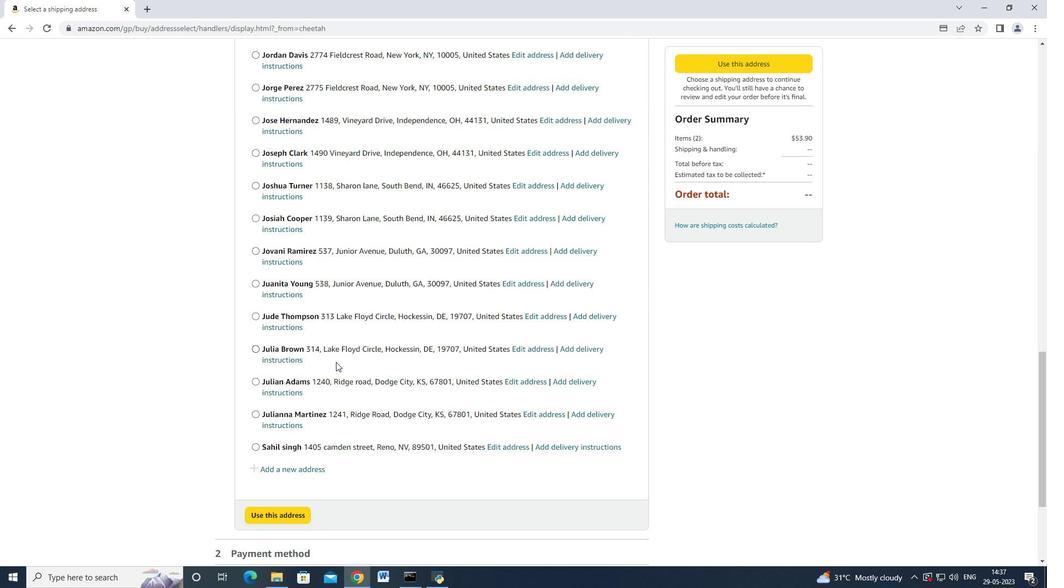 
Action: Mouse moved to (396, 301)
Screenshot: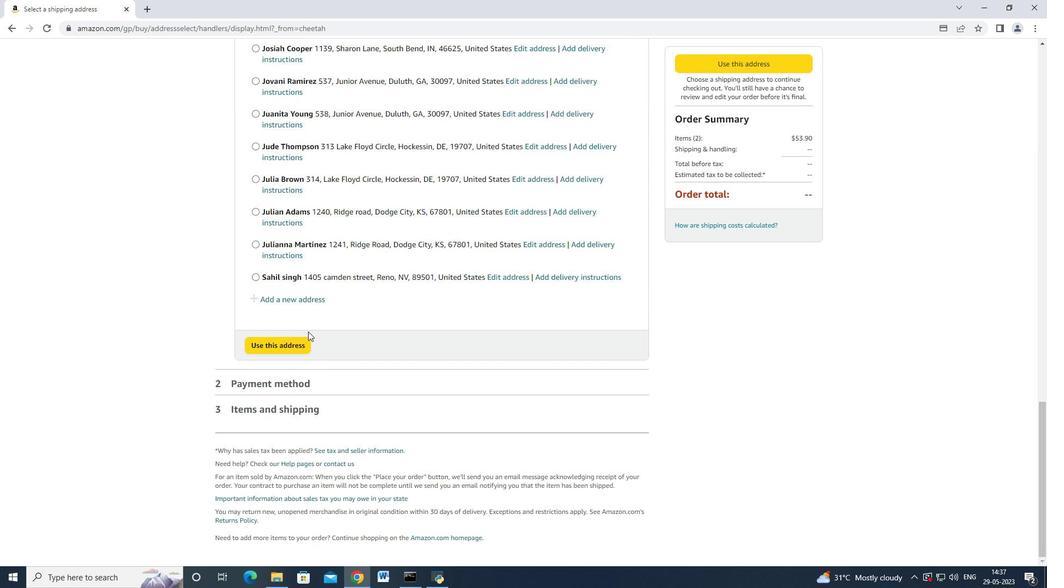 
Action: Mouse scrolled (400, 297) with delta (0, 0)
Screenshot: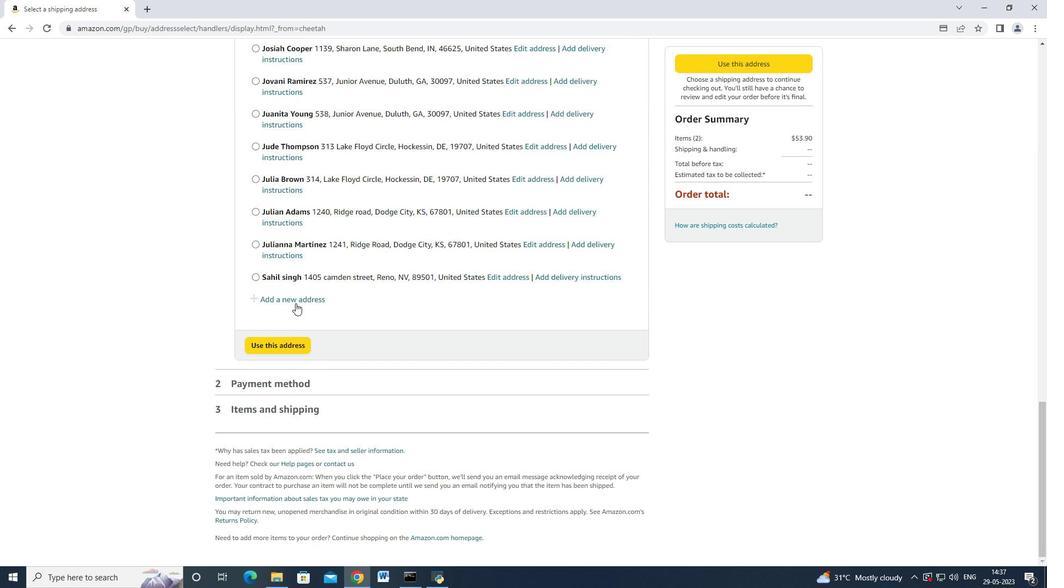 
Action: Mouse moved to (395, 302)
Screenshot: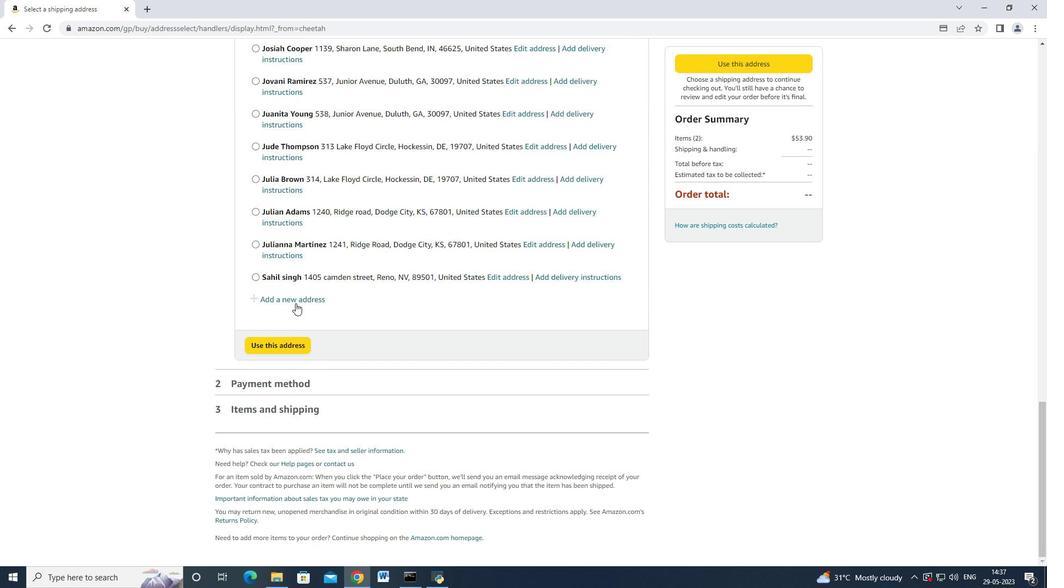 
Action: Mouse scrolled (400, 297) with delta (0, 0)
Screenshot: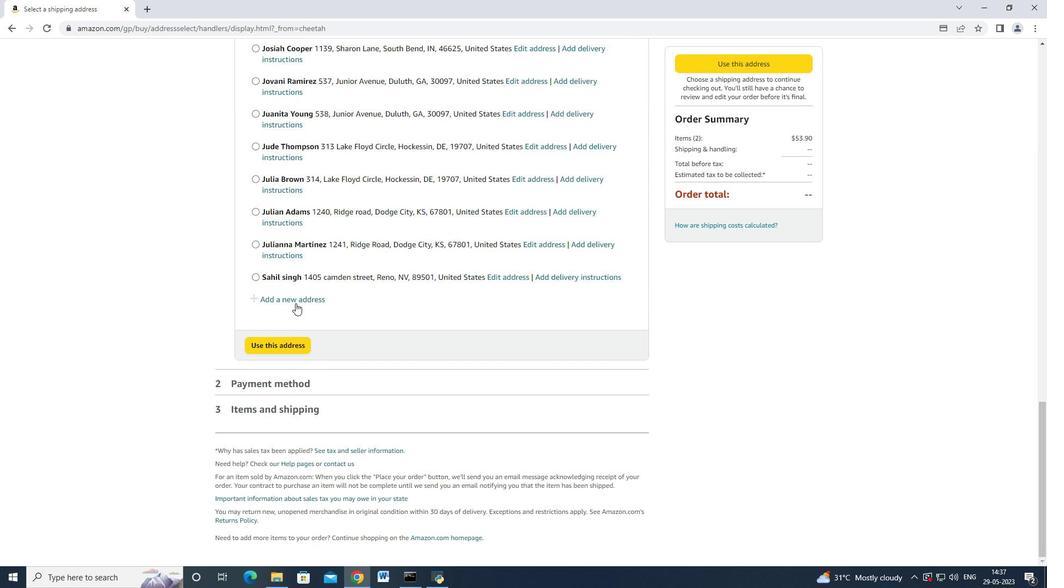 
Action: Mouse moved to (394, 303)
Screenshot: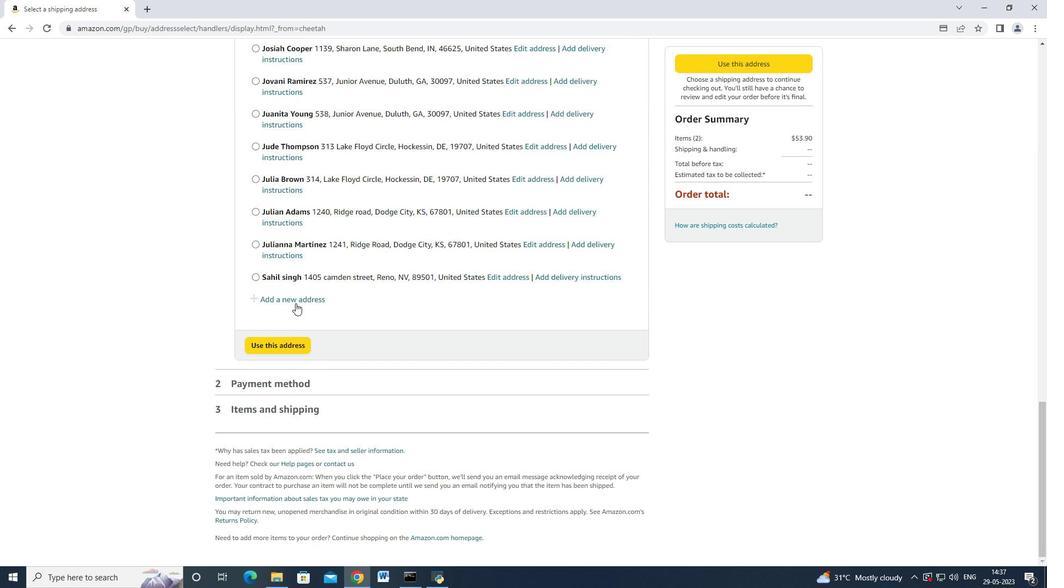 
Action: Mouse scrolled (400, 297) with delta (0, 0)
Screenshot: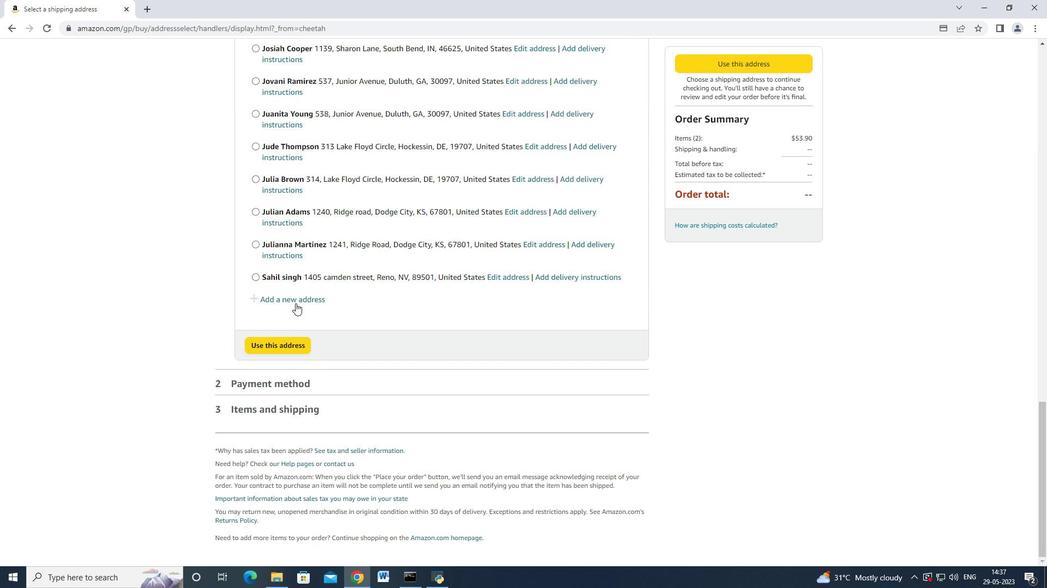 
Action: Mouse moved to (393, 304)
Screenshot: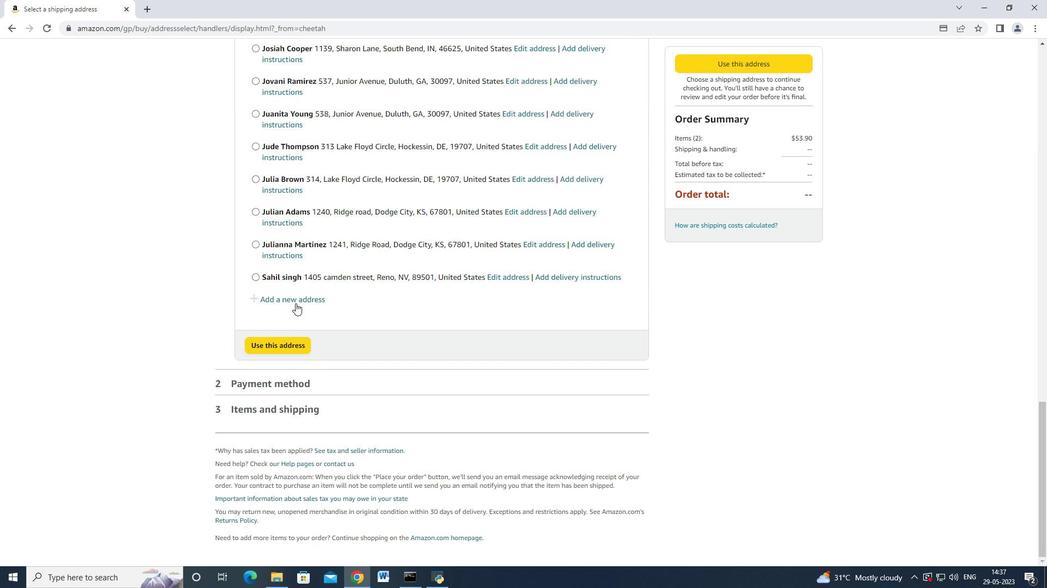 
Action: Mouse scrolled (400, 297) with delta (0, 0)
Screenshot: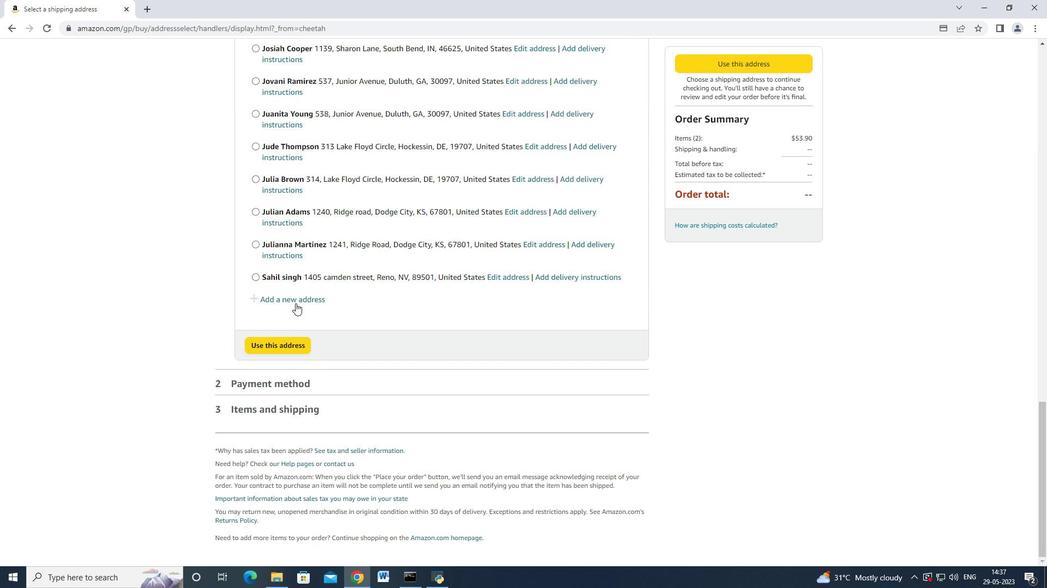 
Action: Mouse moved to (390, 308)
Screenshot: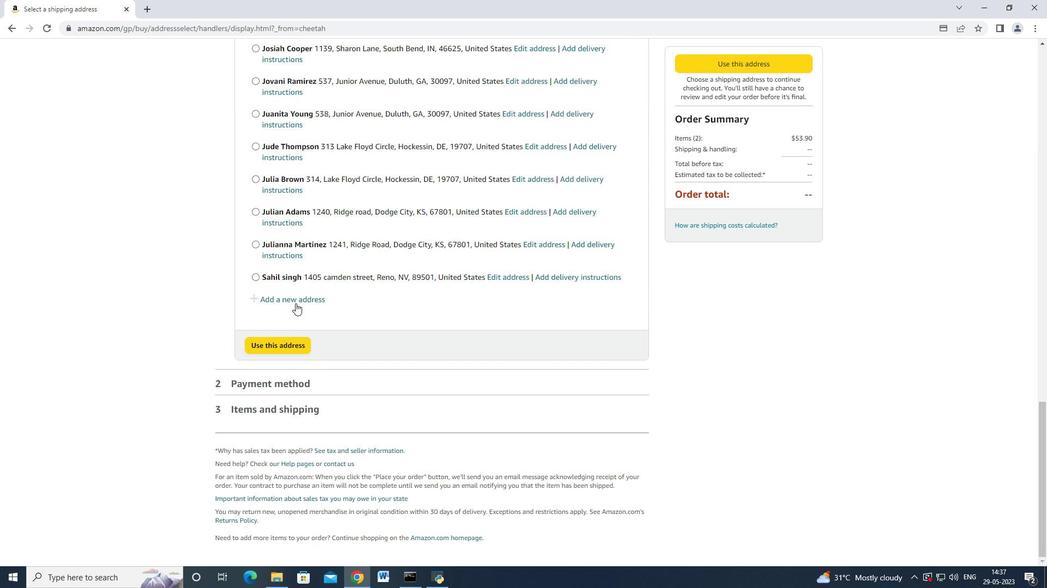 
Action: Mouse scrolled (399, 297) with delta (0, 0)
Screenshot: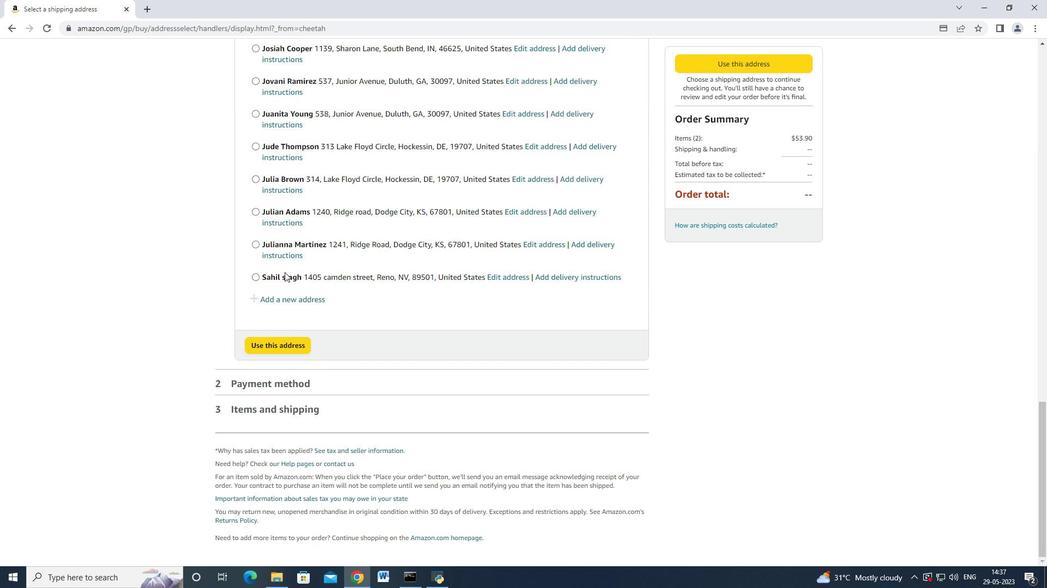 
Action: Mouse moved to (385, 314)
Screenshot: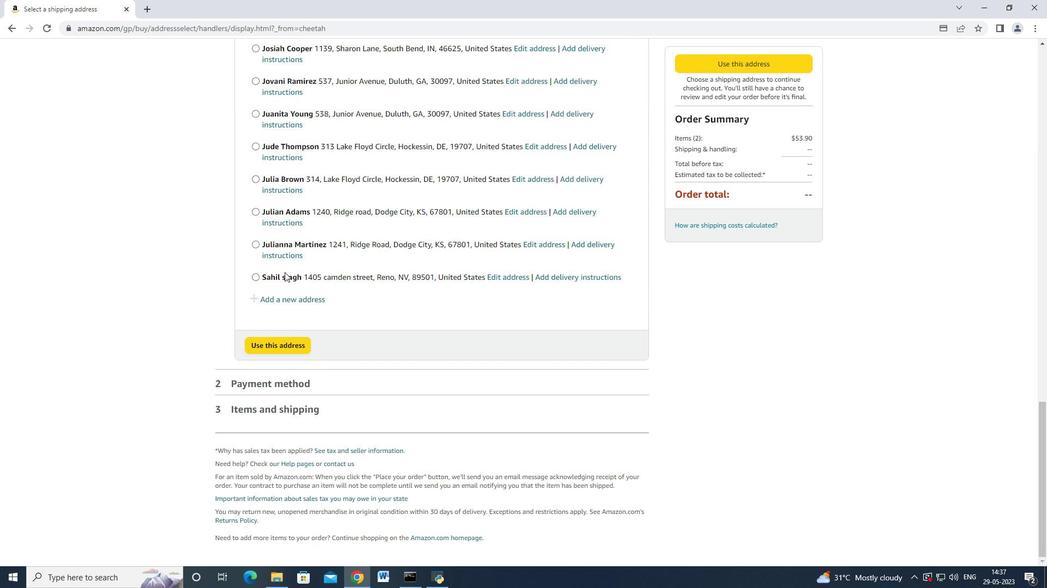 
Action: Mouse scrolled (399, 297) with delta (0, 0)
Screenshot: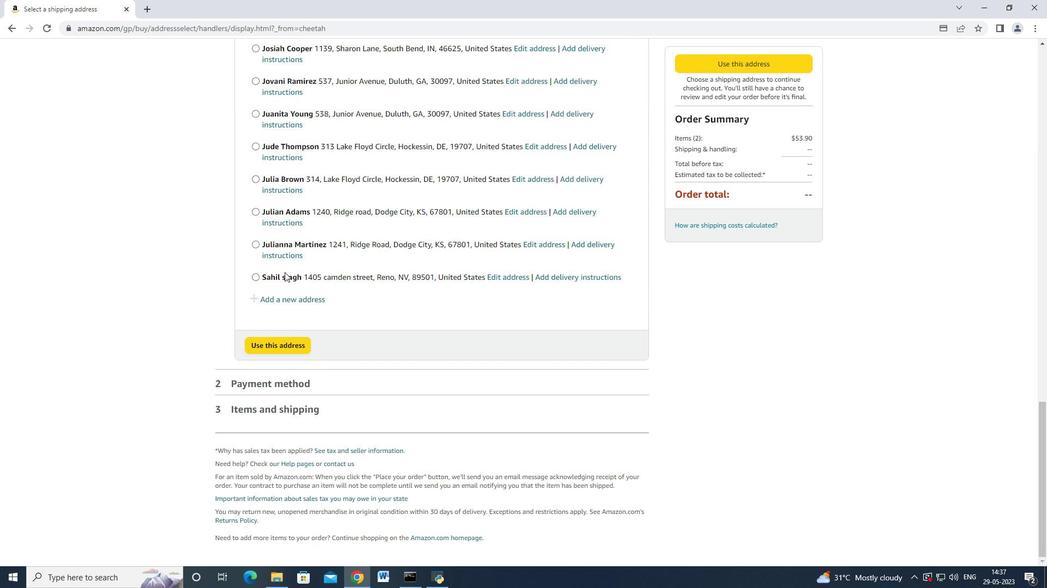 
Action: Mouse moved to (380, 318)
Screenshot: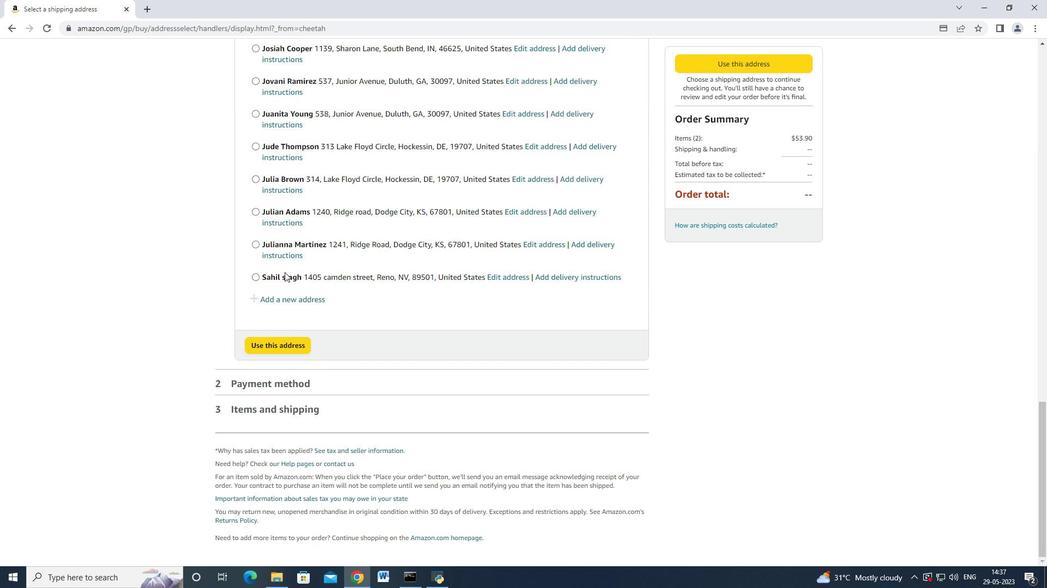 
Action: Mouse scrolled (399, 297) with delta (0, 0)
Screenshot: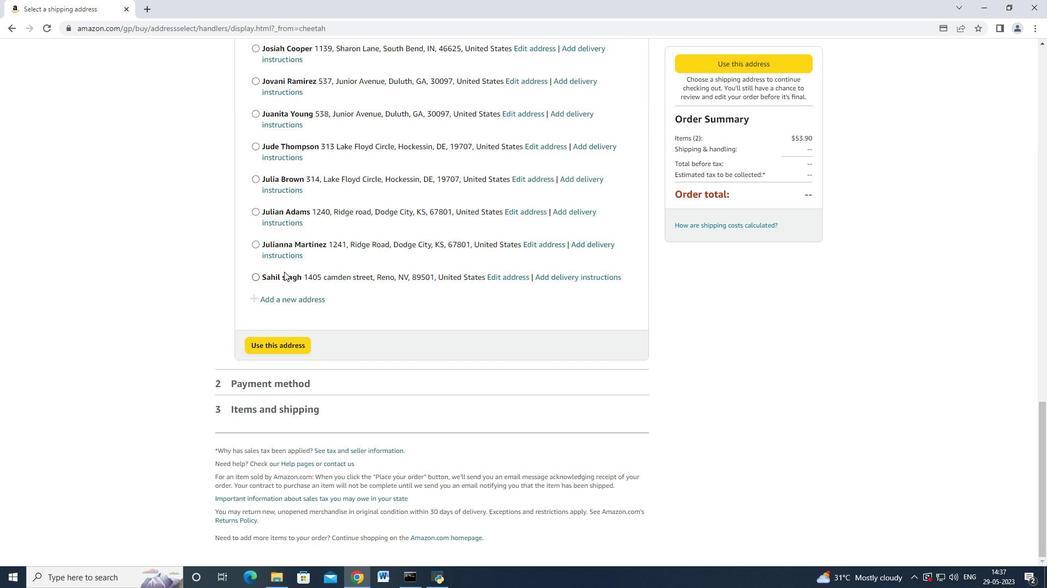 
Action: Mouse moved to (335, 362)
Screenshot: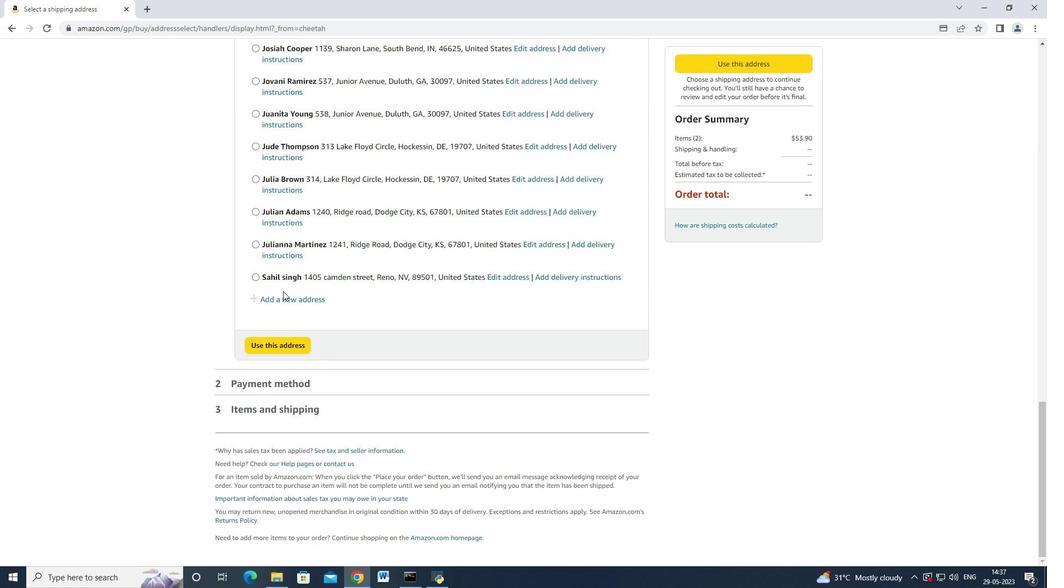 
Action: Mouse scrolled (335, 361) with delta (0, 0)
Screenshot: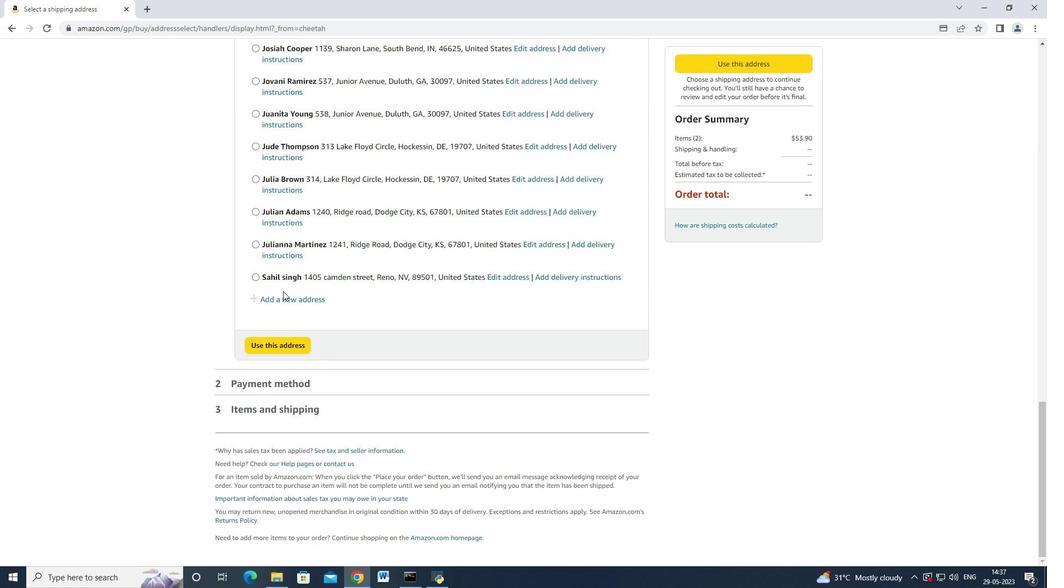 
Action: Mouse moved to (335, 362)
Screenshot: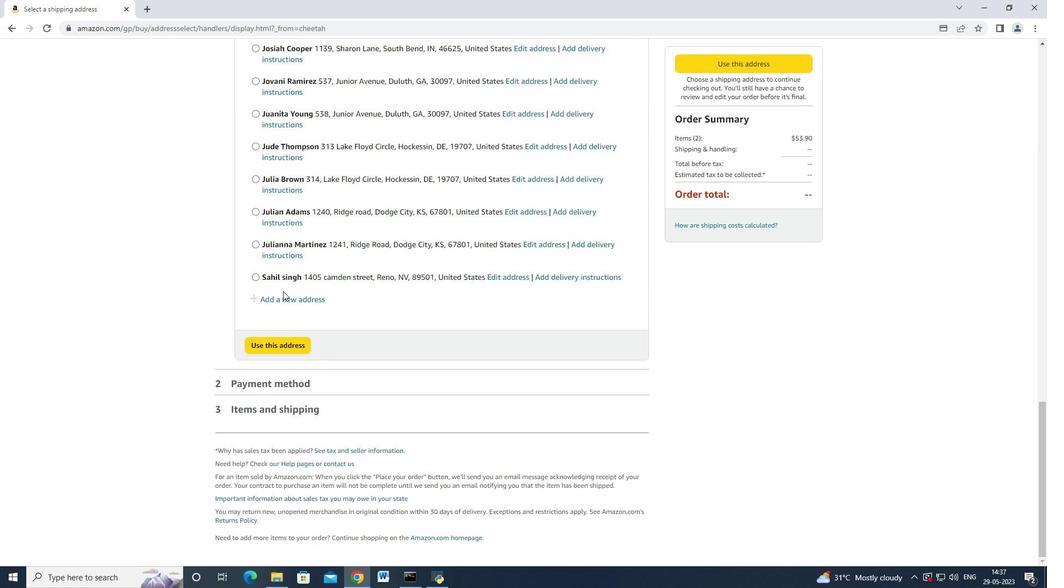 
Action: Mouse scrolled (335, 362) with delta (0, 0)
Screenshot: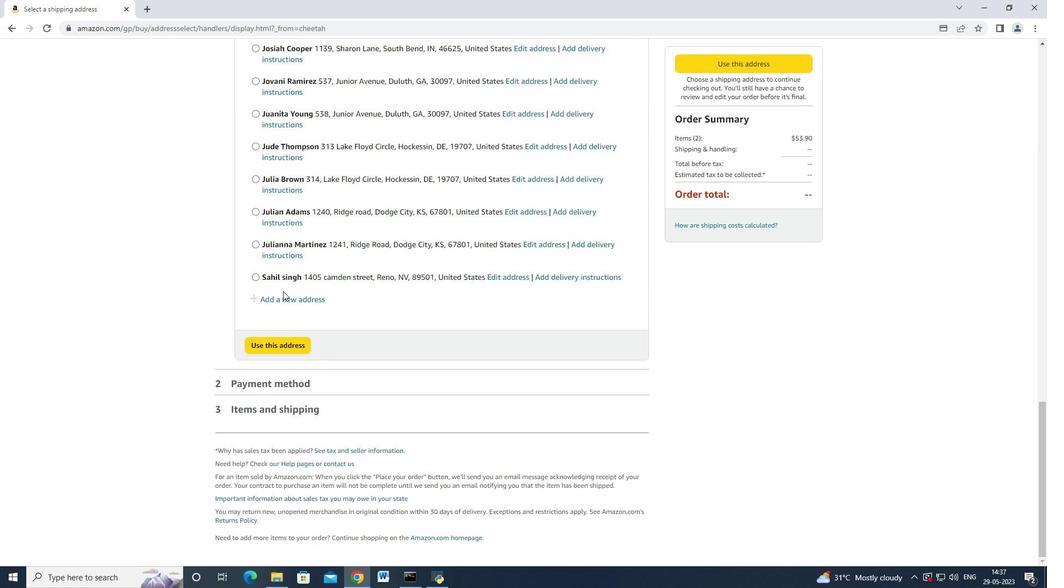 
Action: Mouse moved to (335, 362)
Screenshot: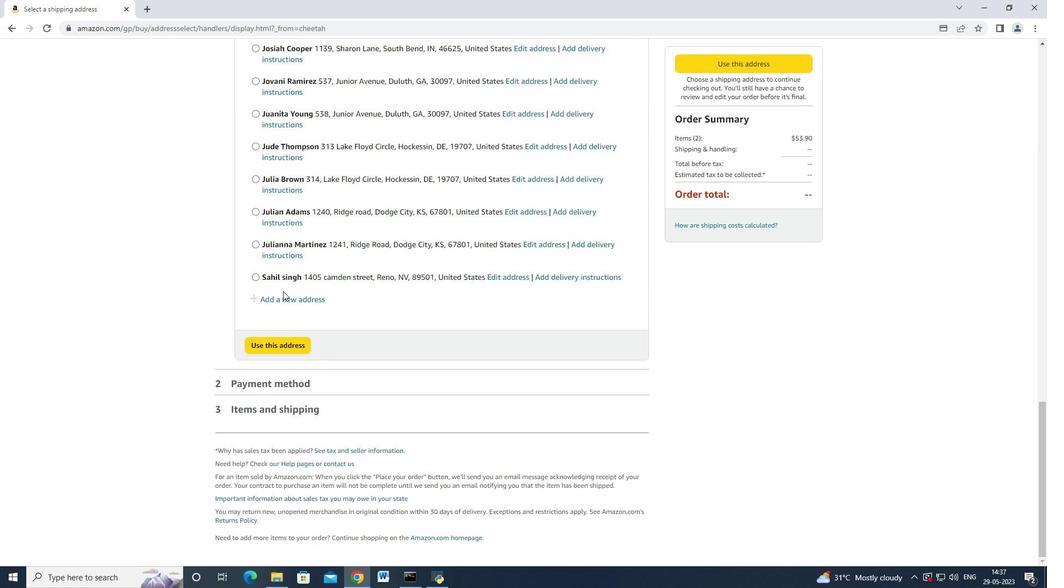 
Action: Mouse scrolled (335, 362) with delta (0, 0)
Screenshot: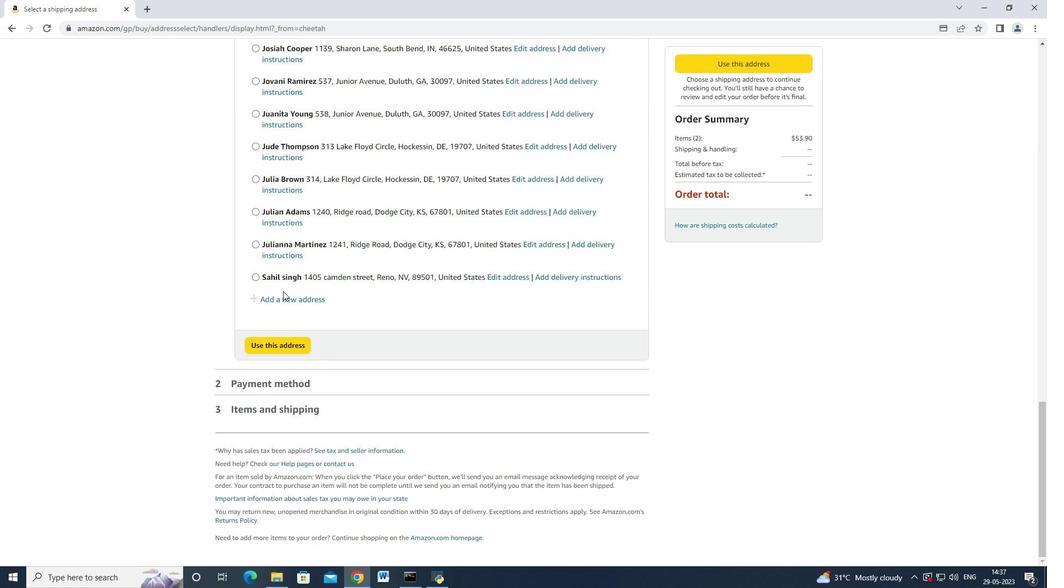 
Action: Mouse moved to (335, 363)
Screenshot: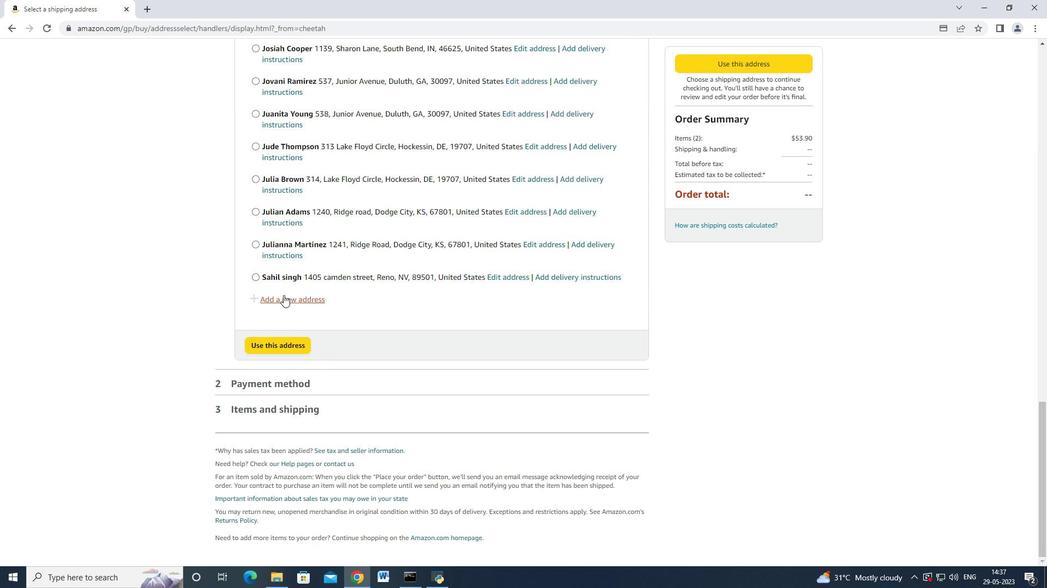 
Action: Mouse scrolled (335, 362) with delta (0, 0)
Screenshot: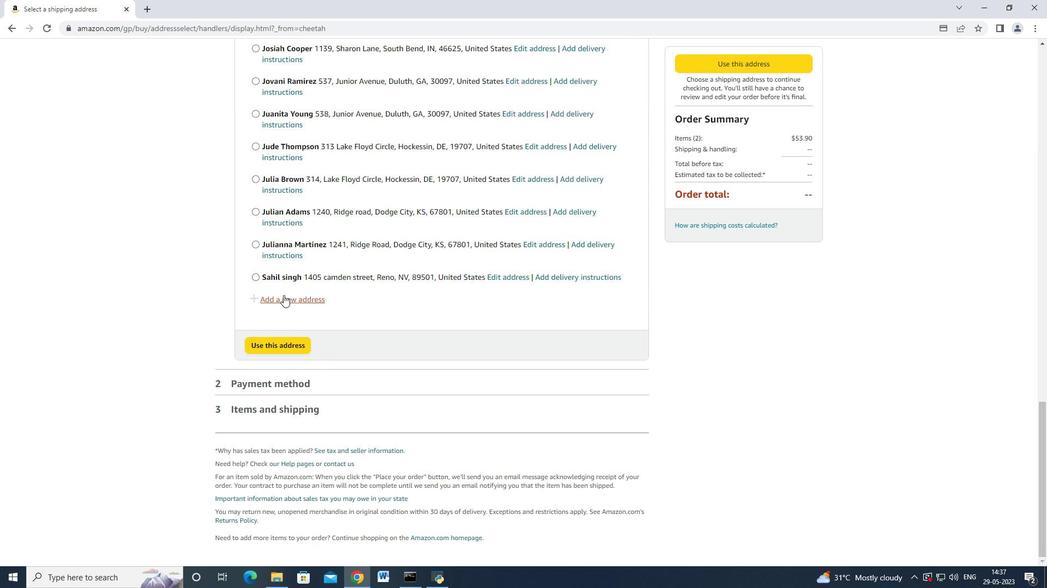 
Action: Mouse moved to (284, 296)
Screenshot: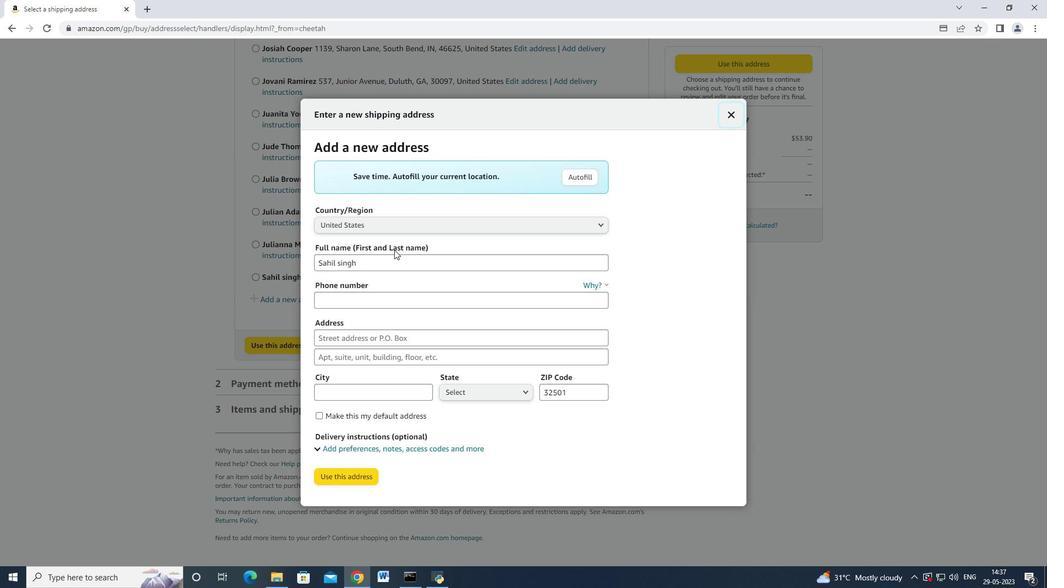 
Action: Mouse pressed left at (284, 296)
Screenshot: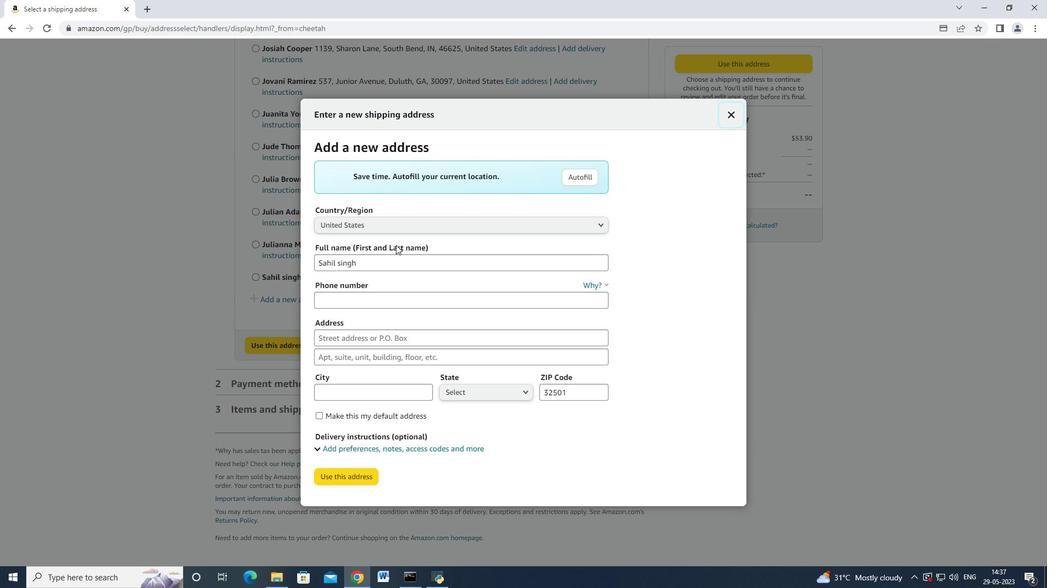 
Action: Mouse moved to (357, 263)
Screenshot: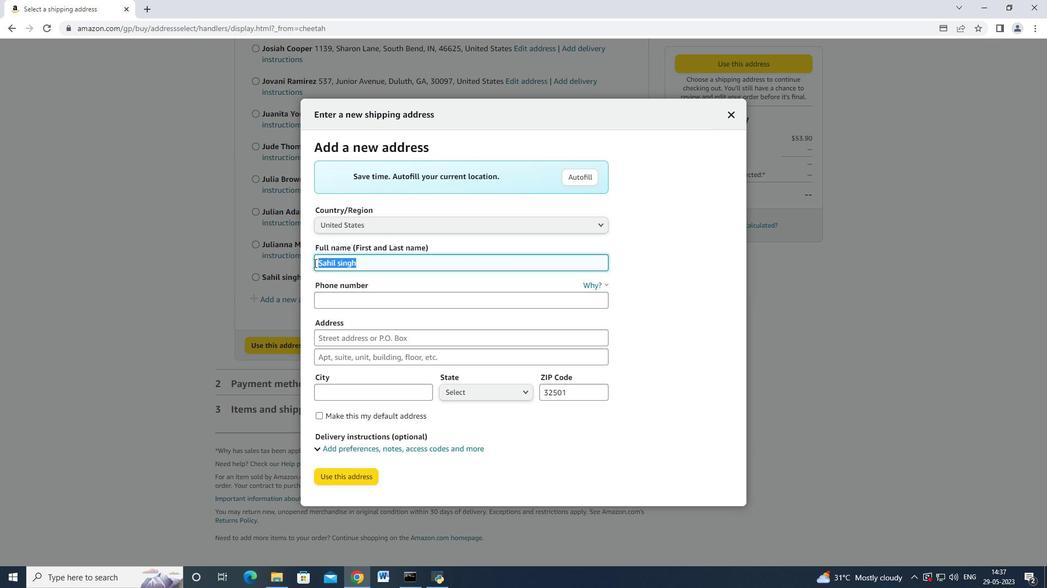 
Action: Mouse pressed left at (357, 263)
Screenshot: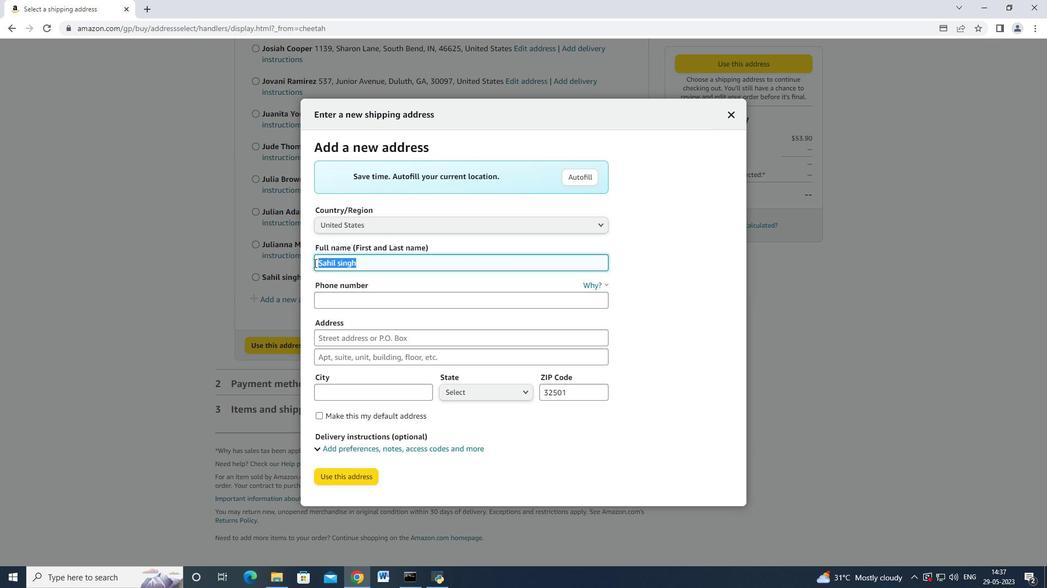 
Action: Mouse moved to (313, 263)
Screenshot: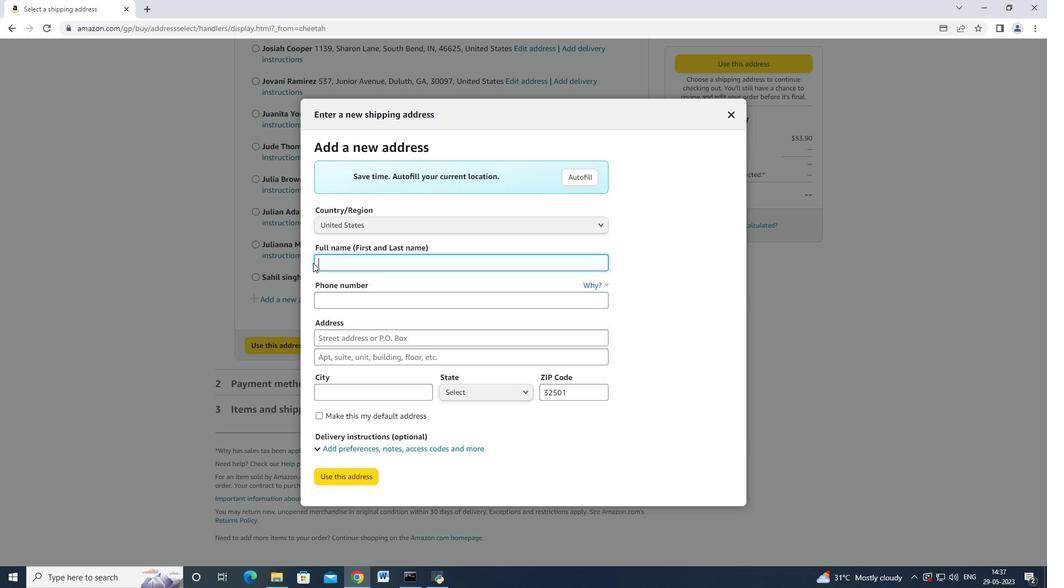 
Action: Key pressed <Key.backspace><Key.shift>Bailey<Key.space><Key.shift>Nelson<Key.tab><Key.tab>5056715177<Key.tab>2<Key.backspace>4213,<Key.space><Key.shift>Cooks<Key.space><Key.shift>Mine<Key.space><Key.shift>Road<Key.tab><Key.tab><Key.shift>Ruidoso<Key.tab>
Screenshot: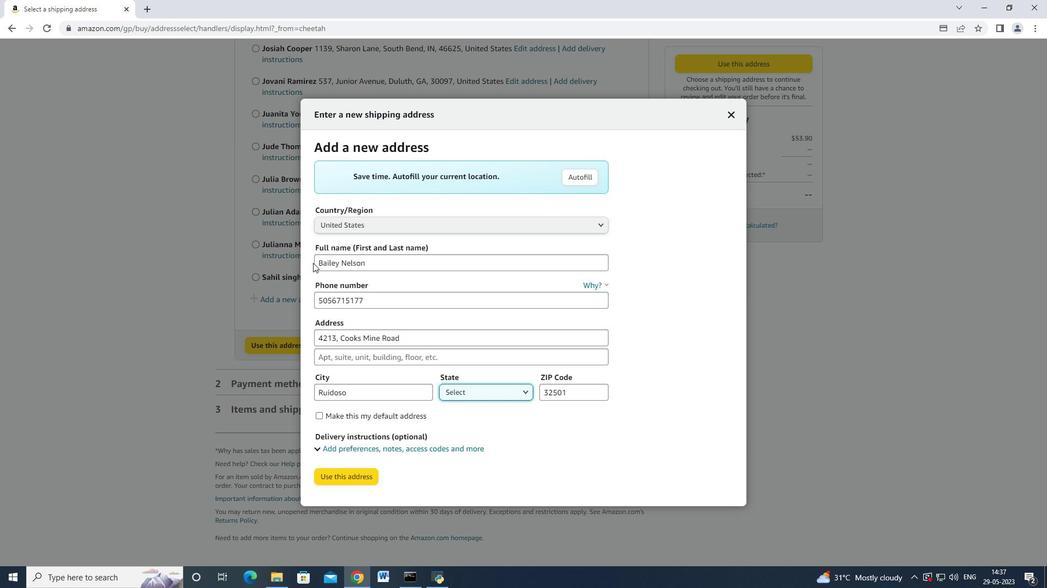 
Action: Mouse moved to (493, 396)
Screenshot: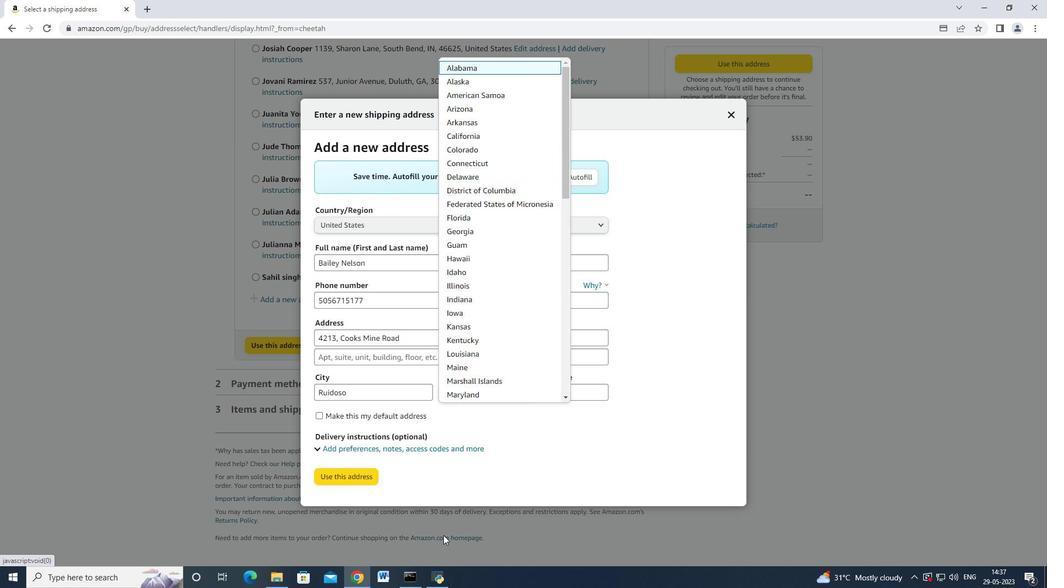 
Action: Mouse pressed left at (493, 396)
Screenshot: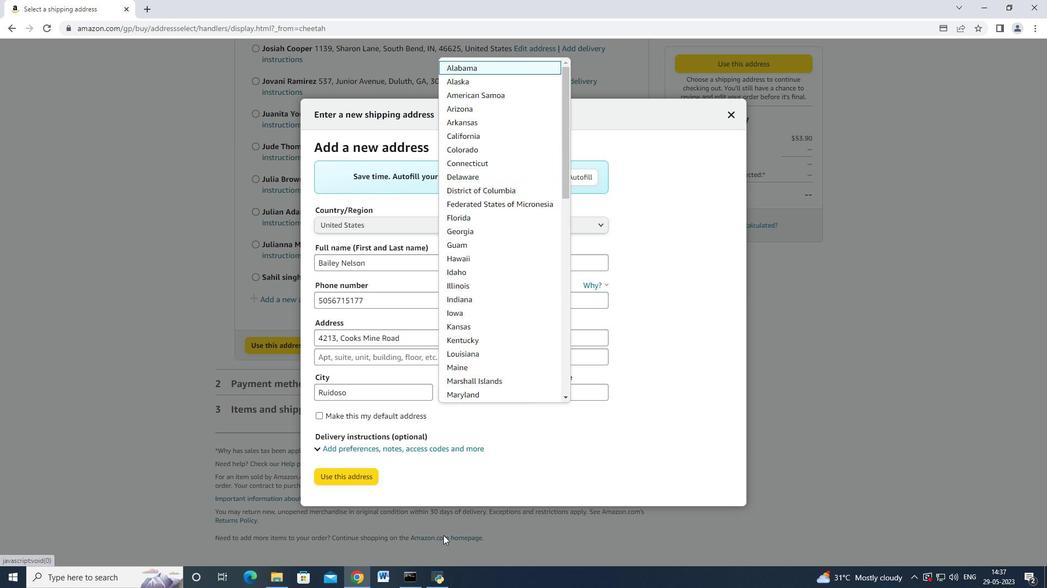 
Action: Mouse moved to (530, 313)
Screenshot: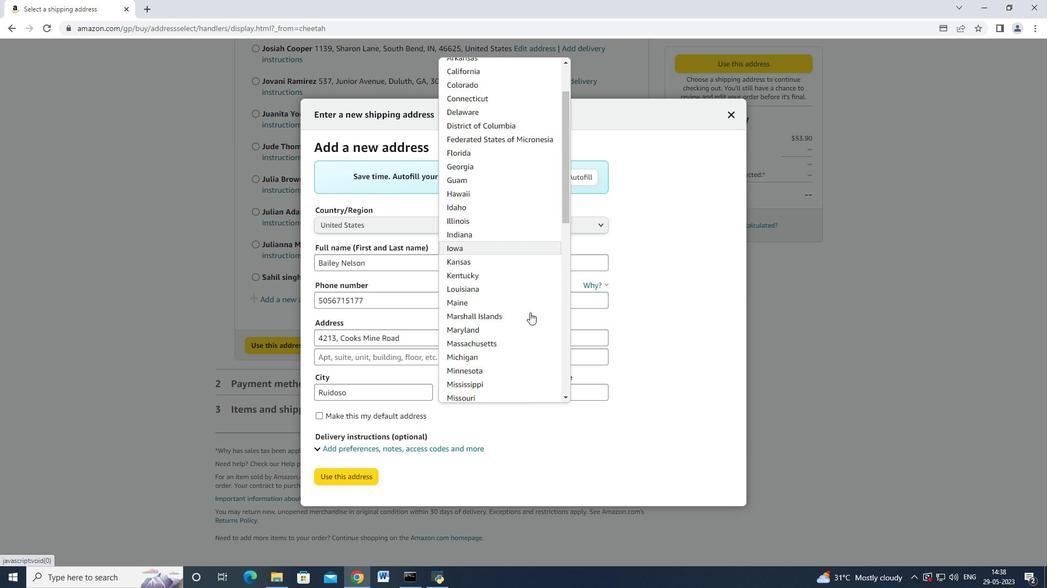 
Action: Mouse scrolled (530, 312) with delta (0, 0)
Screenshot: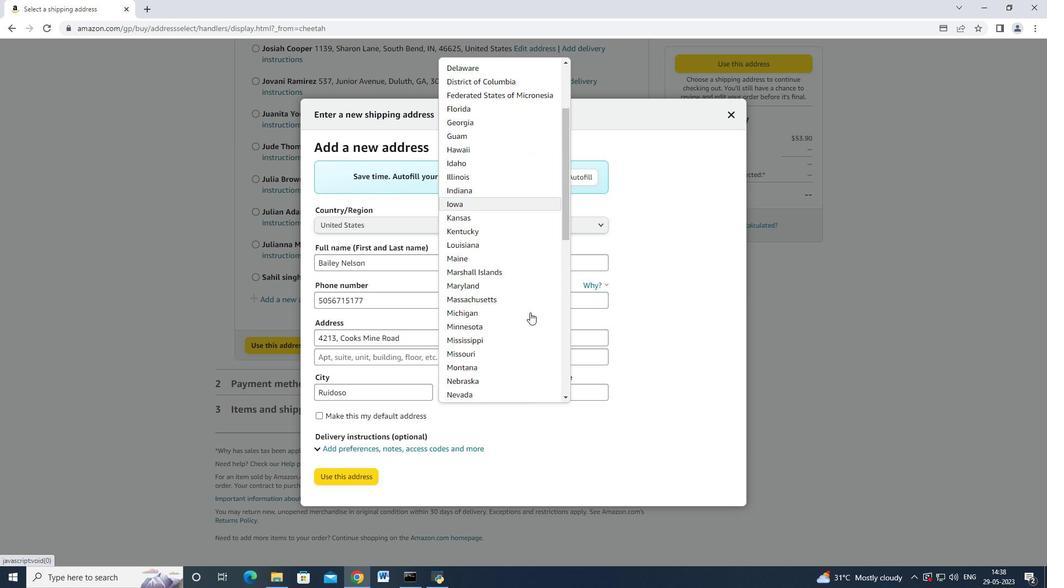 
Action: Mouse moved to (530, 313)
Screenshot: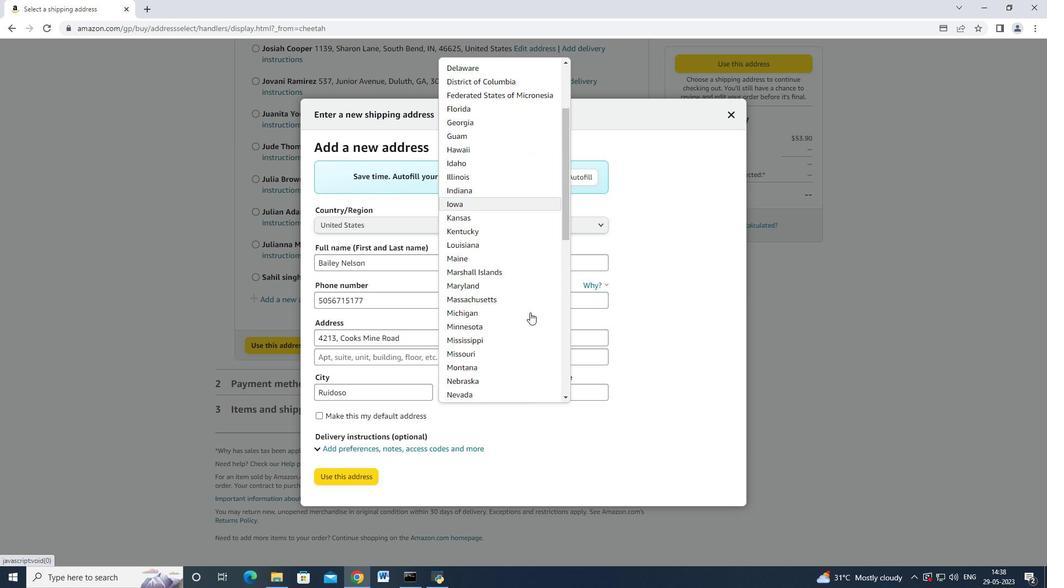 
Action: Mouse scrolled (530, 312) with delta (0, 0)
Screenshot: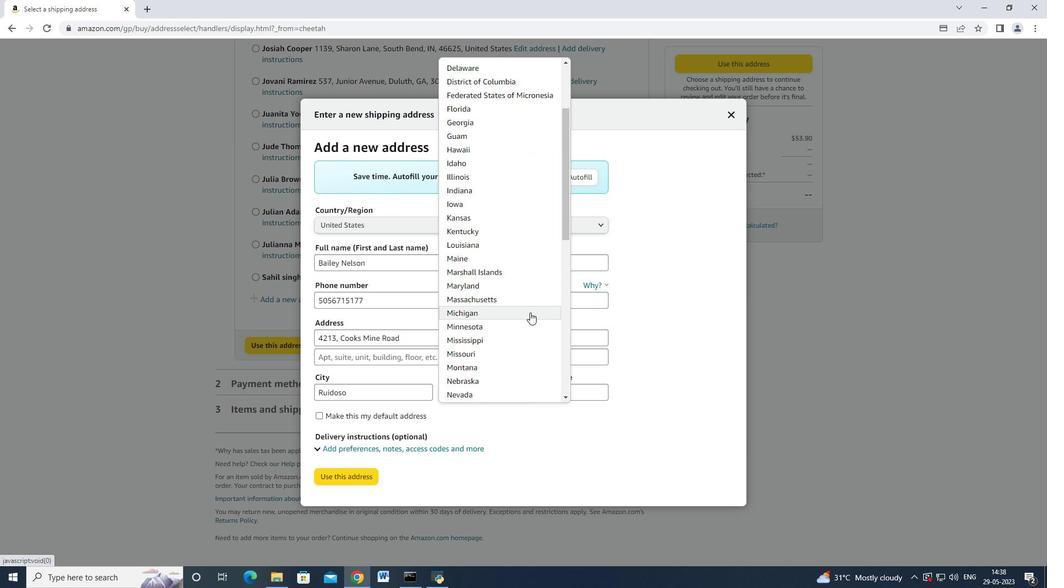 
Action: Mouse scrolled (530, 312) with delta (0, 0)
Screenshot: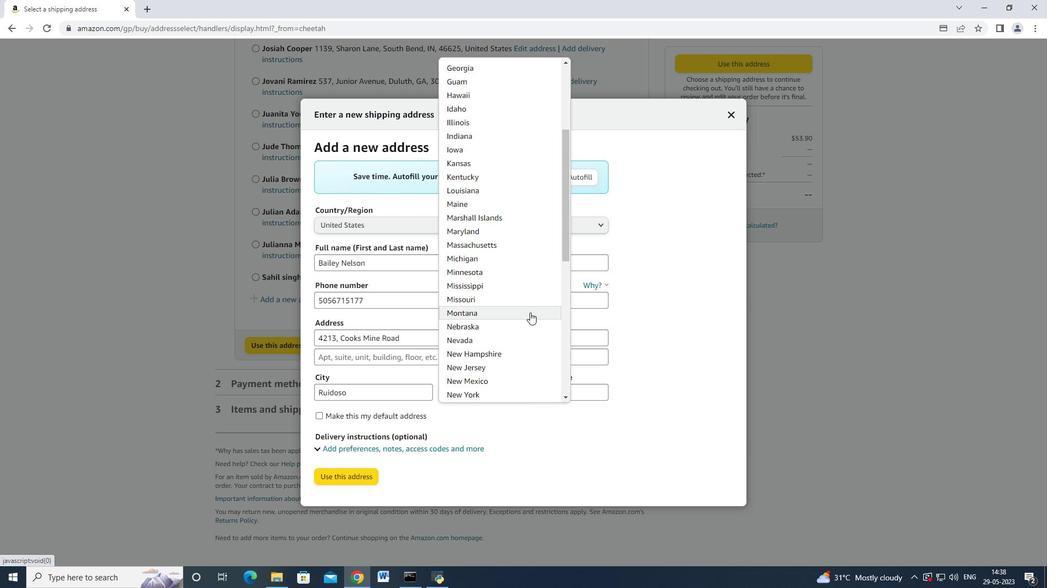 
Action: Mouse scrolled (530, 312) with delta (0, 0)
Screenshot: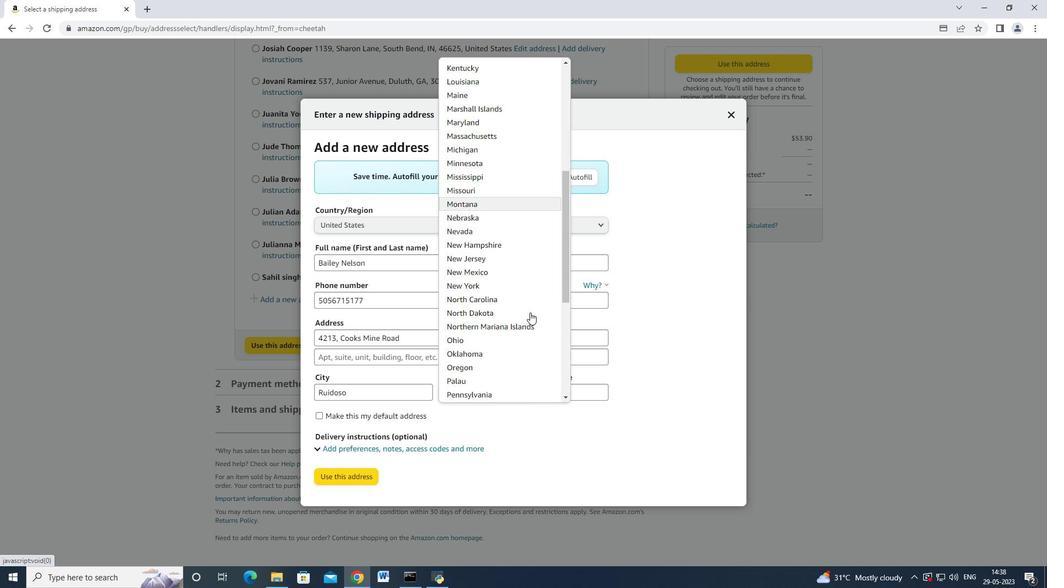 
Action: Mouse scrolled (530, 312) with delta (0, 0)
Screenshot: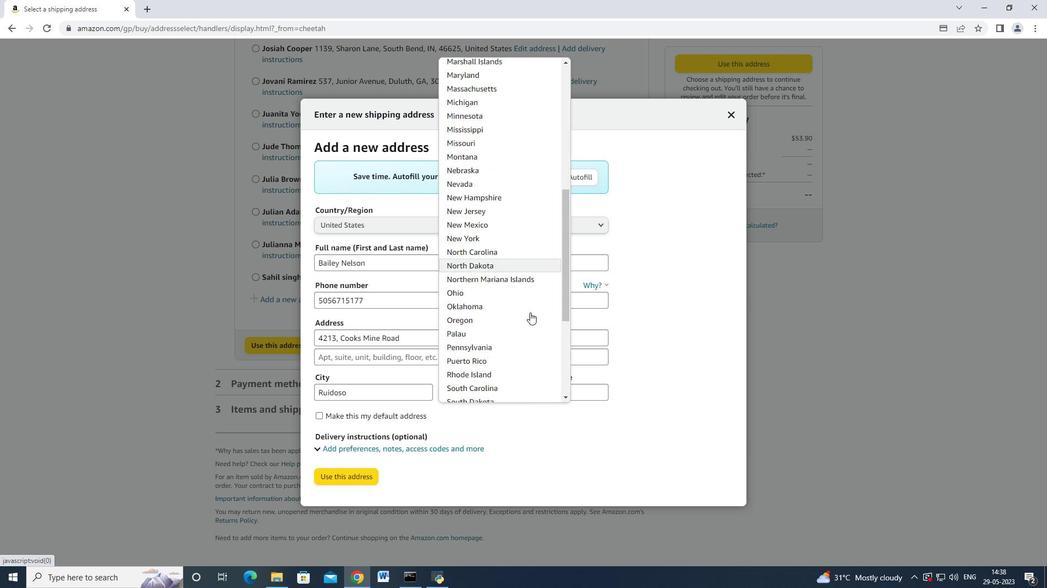
Action: Mouse scrolled (530, 312) with delta (0, 0)
Screenshot: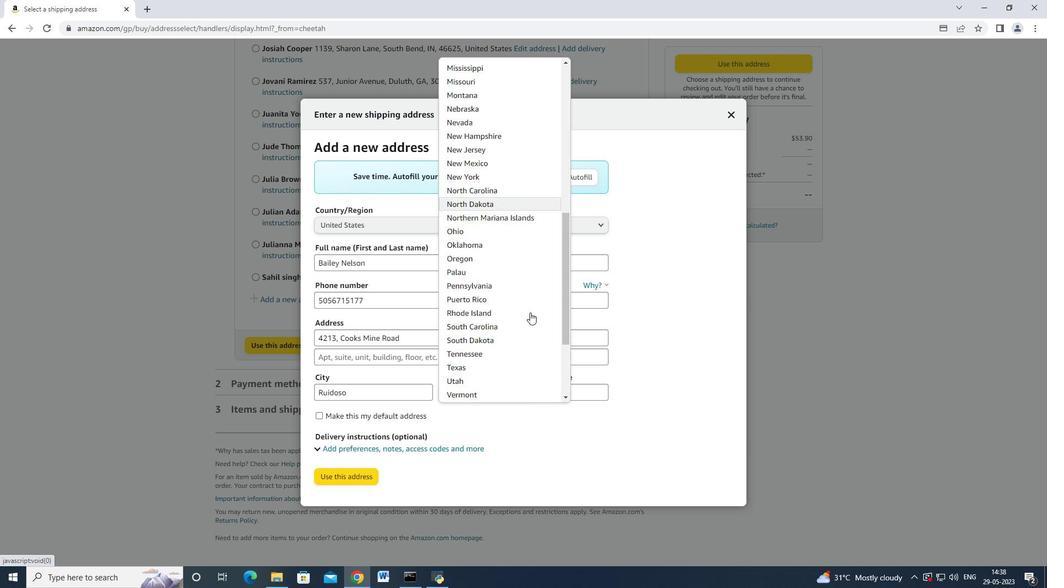 
Action: Mouse scrolled (530, 312) with delta (0, 0)
Screenshot: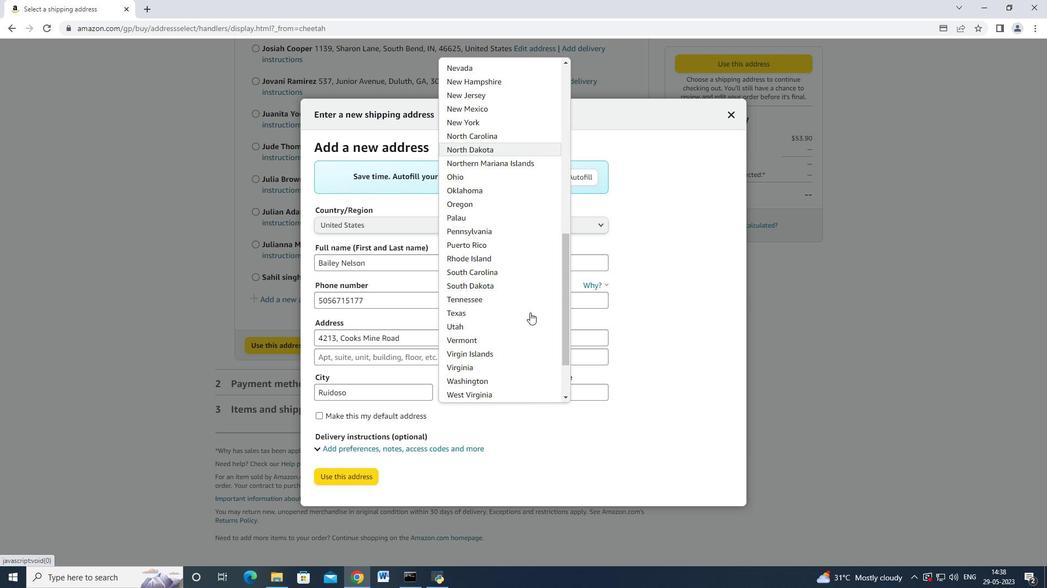 
Action: Mouse scrolled (530, 312) with delta (0, 0)
Screenshot: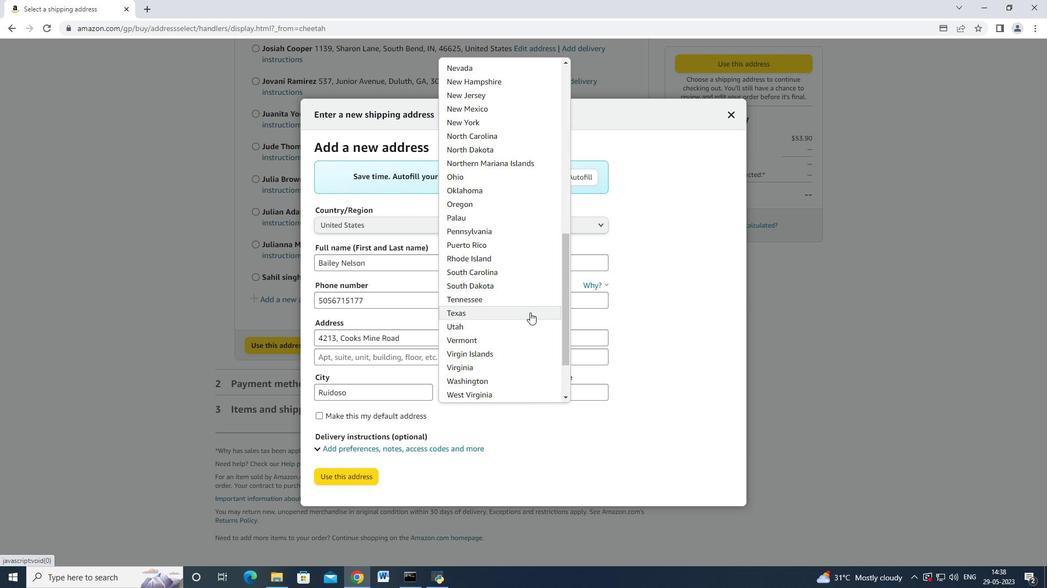
Action: Mouse moved to (471, 143)
Screenshot: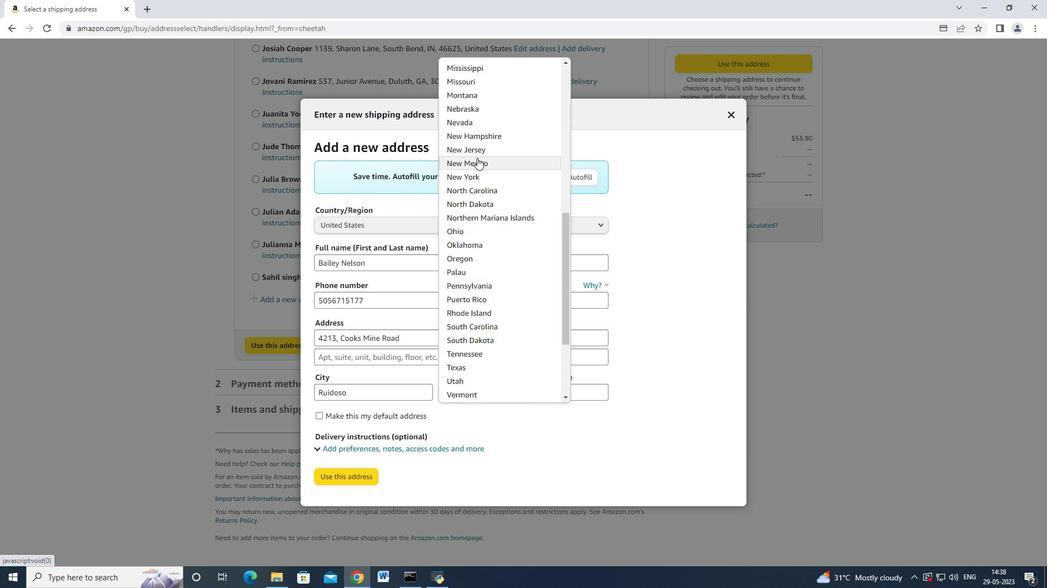 
Action: Mouse scrolled (471, 144) with delta (0, 0)
Screenshot: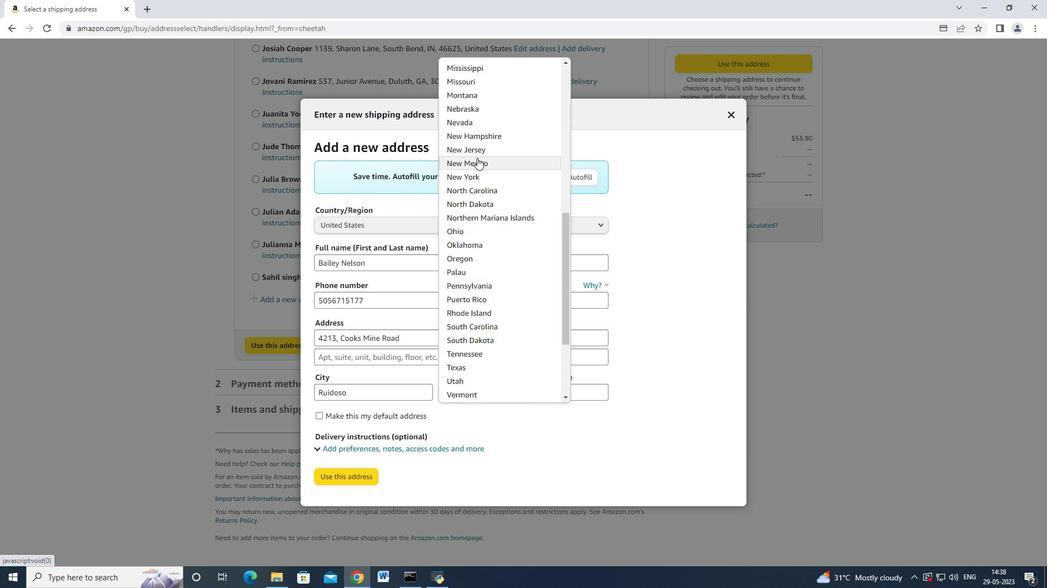 
Action: Mouse moved to (477, 158)
Screenshot: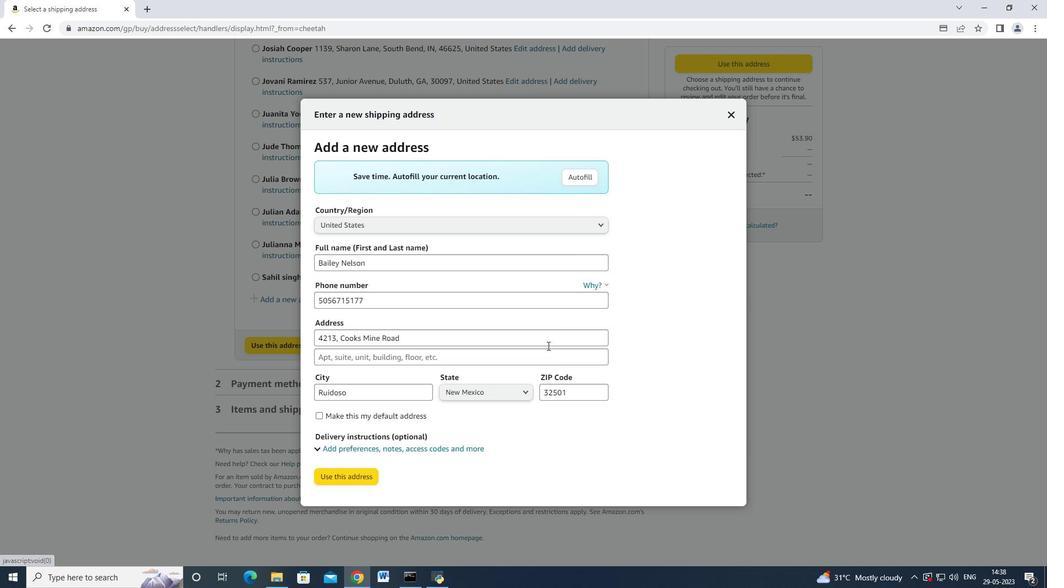 
Action: Mouse pressed left at (477, 158)
Screenshot: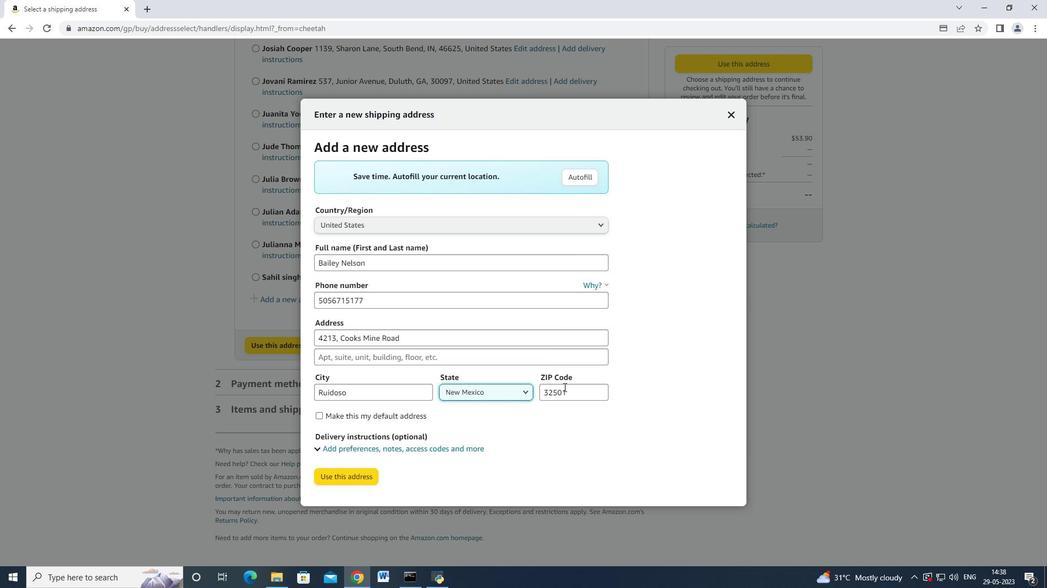 
Action: Mouse moved to (563, 387)
Screenshot: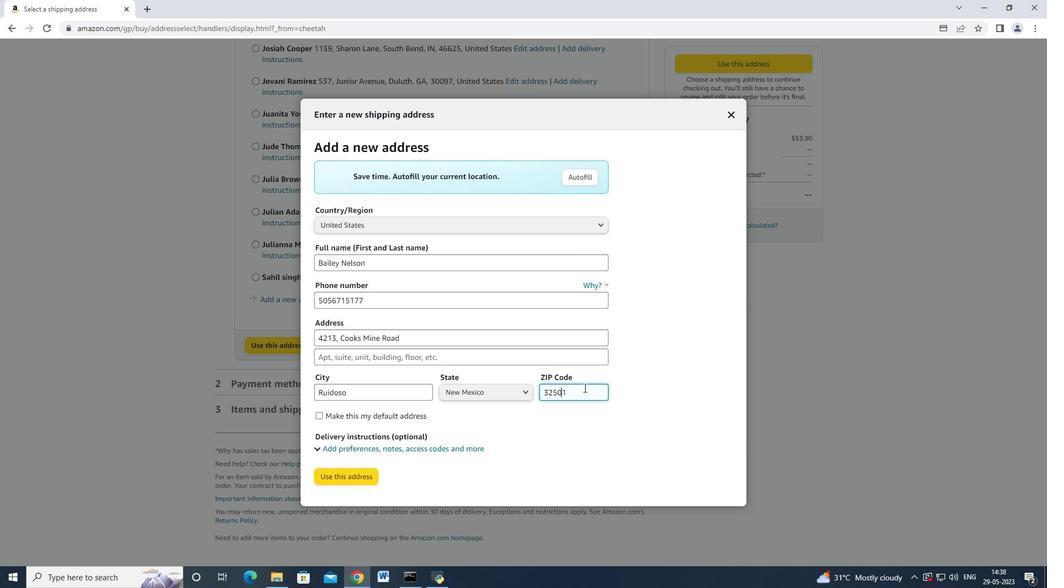 
Action: Mouse pressed left at (563, 387)
Screenshot: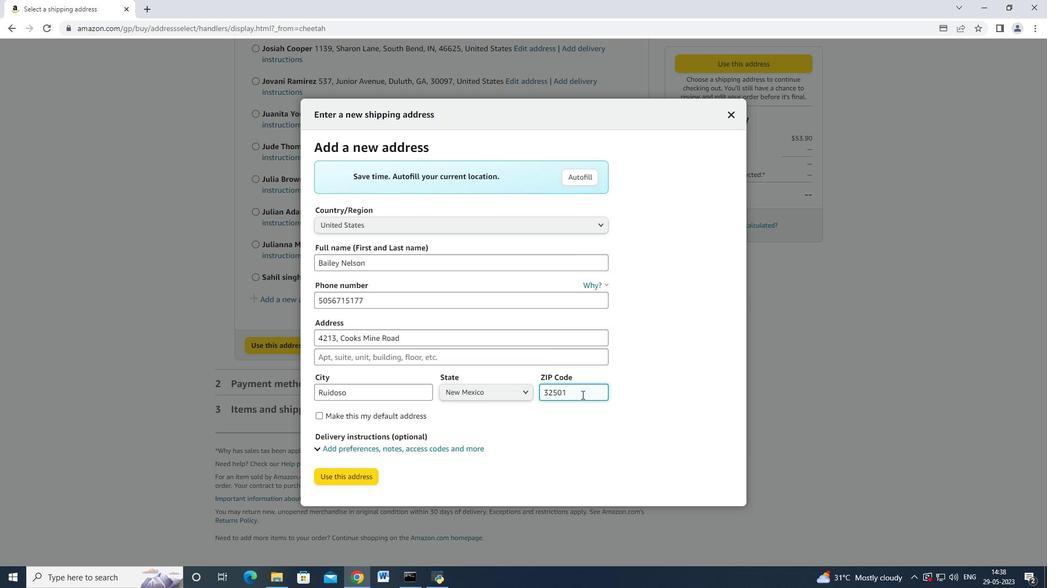 
Action: Mouse moved to (581, 395)
Screenshot: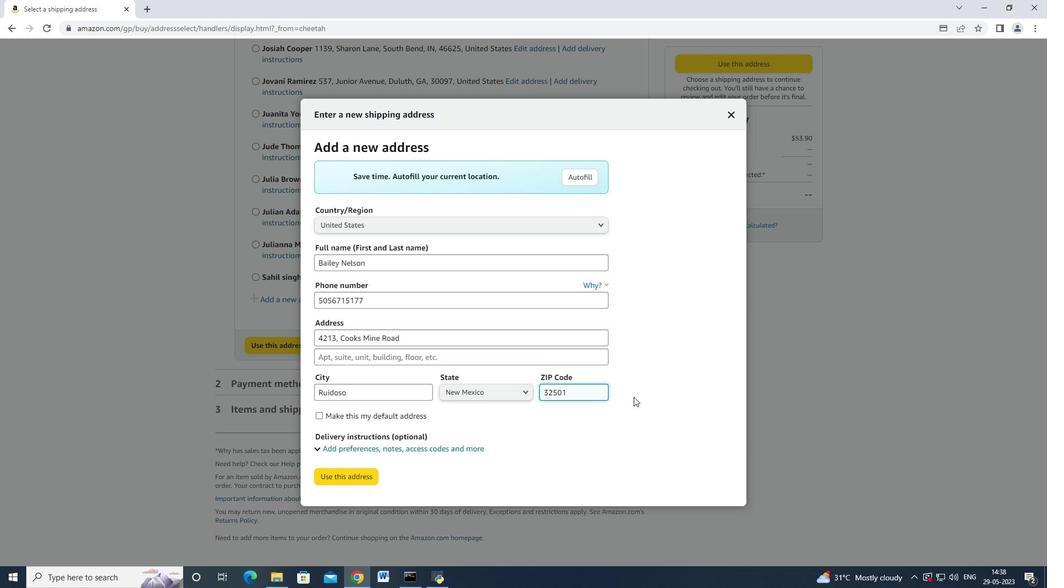 
Action: Mouse pressed left at (581, 395)
Screenshot: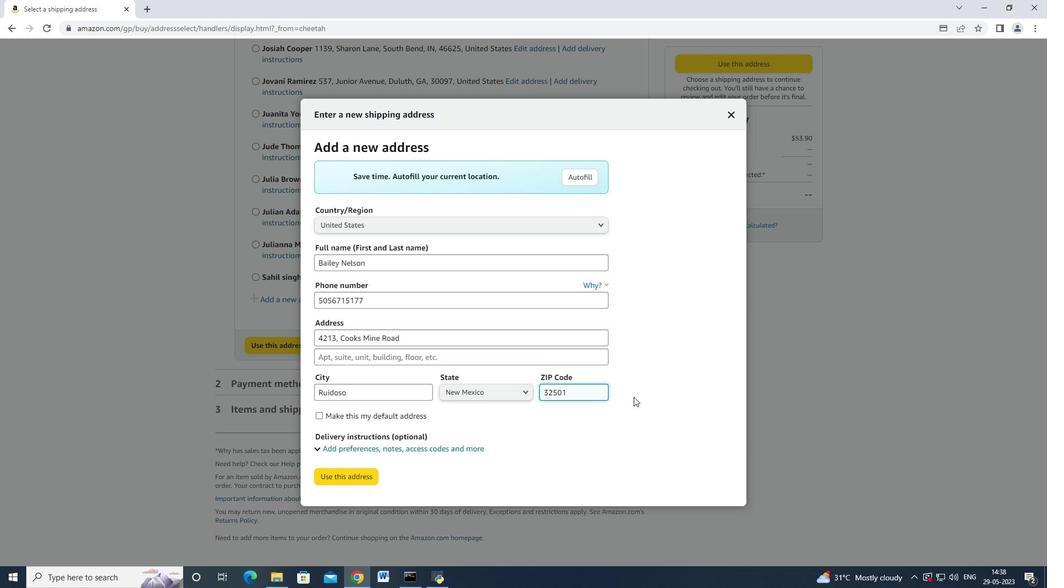 
Action: Mouse moved to (633, 397)
Screenshot: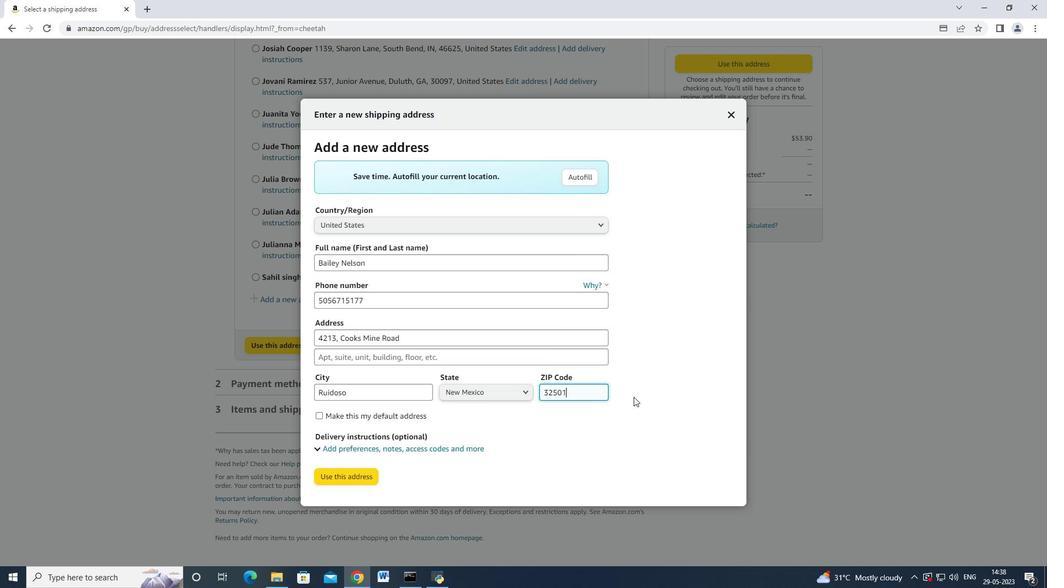 
Action: Key pressed <Key.backspace><Key.backspace><Key.backspace><Key.backspace><Key.backspace>88345
Screenshot: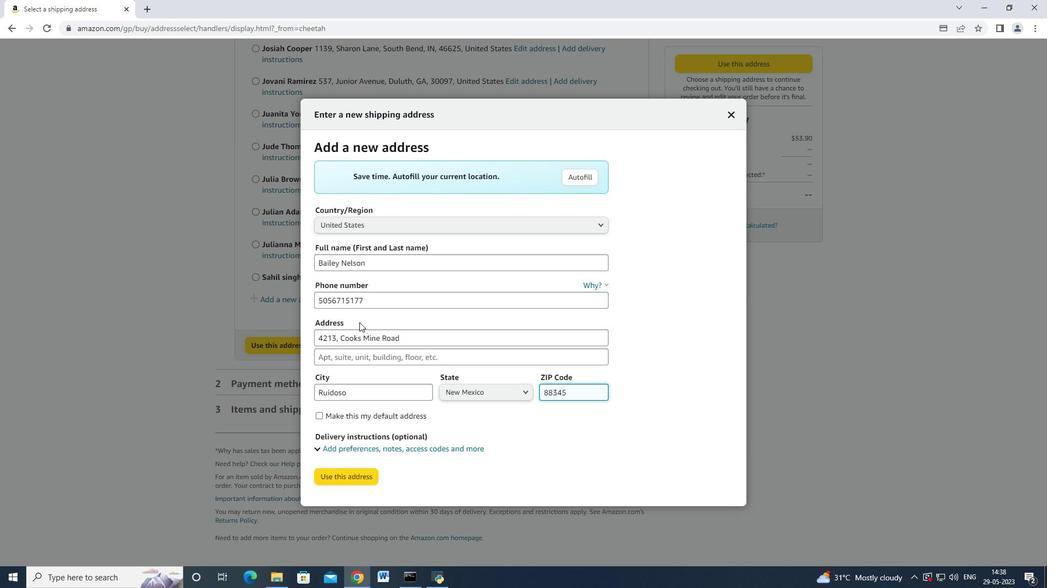 
Action: Mouse moved to (336, 479)
Screenshot: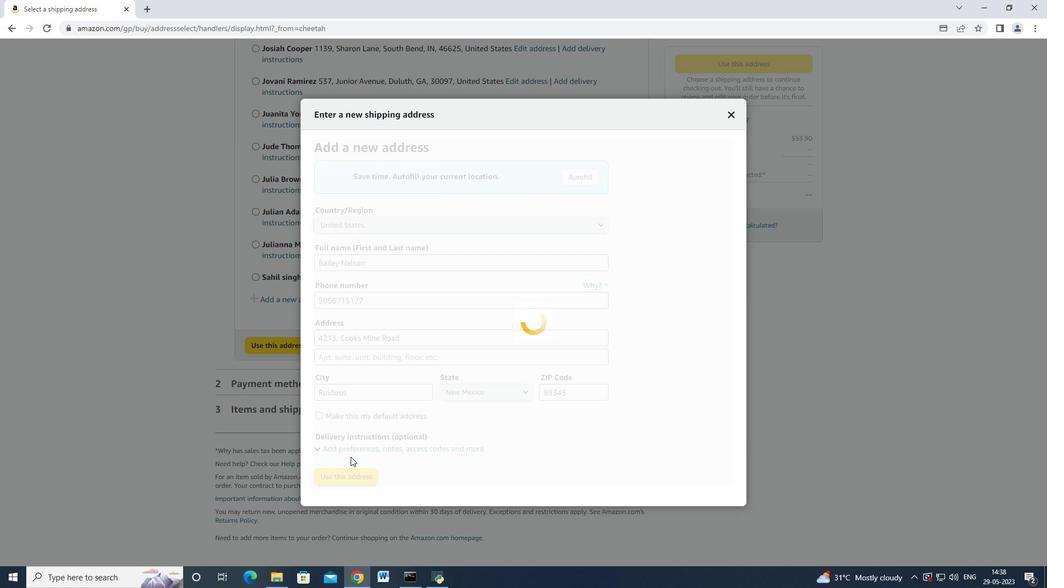 
Action: Mouse pressed left at (336, 479)
Screenshot: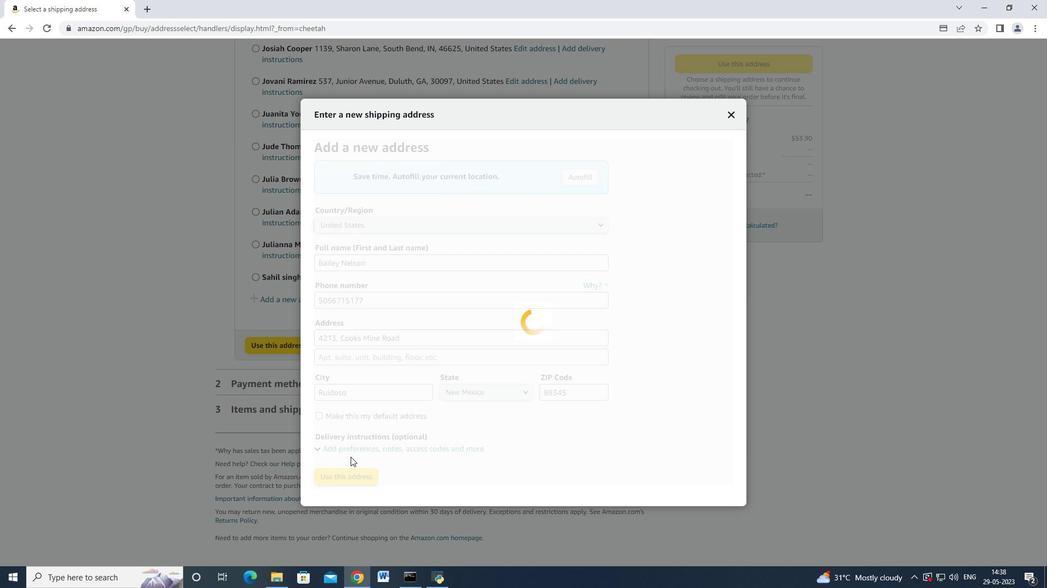 
Action: Mouse moved to (361, 473)
Screenshot: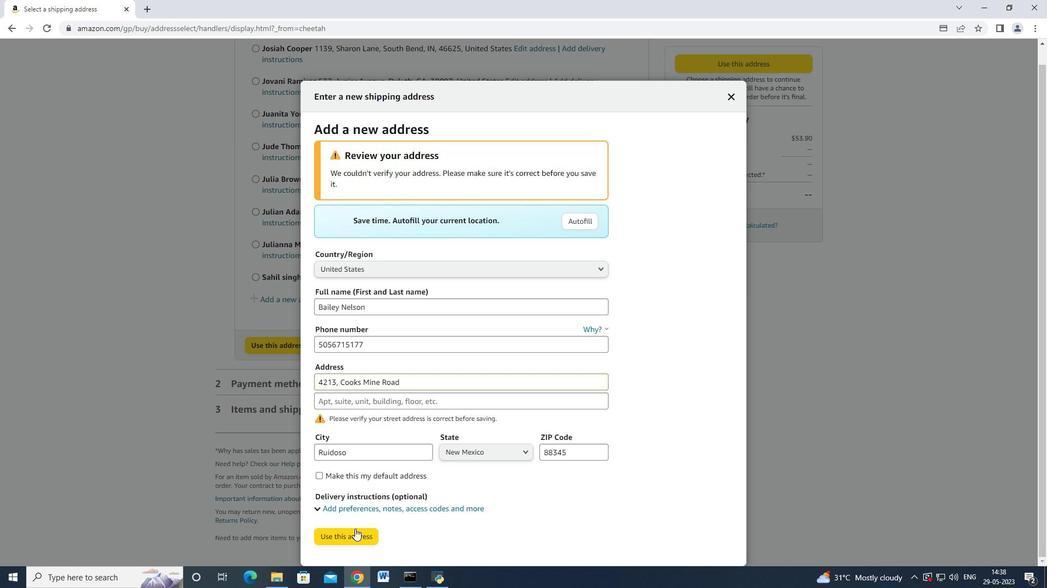 
Action: Mouse scrolled (361, 472) with delta (0, 0)
Screenshot: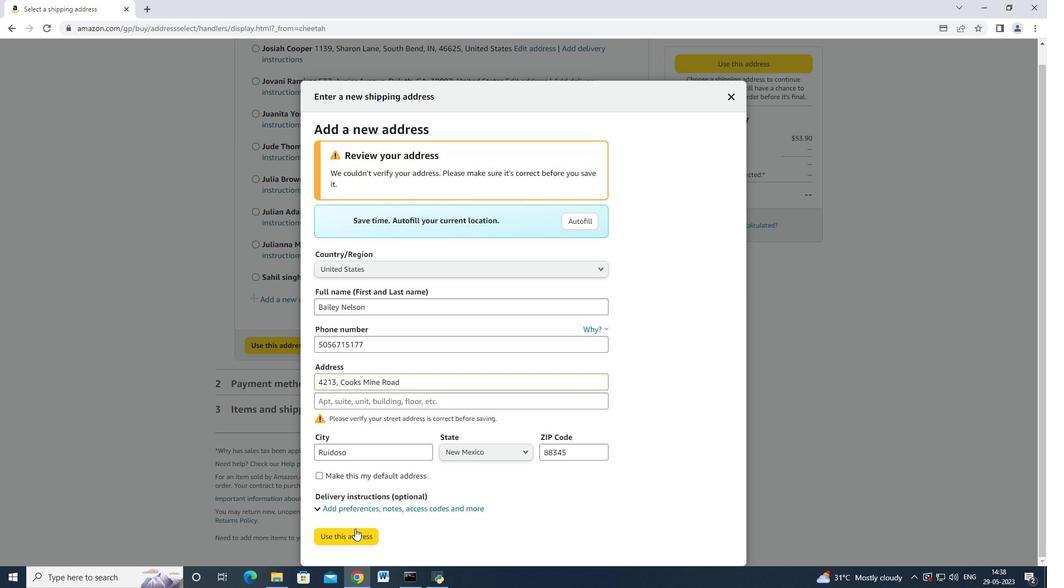 
Action: Mouse scrolled (361, 472) with delta (0, 0)
Screenshot: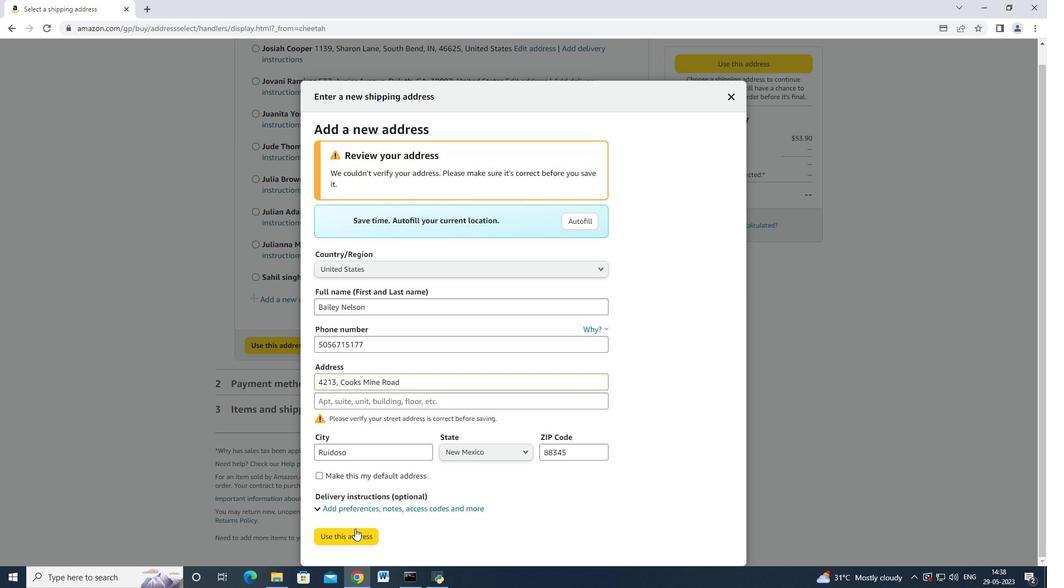 
Action: Mouse scrolled (361, 472) with delta (0, 0)
Screenshot: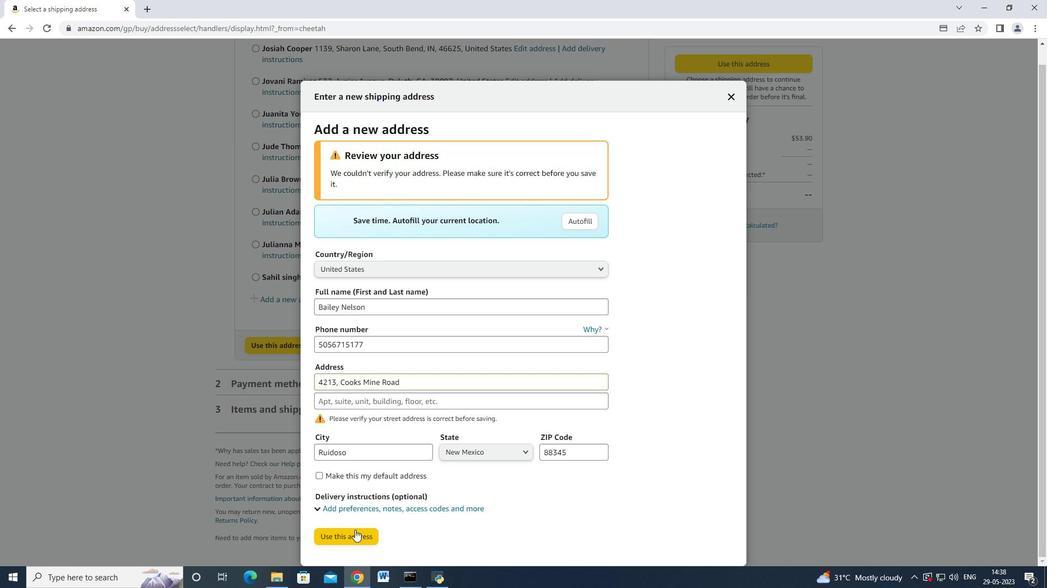 
Action: Mouse moved to (355, 530)
Screenshot: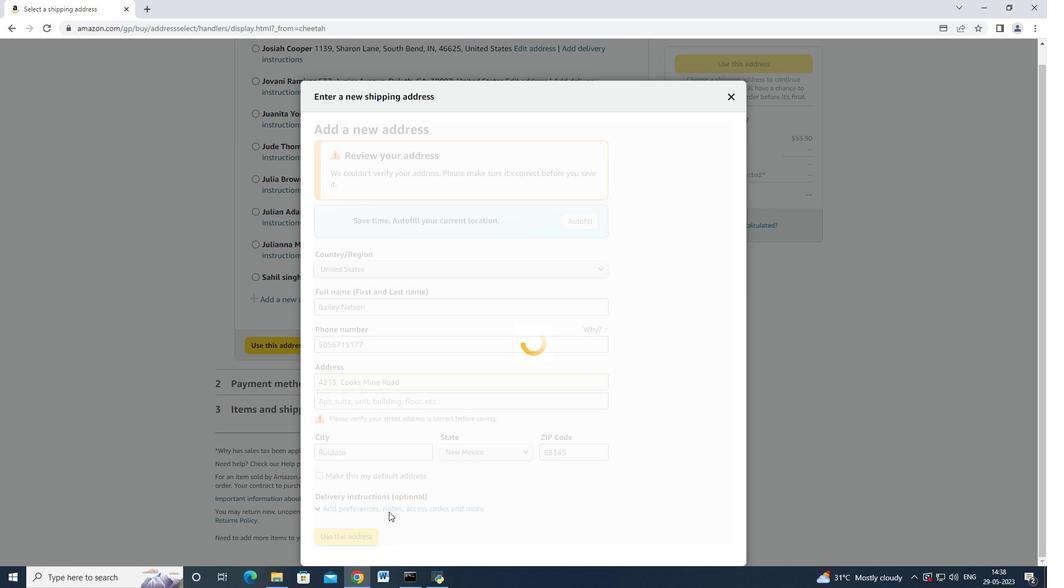 
Action: Mouse pressed left at (355, 530)
Screenshot: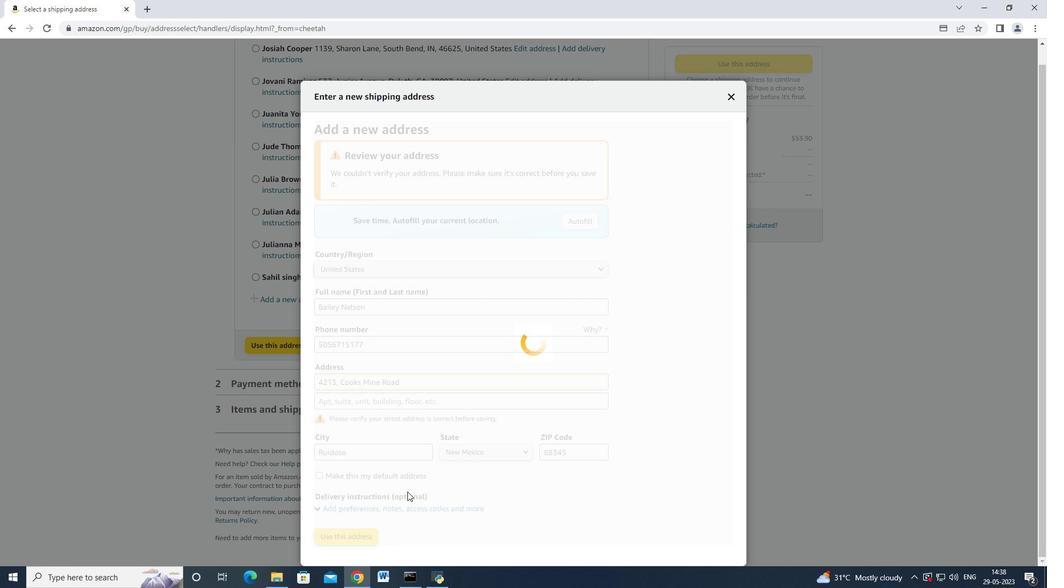 
Action: Mouse moved to (610, 249)
Screenshot: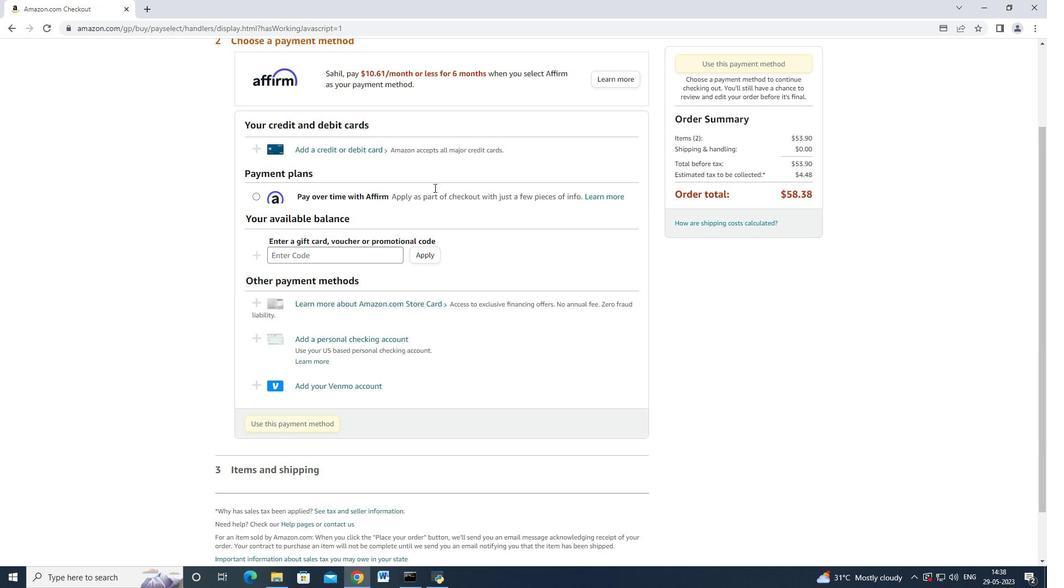 
Action: Mouse scrolled (610, 248) with delta (0, 0)
Screenshot: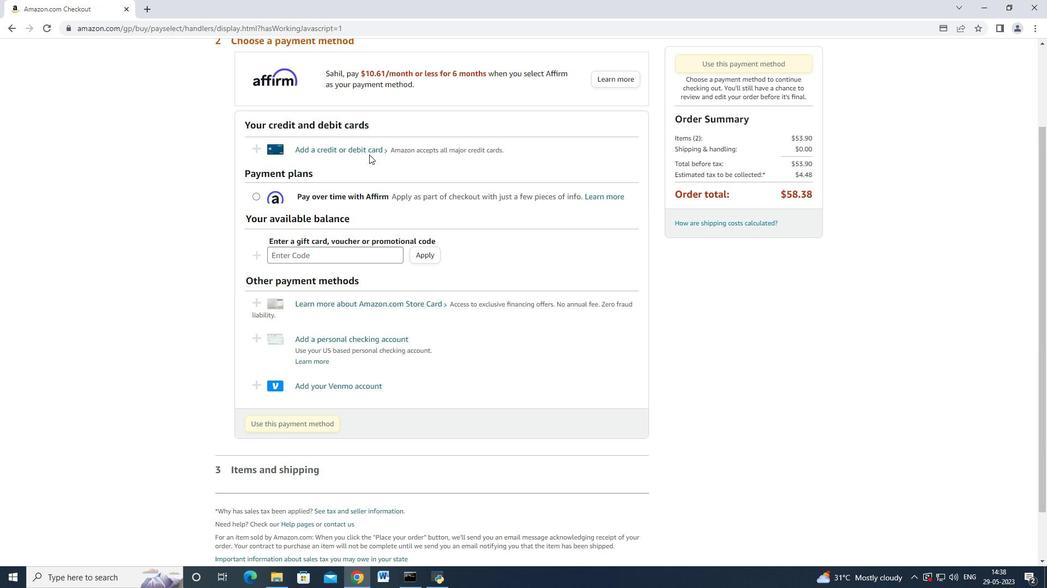 
Action: Mouse scrolled (610, 248) with delta (0, 0)
Screenshot: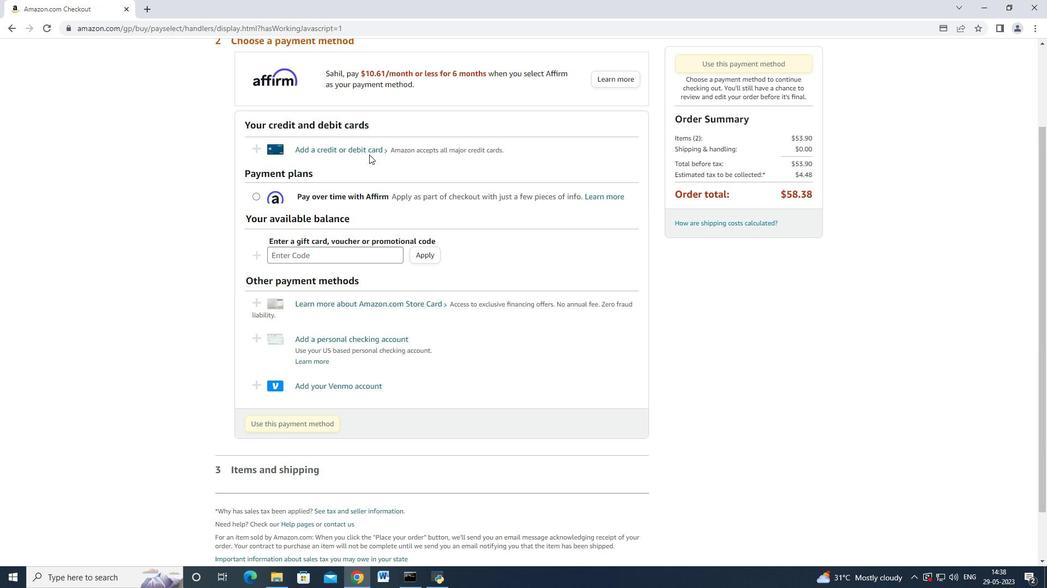 
Action: Mouse moved to (366, 153)
Screenshot: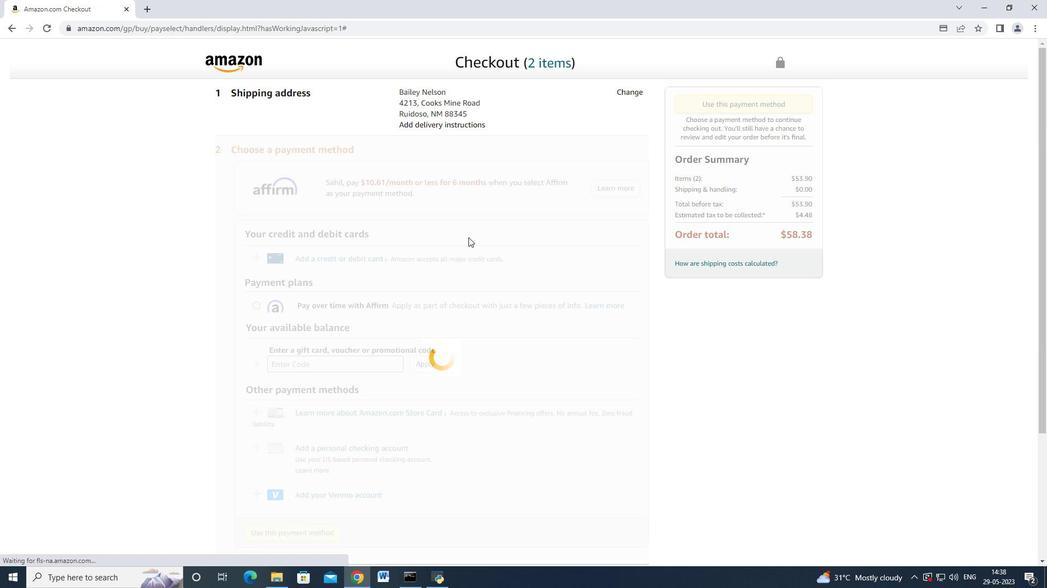 
Action: Mouse pressed left at (366, 153)
Screenshot: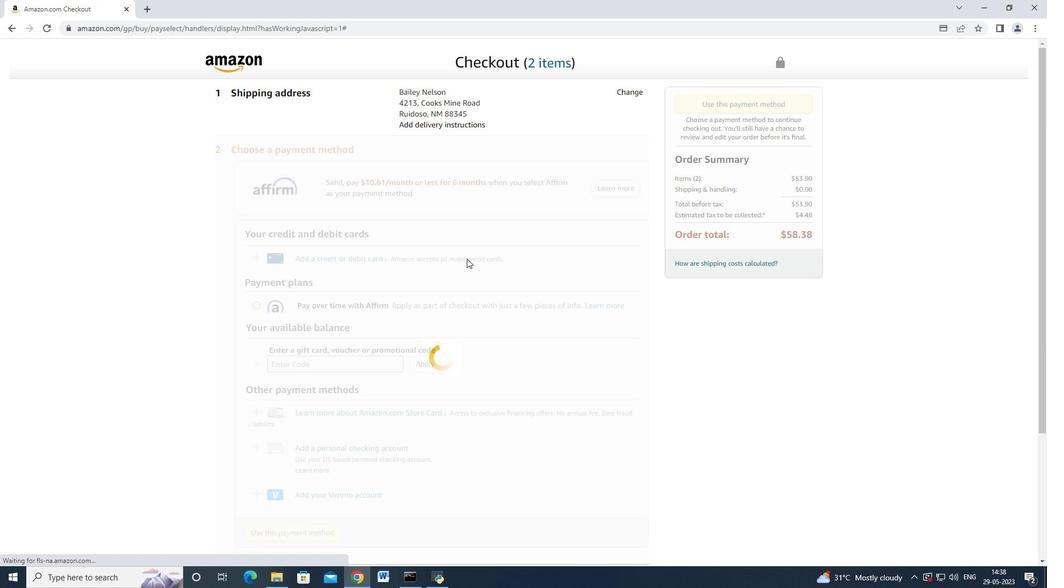 
Action: Mouse moved to (420, 255)
Screenshot: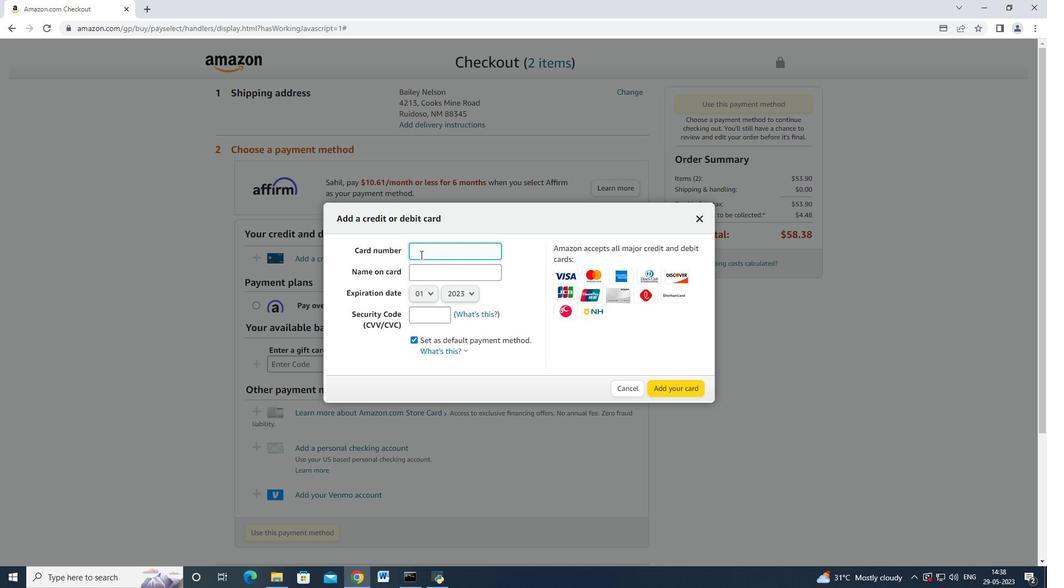 
Action: Mouse pressed left at (420, 255)
Screenshot: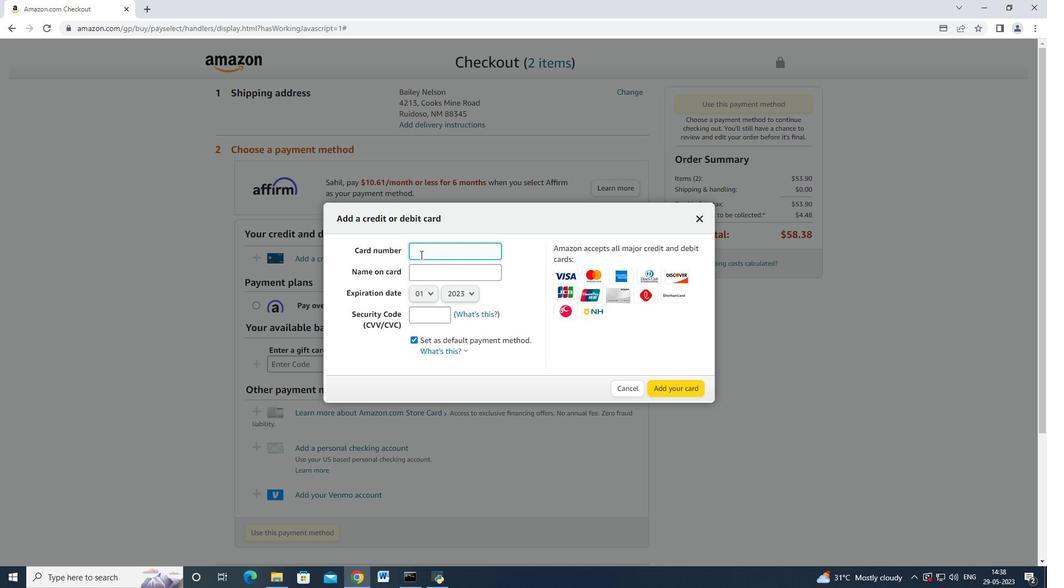 
Action: Mouse moved to (420, 255)
Screenshot: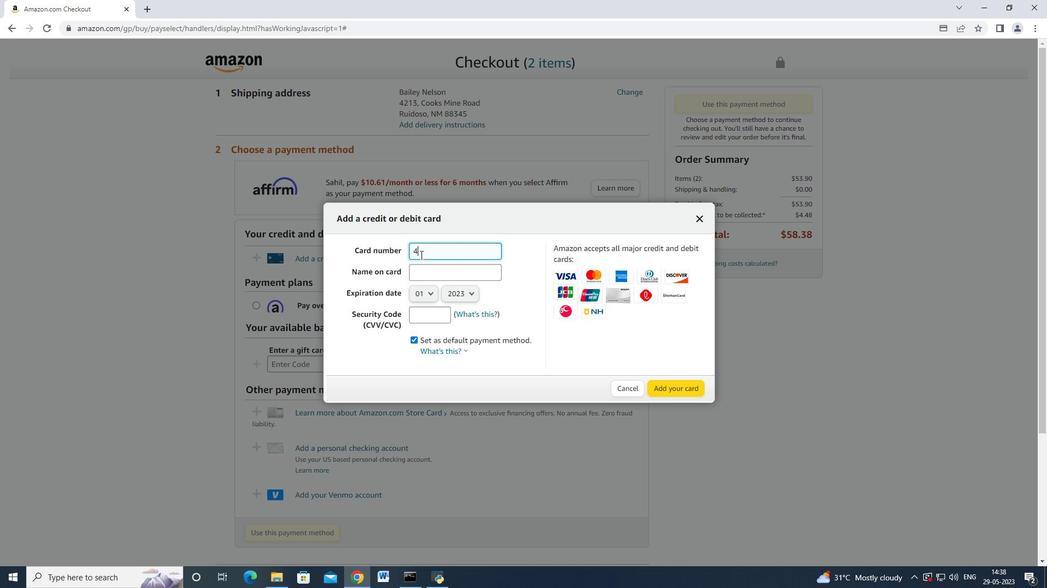 
Action: Key pressed 4762664277522<Key.backspace>6010<Key.tab><Key.shift><Key.shift><Key.shift><Key.shift><Key.shift><Key.shift><Key.shift><Key.shift><Key.shift><Key.shift><Key.shift><Key.shift><Key.shift>Marks<Key.backspace><Key.space><Key.shift_r>Adams
Screenshot: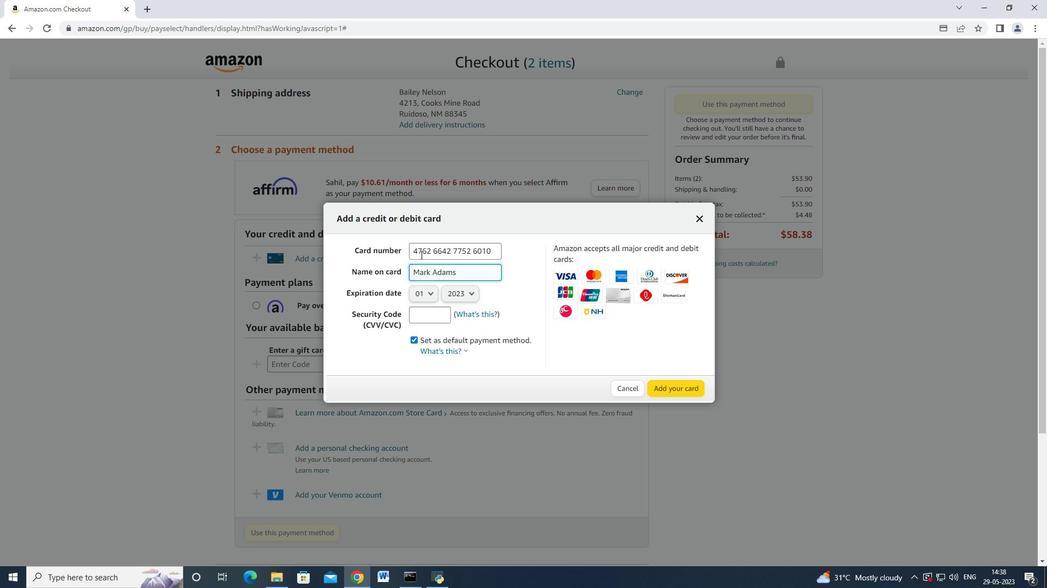 
Action: Mouse moved to (429, 291)
Screenshot: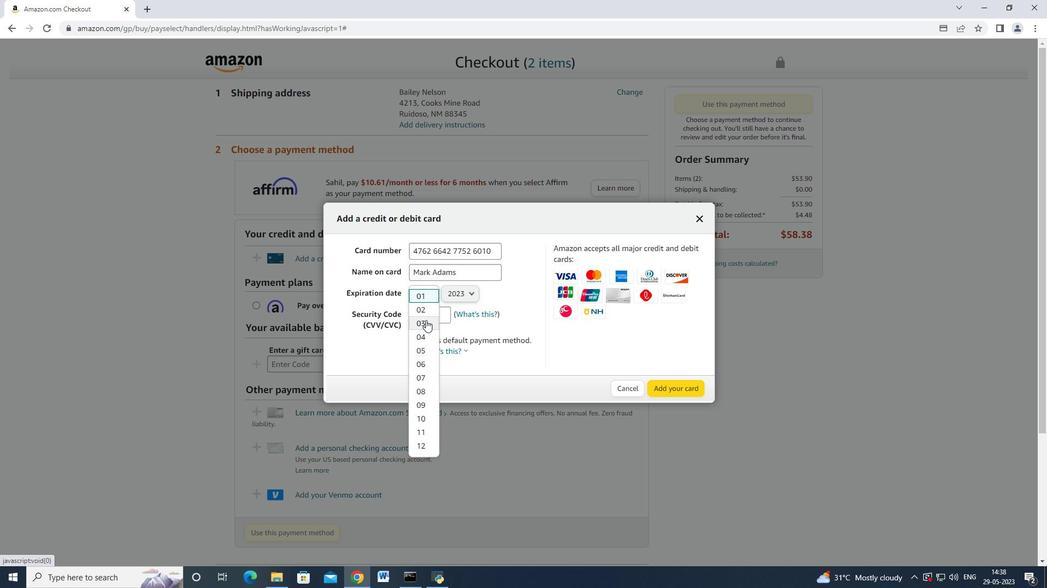 
Action: Mouse pressed left at (429, 291)
Screenshot: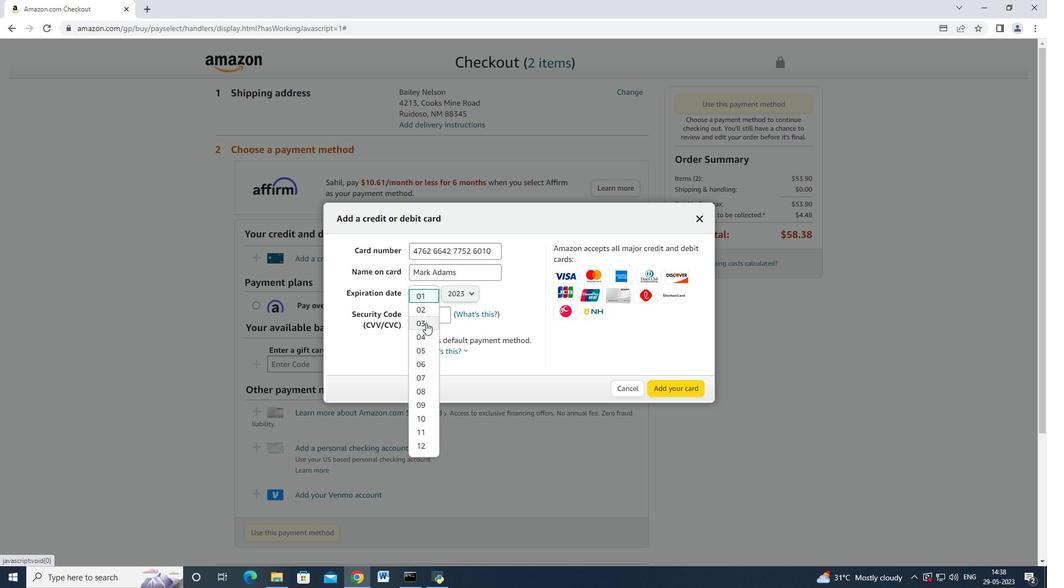 
Action: Mouse moved to (425, 334)
Screenshot: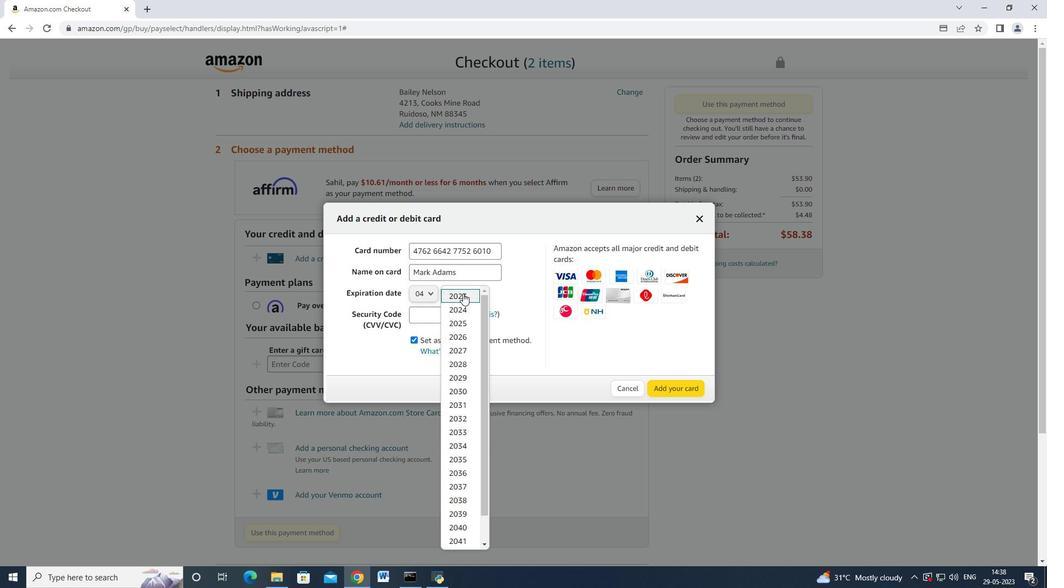 
Action: Mouse pressed left at (425, 334)
Screenshot: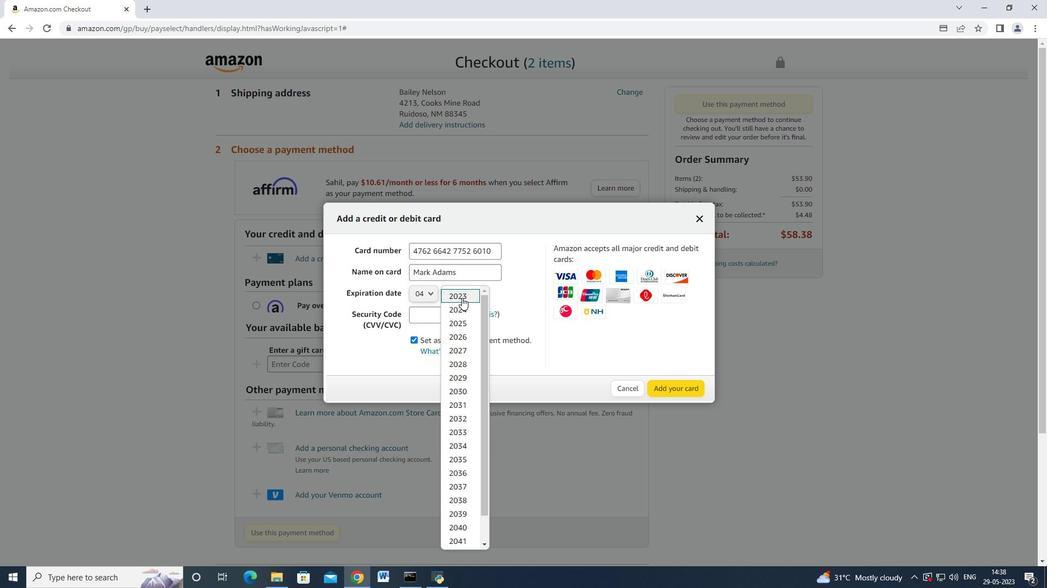 
Action: Mouse moved to (463, 293)
Screenshot: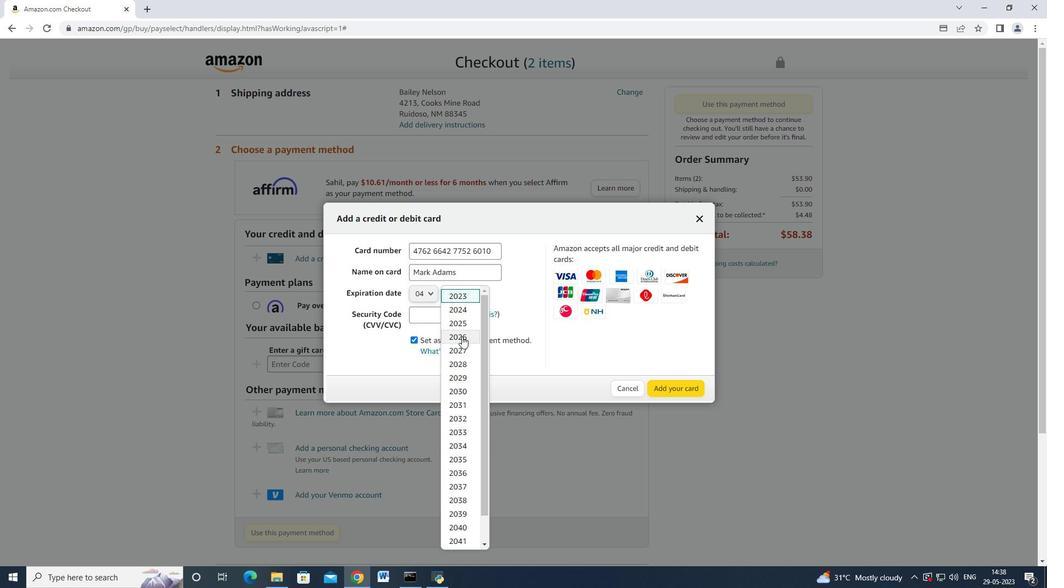 
Action: Mouse pressed left at (463, 293)
Screenshot: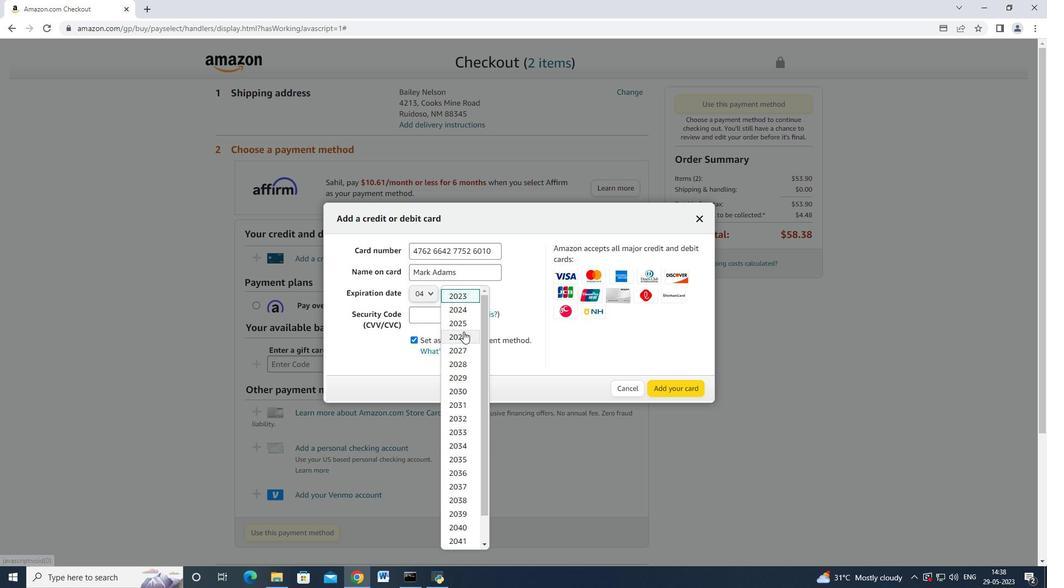 
Action: Mouse moved to (463, 328)
Screenshot: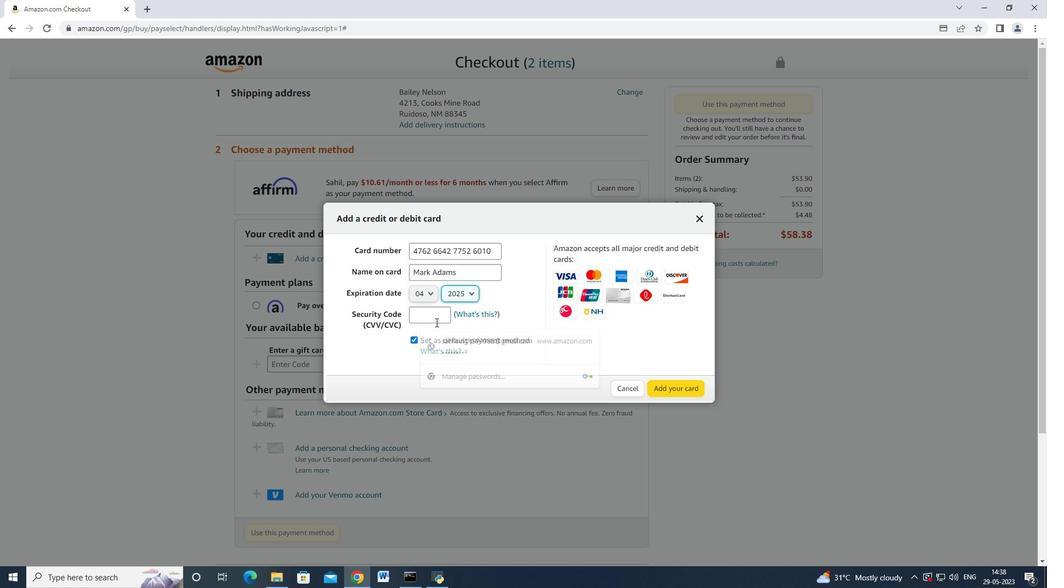 
Action: Mouse pressed left at (463, 328)
Screenshot: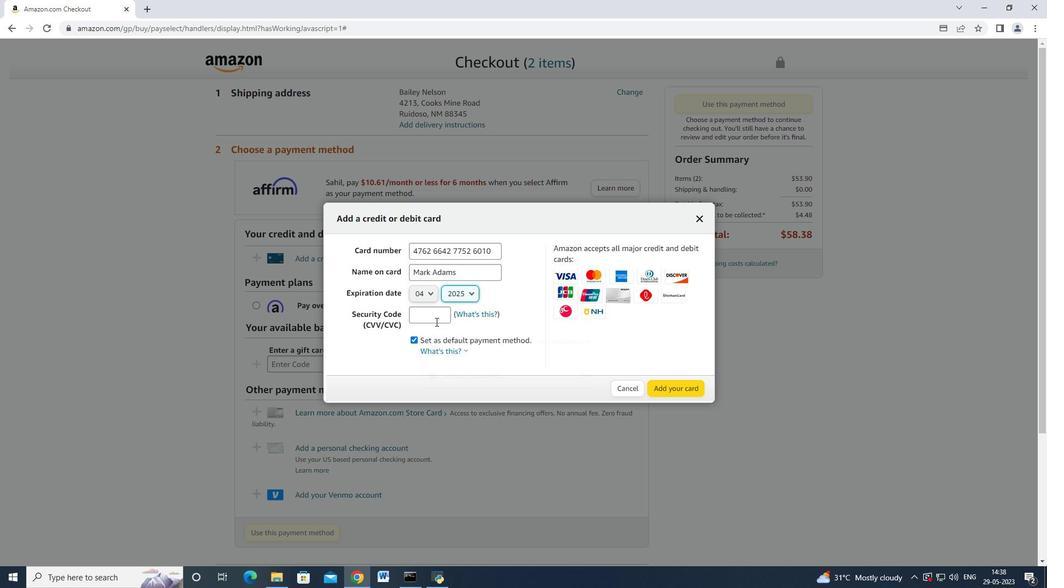 
Action: Mouse moved to (435, 323)
Screenshot: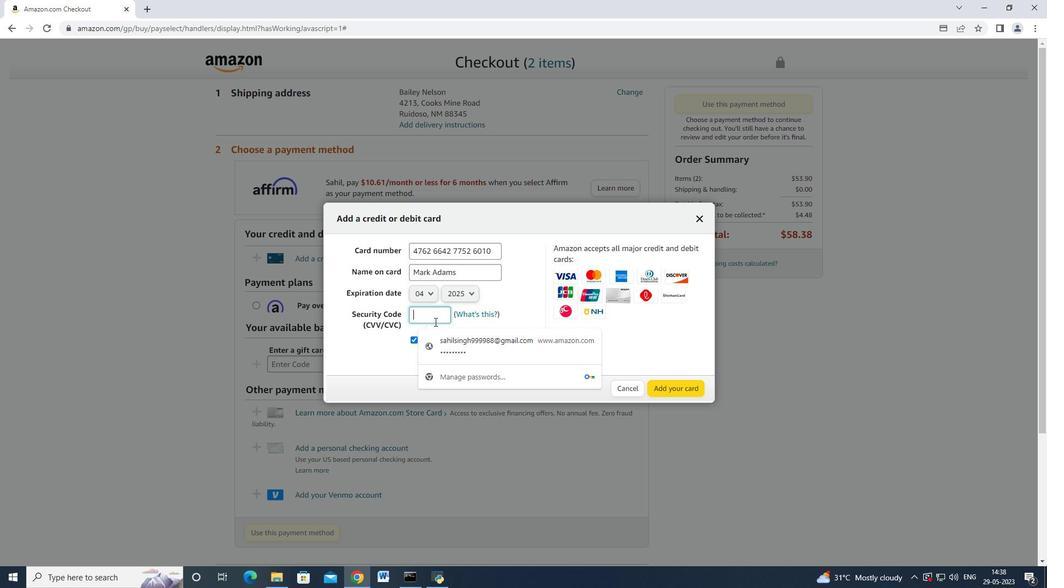 
Action: Mouse pressed left at (435, 323)
Screenshot: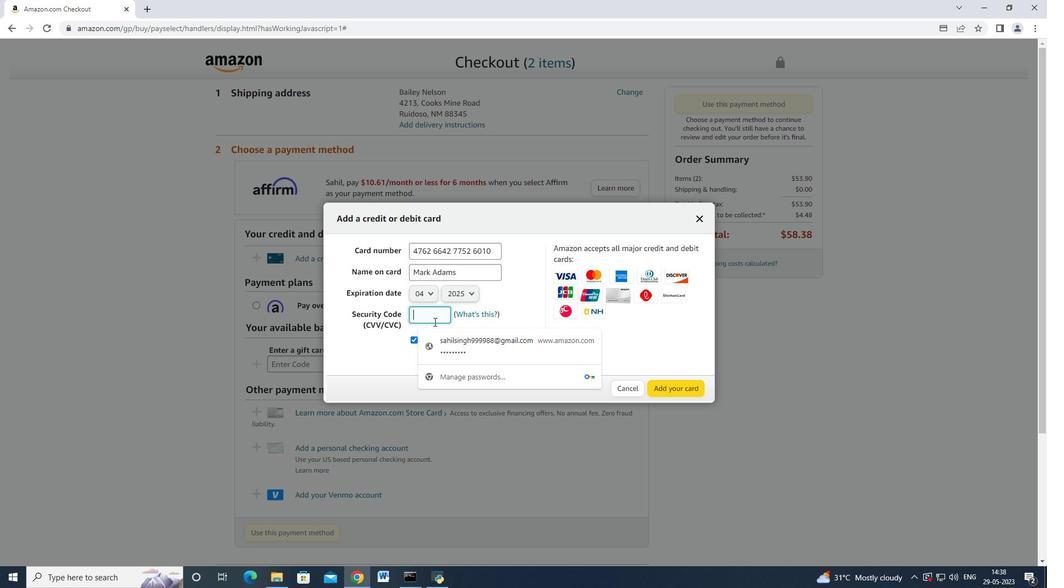 
Action: Mouse moved to (434, 322)
Screenshot: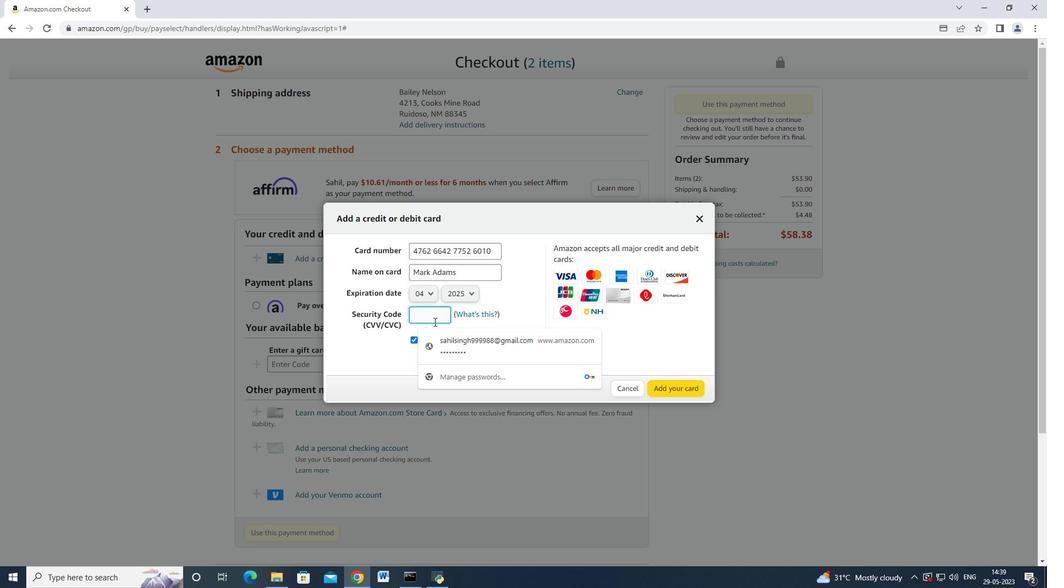 
Action: Mouse pressed left at (434, 322)
Screenshot: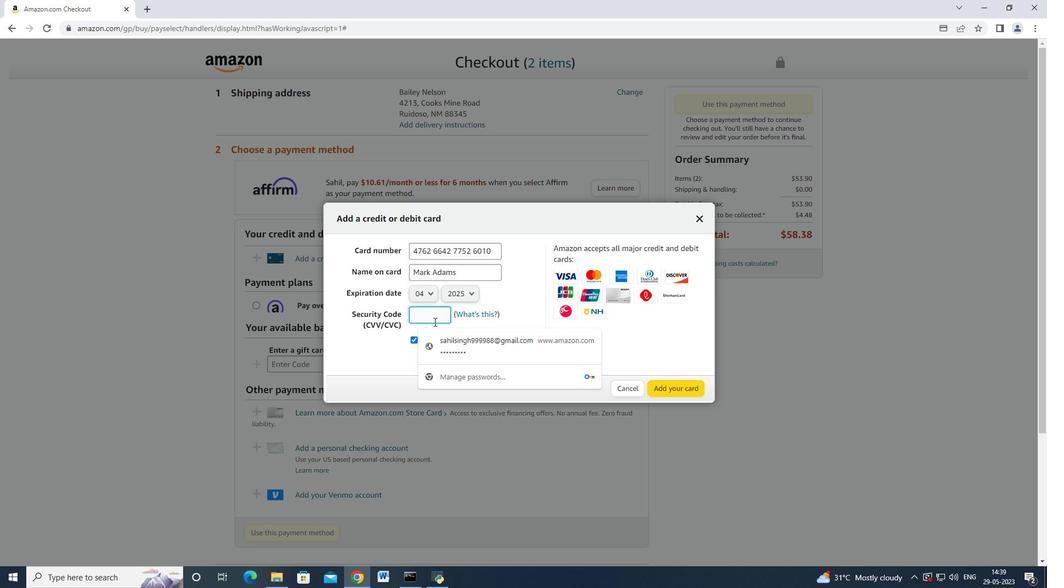 
Action: Mouse moved to (434, 322)
Screenshot: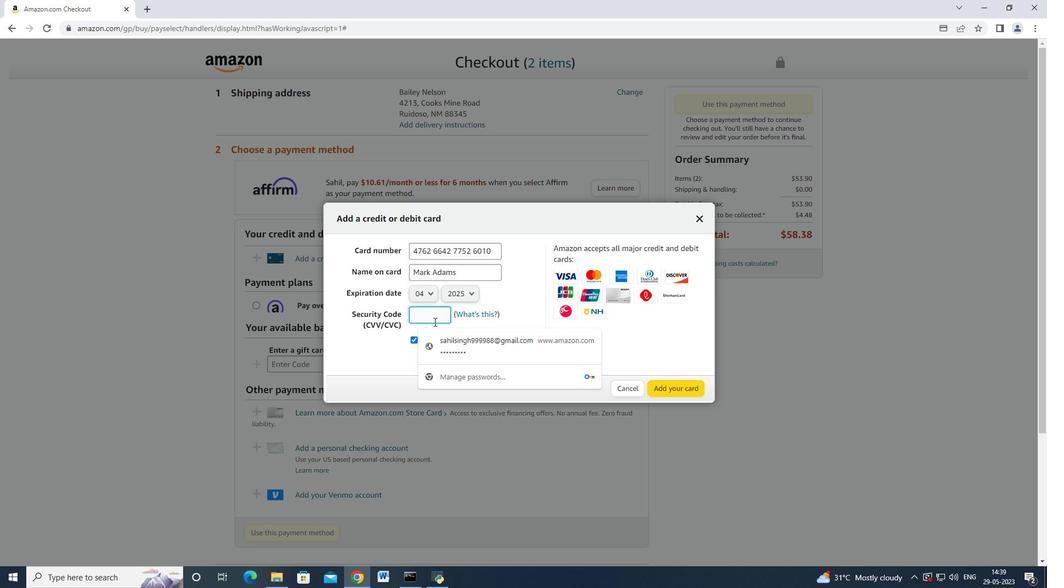 
Action: Key pressed 682
Screenshot: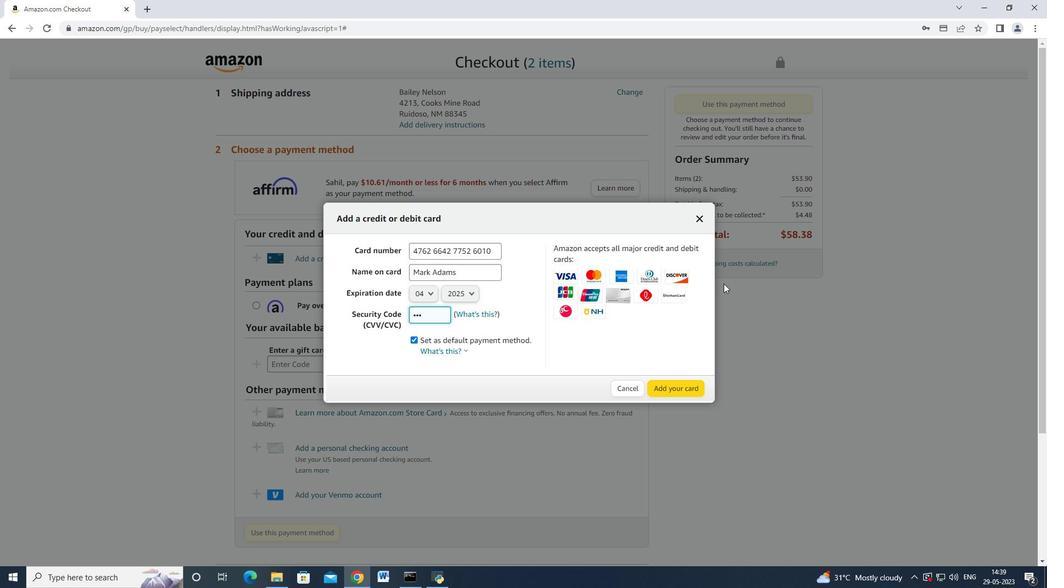 
Action: Mouse moved to (659, 375)
Screenshot: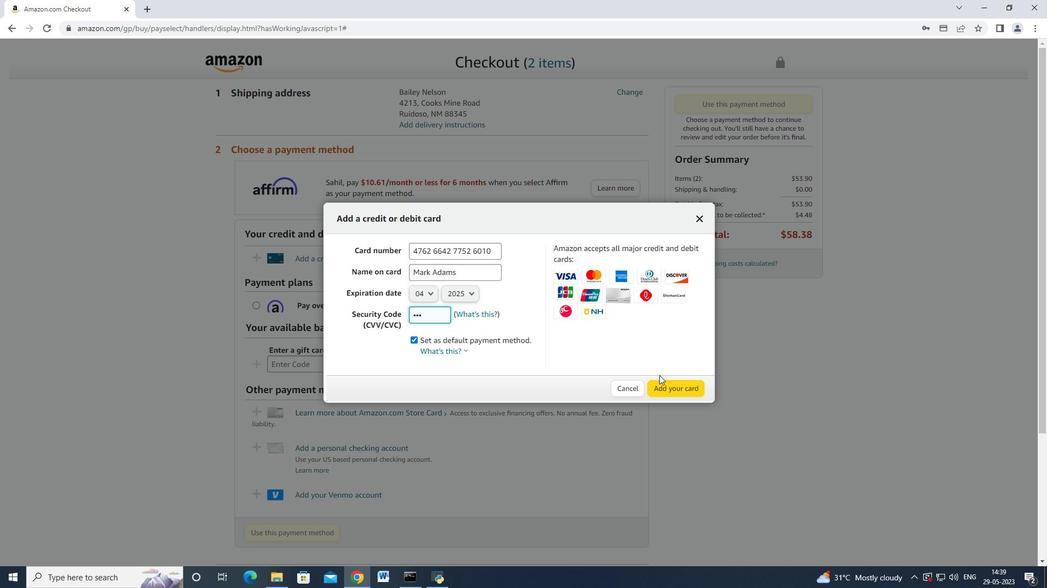 
